 Task: Find connections with filter location Gariadhar with filter topic #LetsWork with filter profile language Spanish with filter current company Finshots with filter school Goa Engineering College - Government of Goa with filter industry Insurance Carriers with filter service category Interaction Design with filter keywords title Lead
Action: Mouse moved to (656, 117)
Screenshot: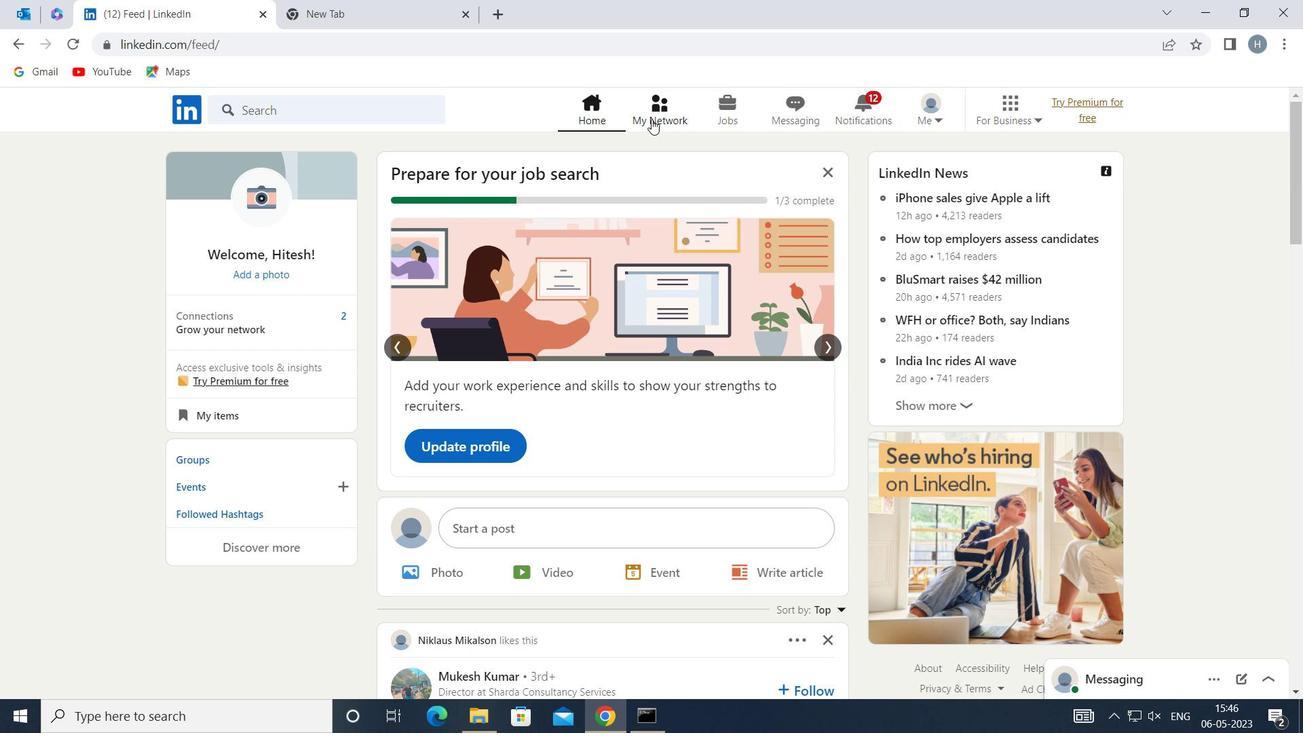 
Action: Mouse pressed left at (656, 117)
Screenshot: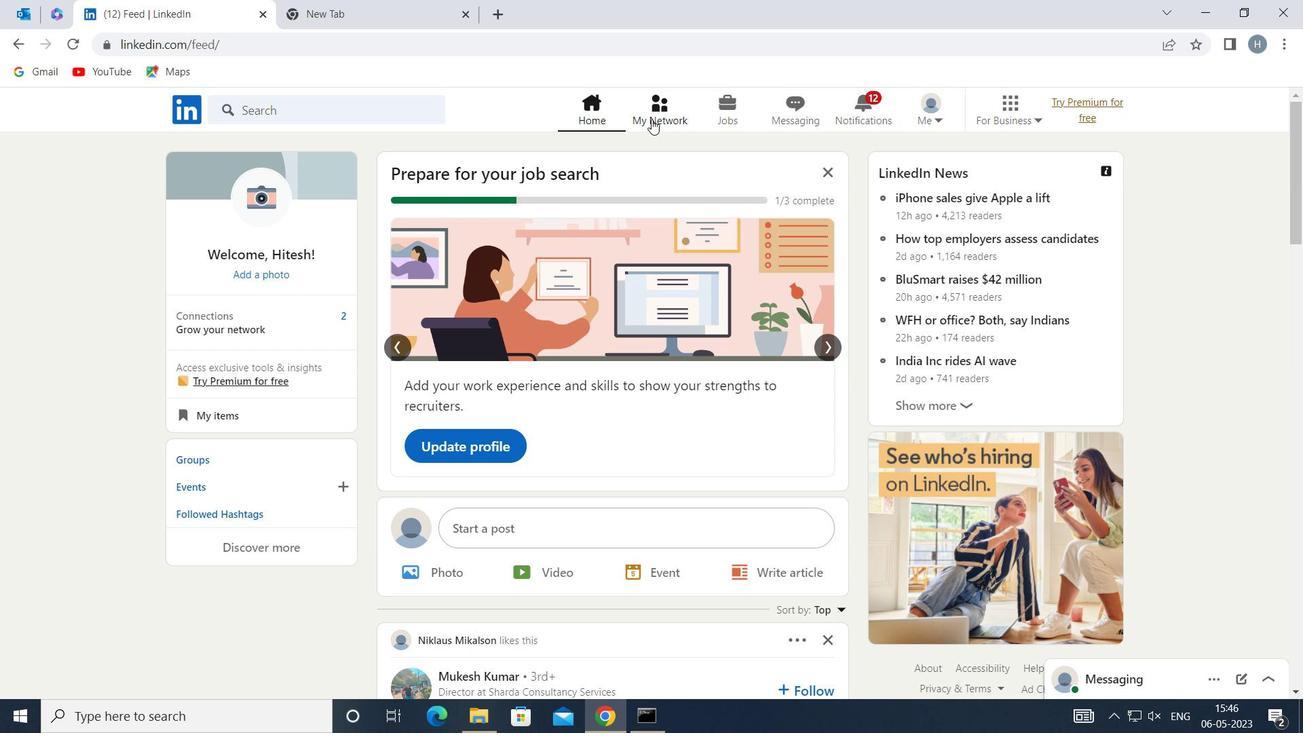 
Action: Mouse moved to (348, 201)
Screenshot: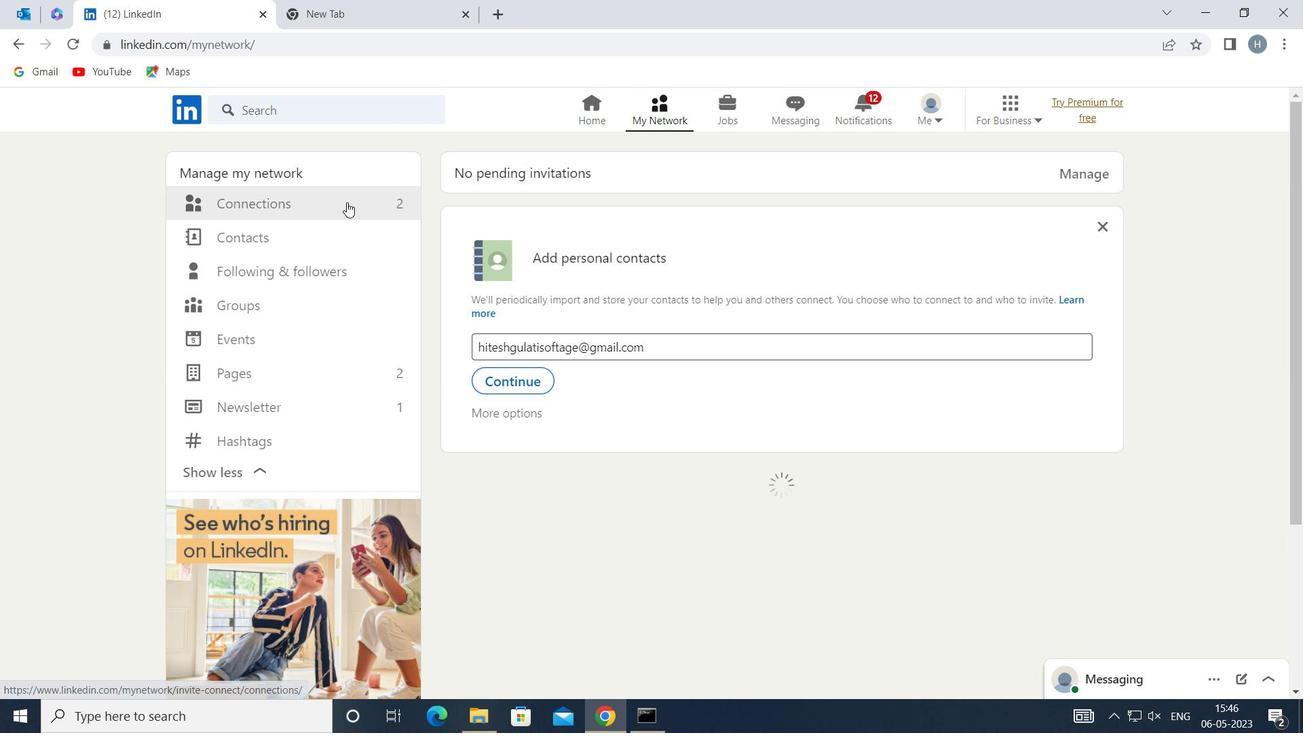
Action: Mouse pressed left at (348, 201)
Screenshot: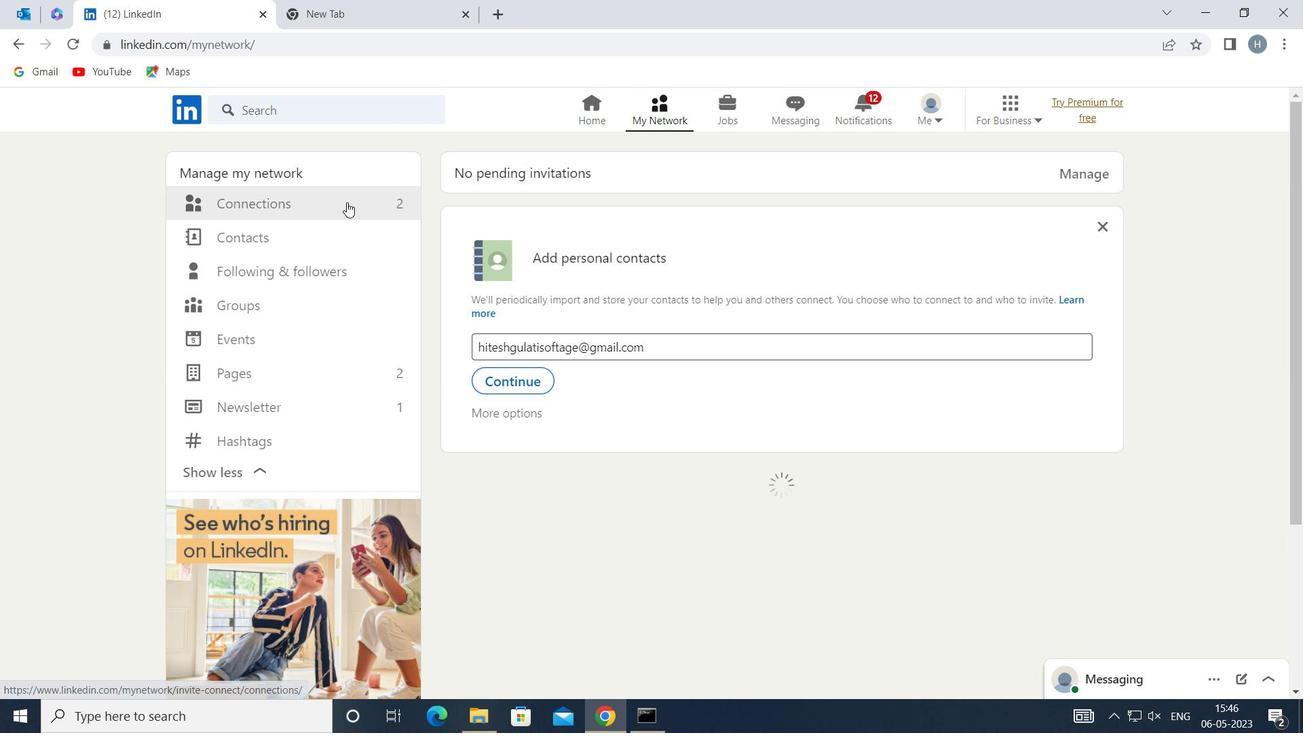 
Action: Mouse moved to (781, 198)
Screenshot: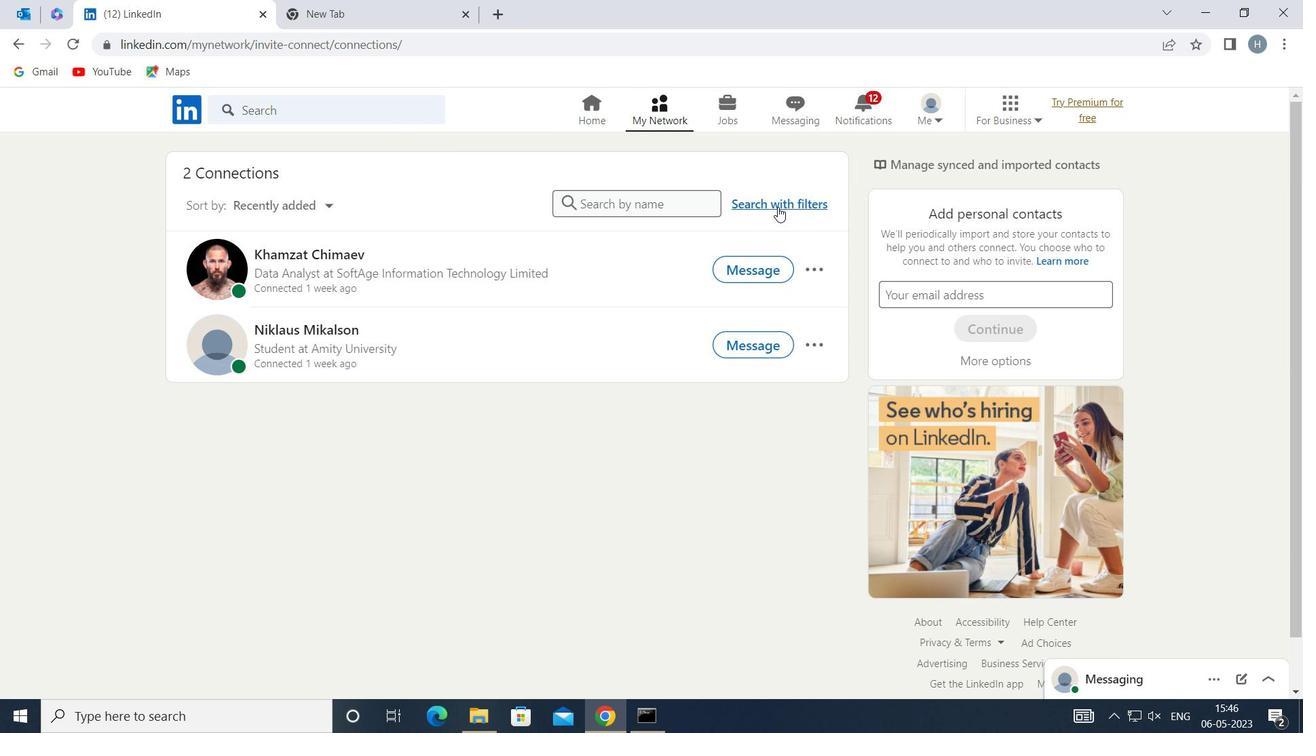 
Action: Mouse pressed left at (781, 198)
Screenshot: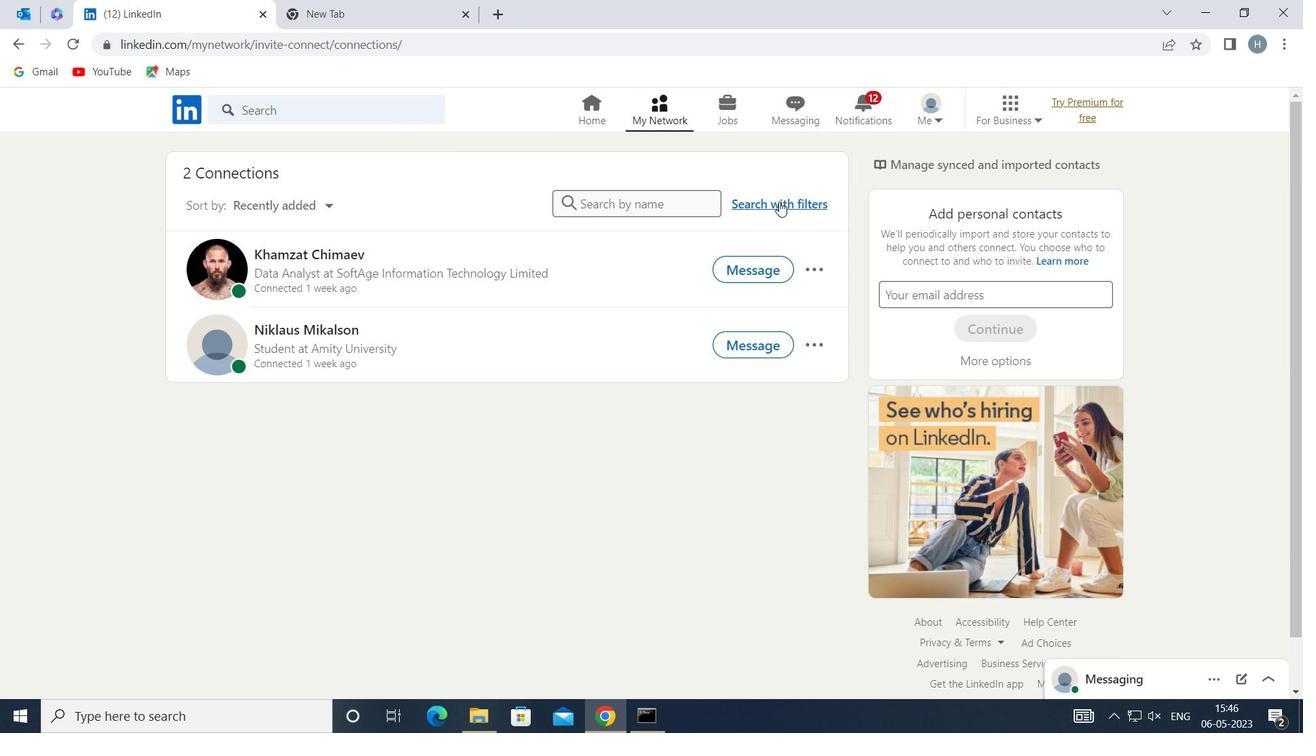 
Action: Mouse moved to (720, 153)
Screenshot: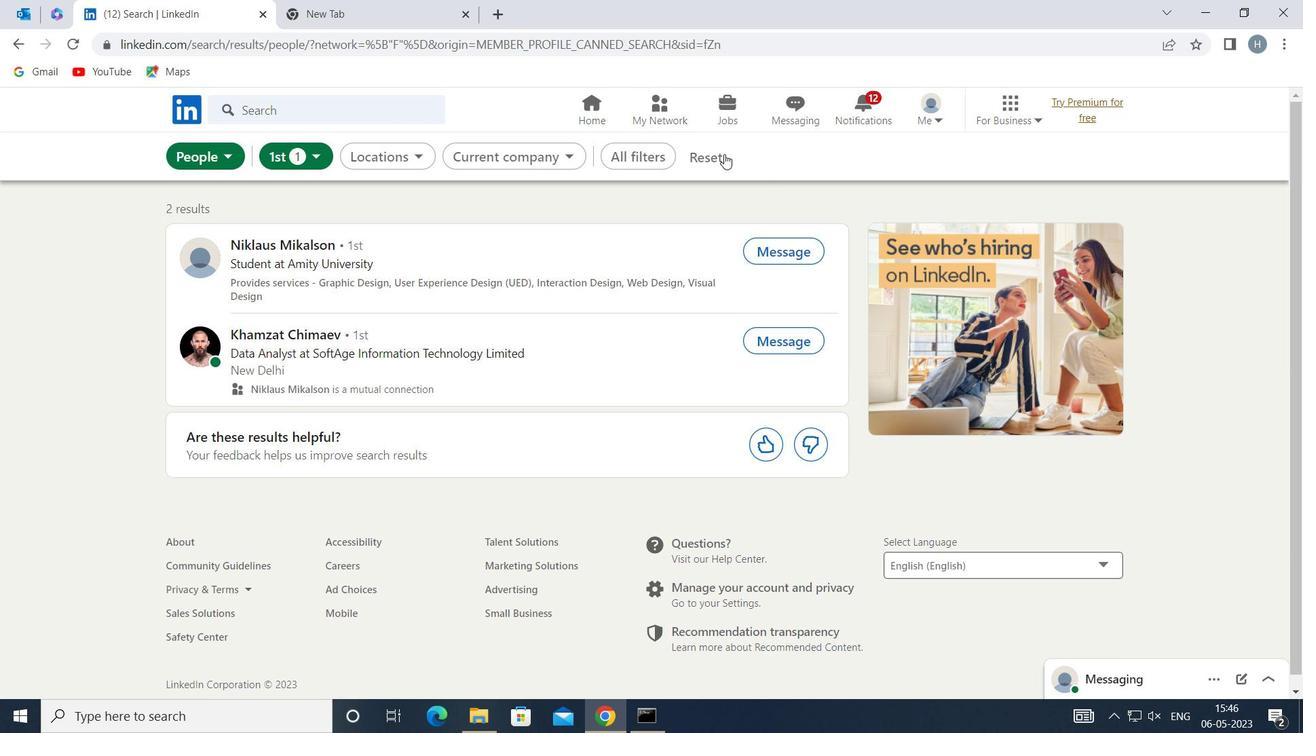 
Action: Mouse pressed left at (720, 153)
Screenshot: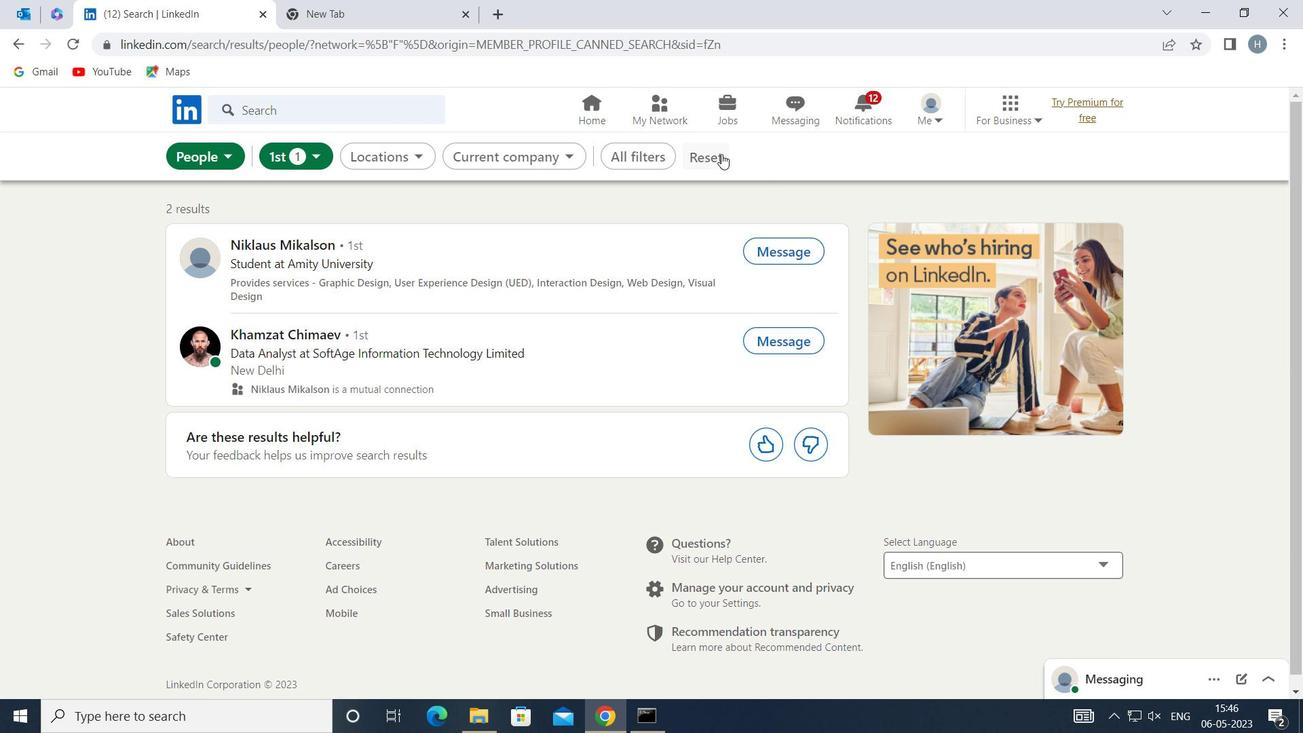 
Action: Mouse moved to (704, 154)
Screenshot: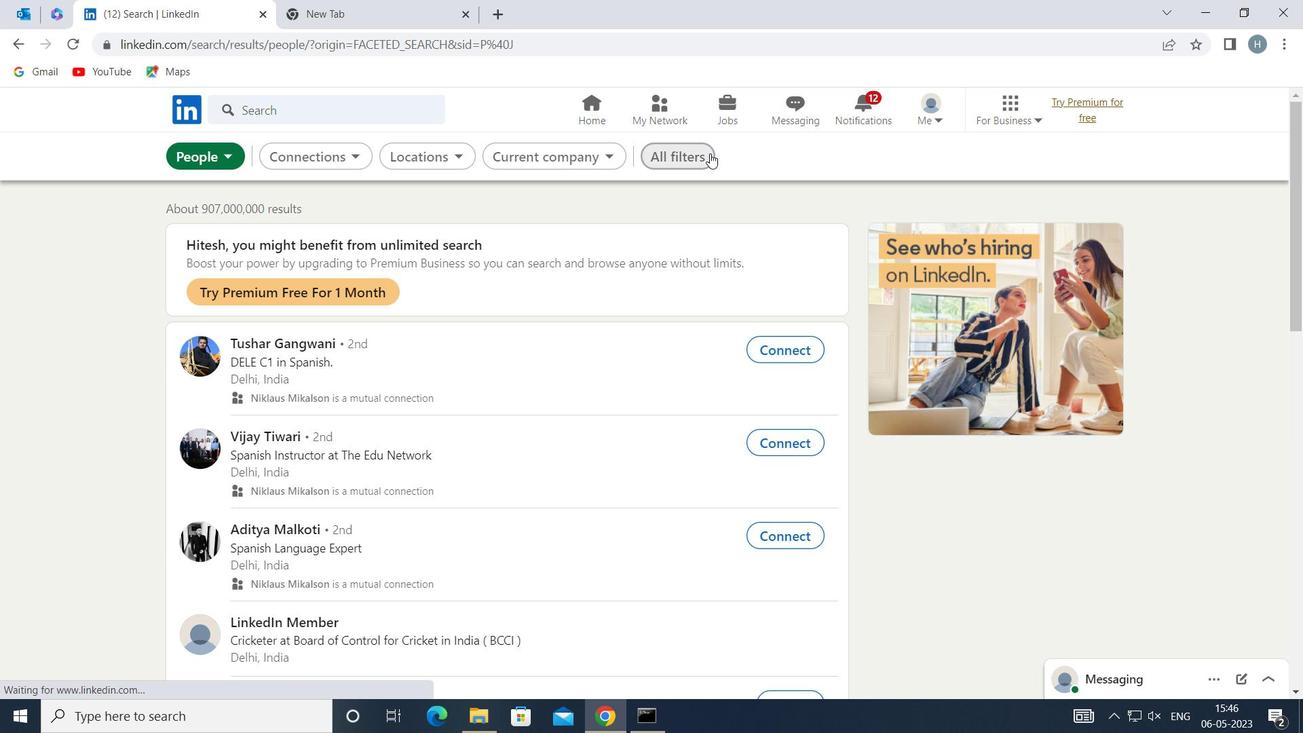
Action: Mouse pressed left at (704, 154)
Screenshot: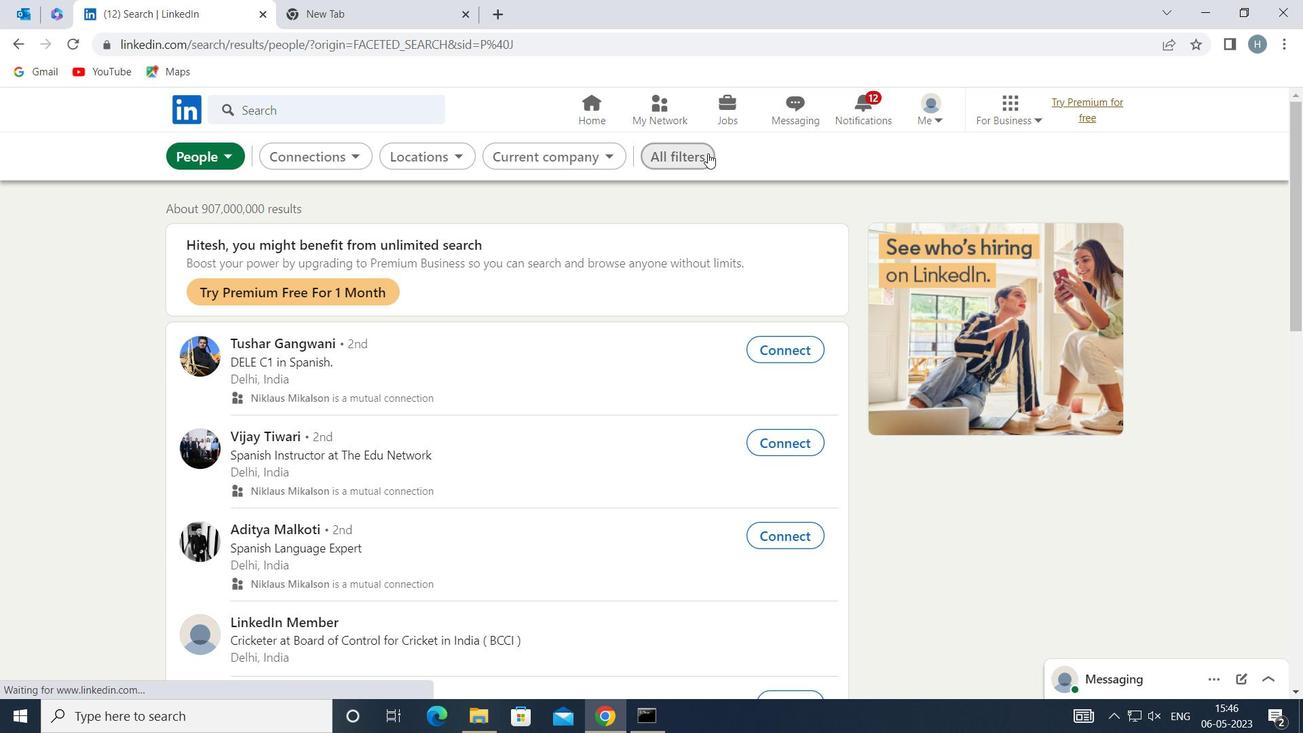 
Action: Mouse moved to (1003, 294)
Screenshot: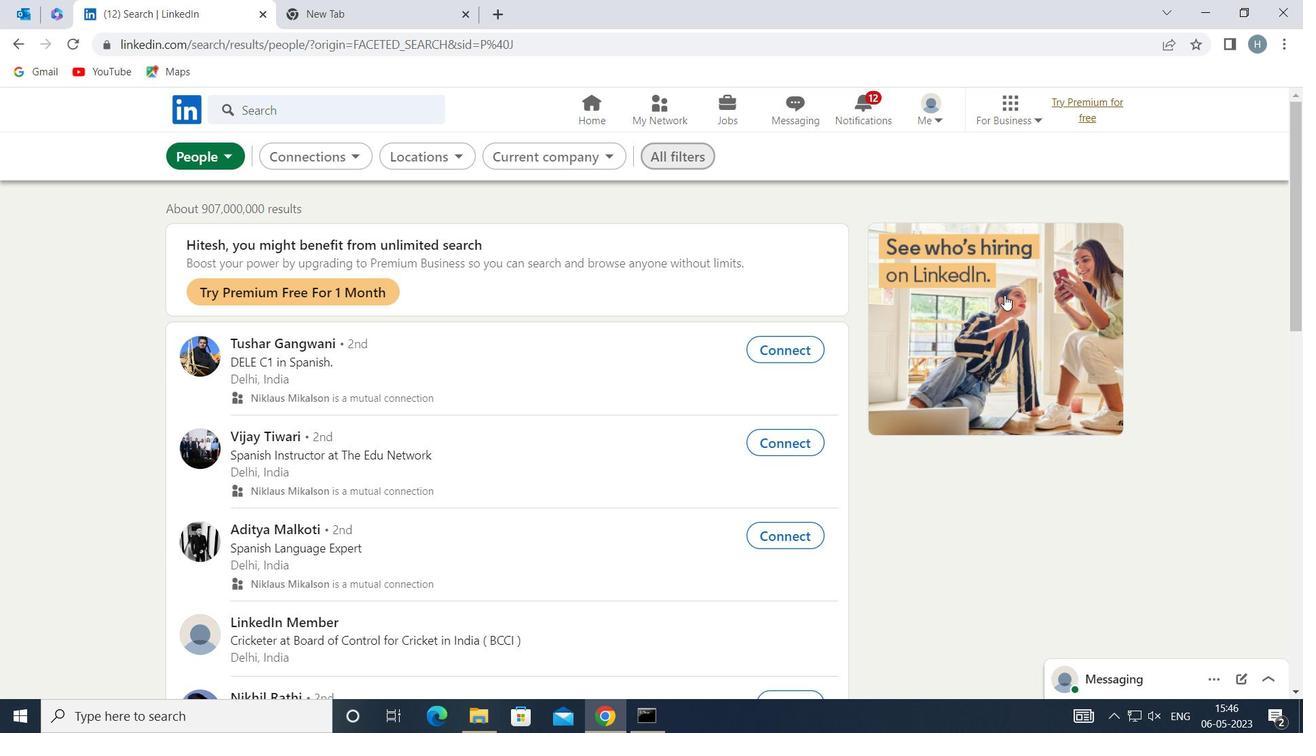 
Action: Mouse scrolled (1003, 293) with delta (0, 0)
Screenshot: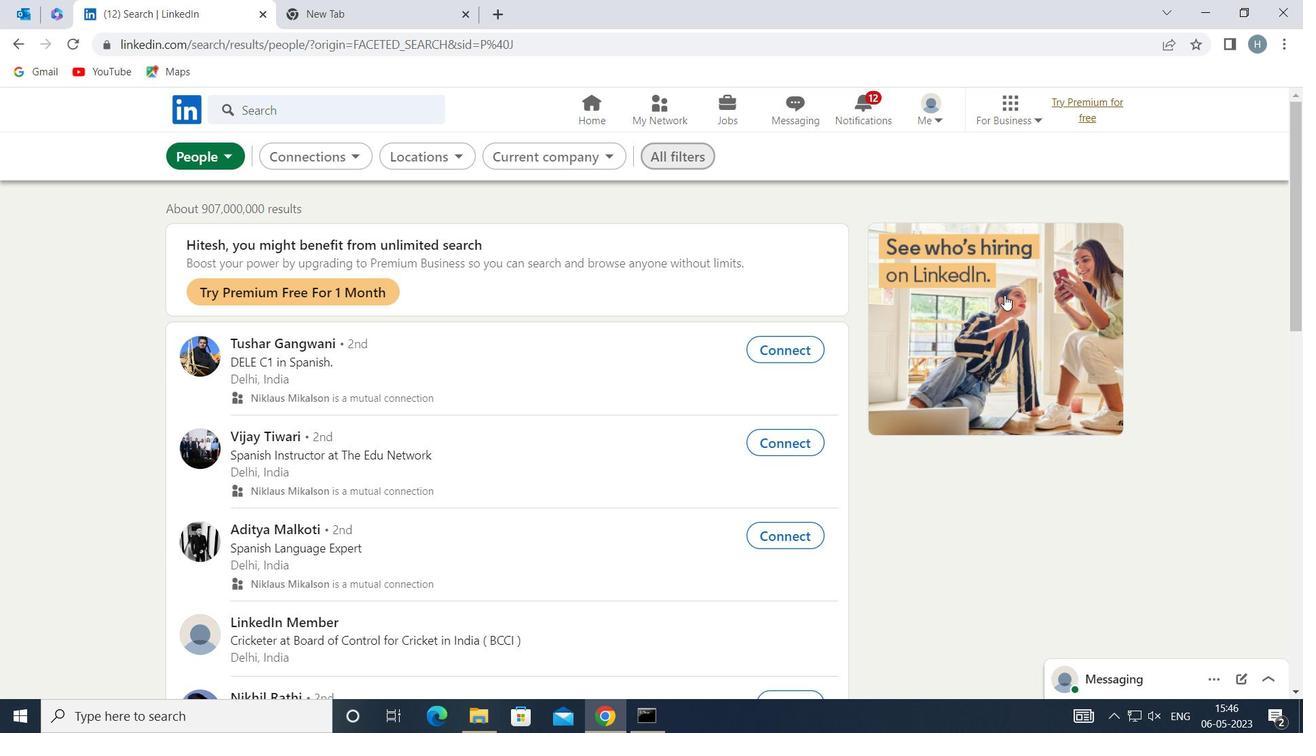 
Action: Mouse scrolled (1003, 293) with delta (0, 0)
Screenshot: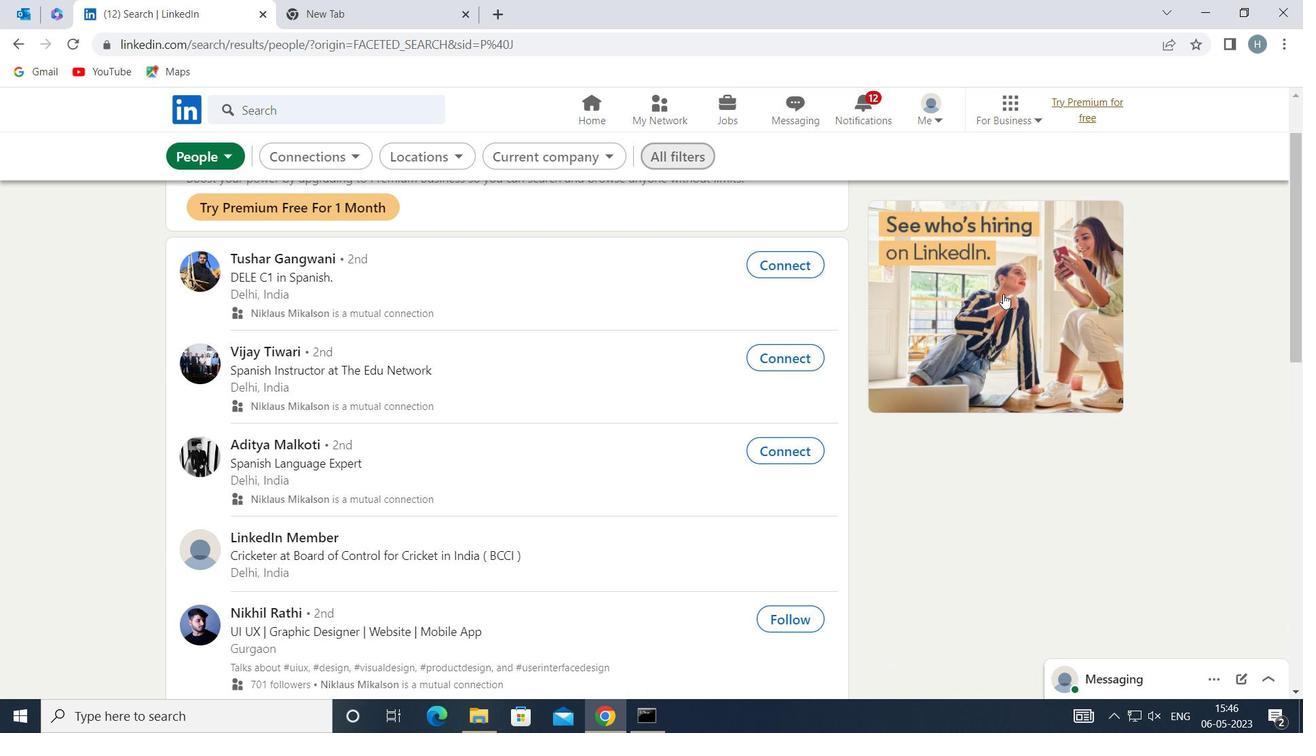 
Action: Mouse moved to (979, 276)
Screenshot: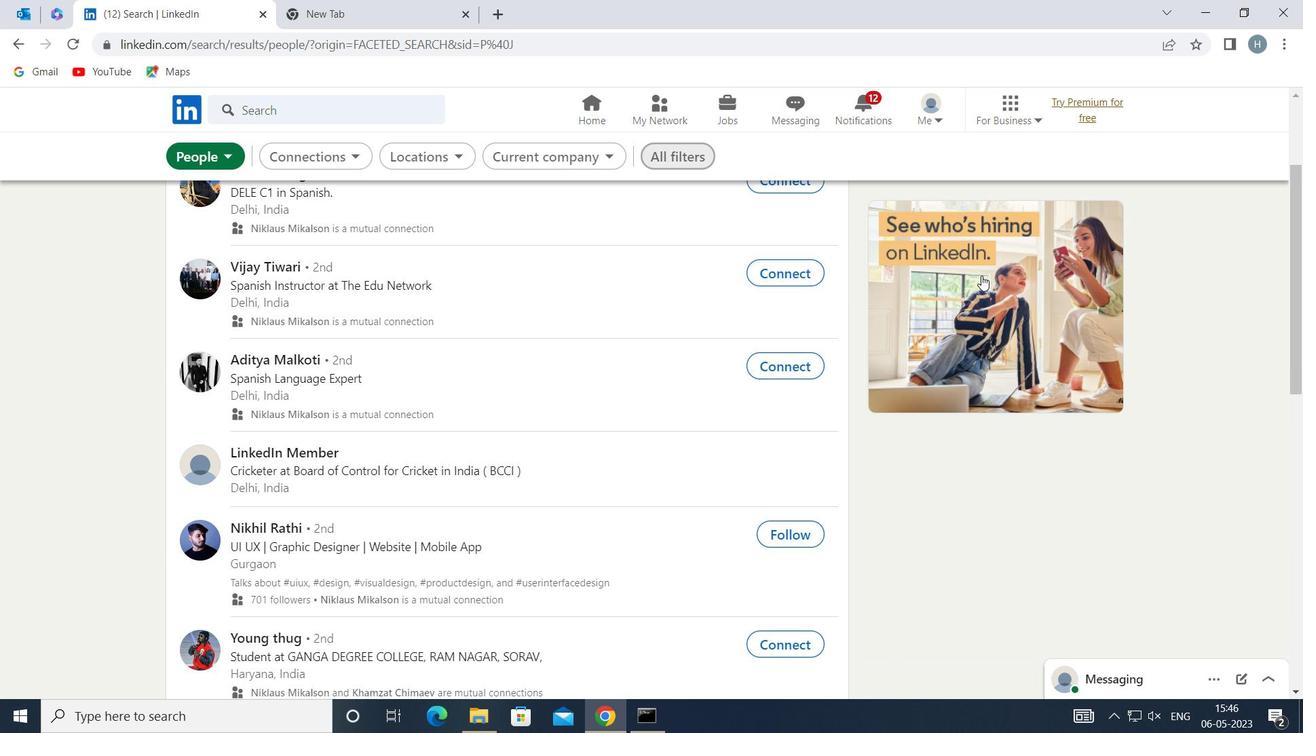 
Action: Mouse scrolled (979, 276) with delta (0, 0)
Screenshot: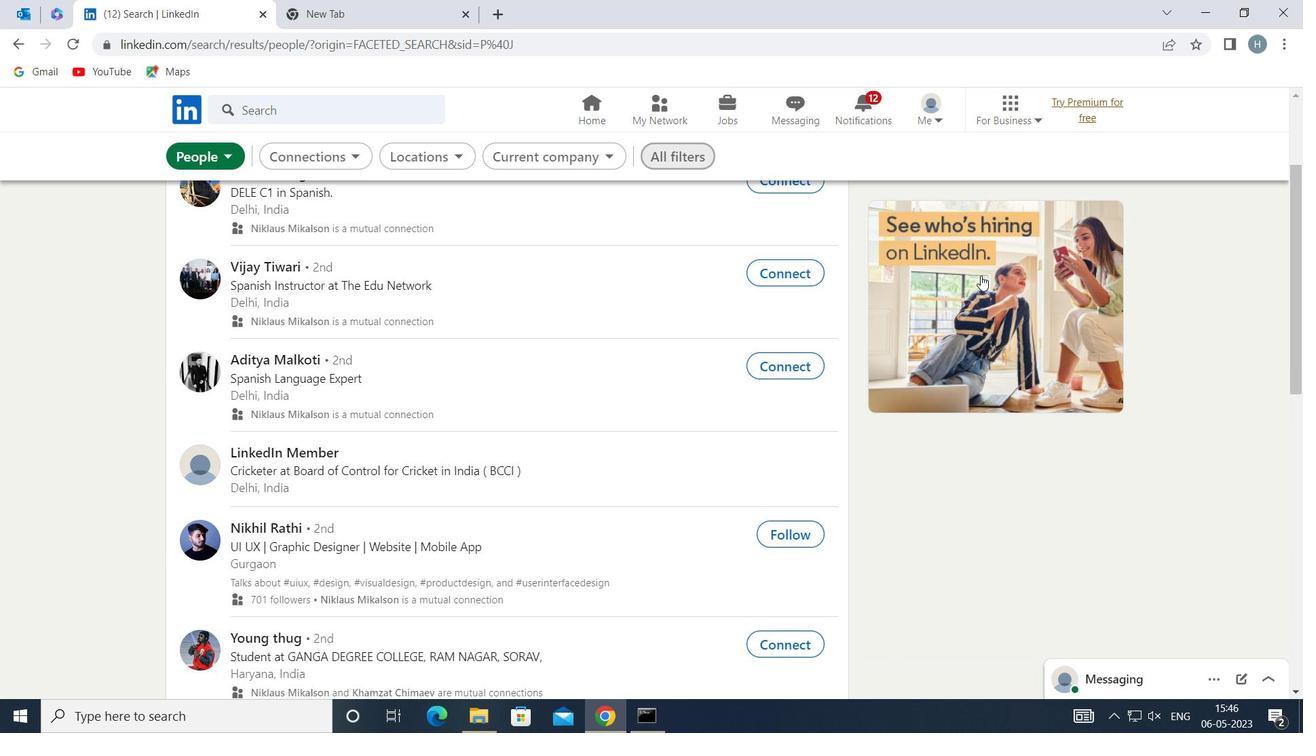 
Action: Mouse scrolled (979, 276) with delta (0, 0)
Screenshot: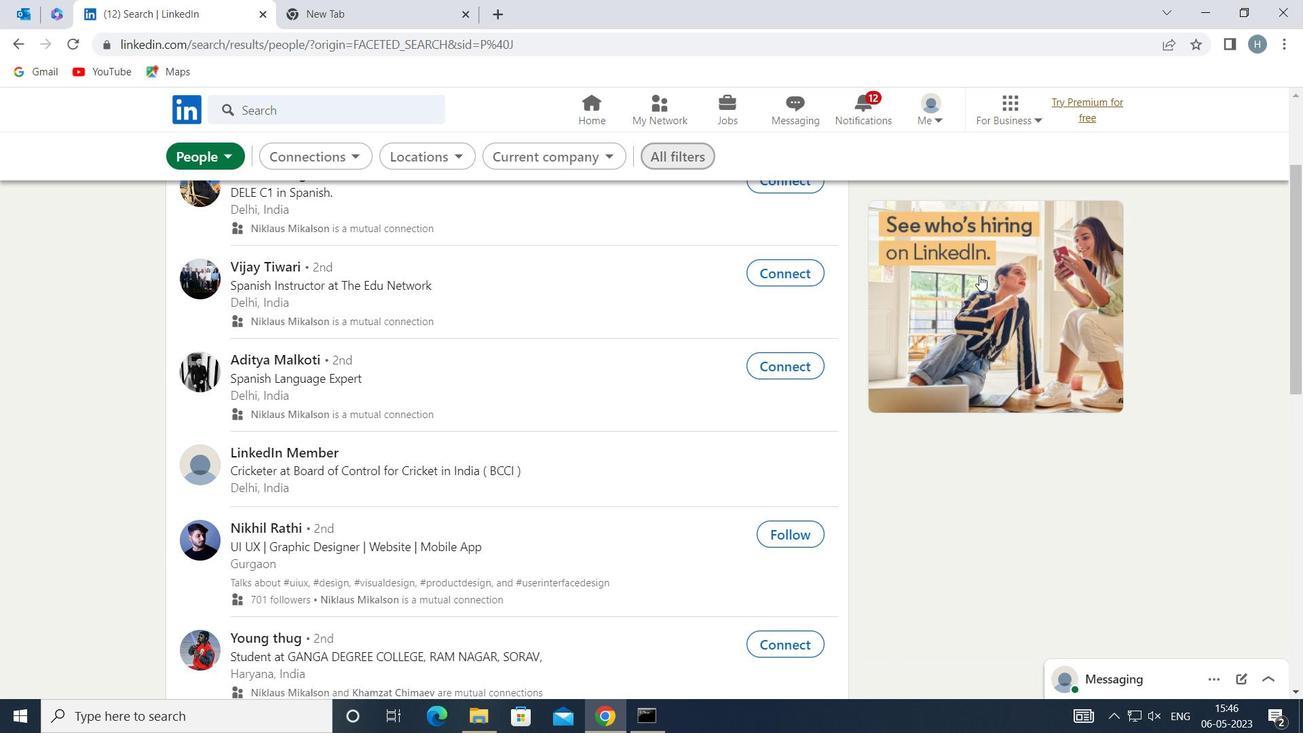
Action: Mouse moved to (976, 302)
Screenshot: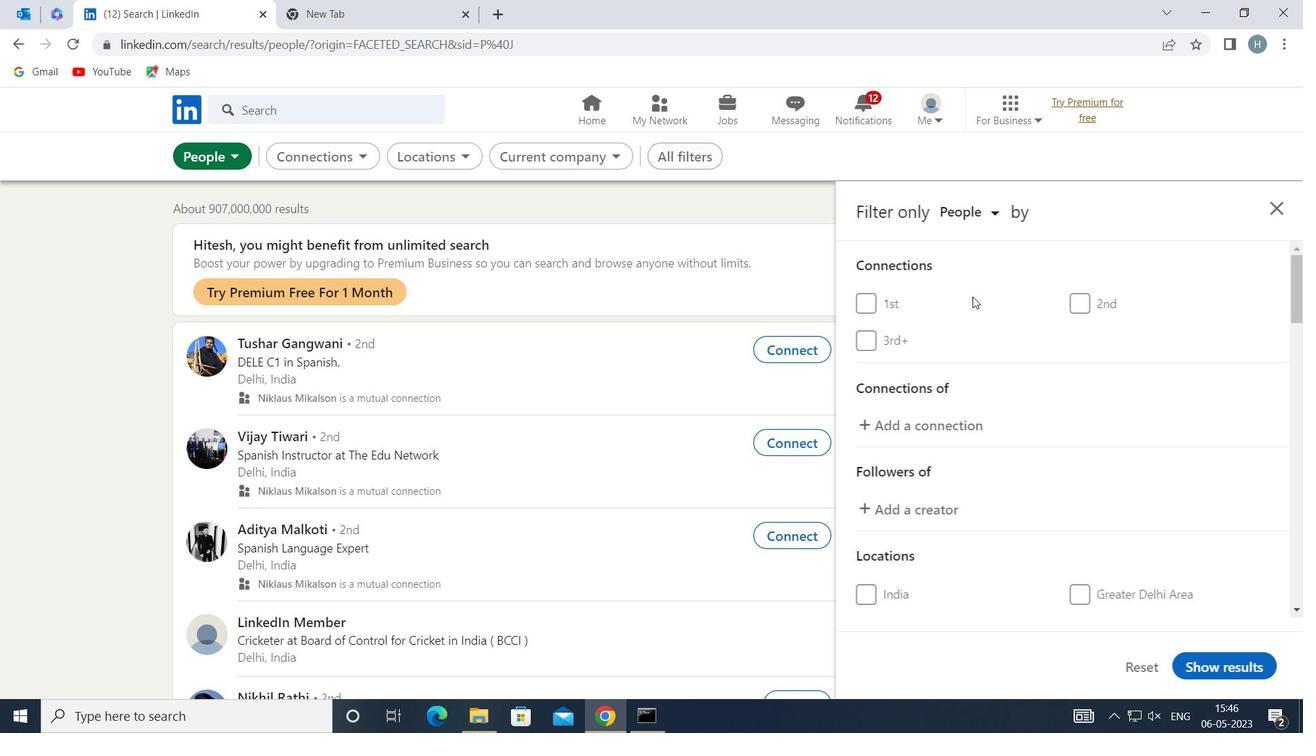 
Action: Mouse scrolled (976, 302) with delta (0, 0)
Screenshot: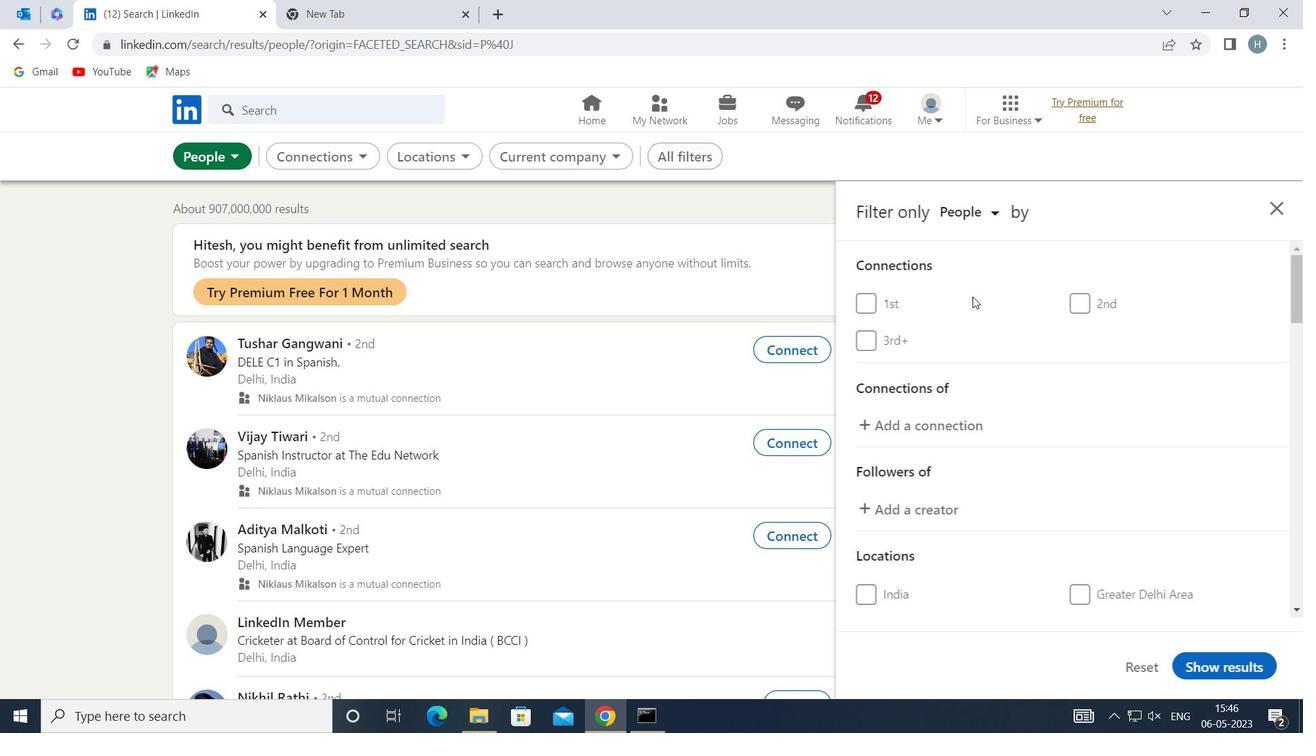 
Action: Mouse moved to (978, 304)
Screenshot: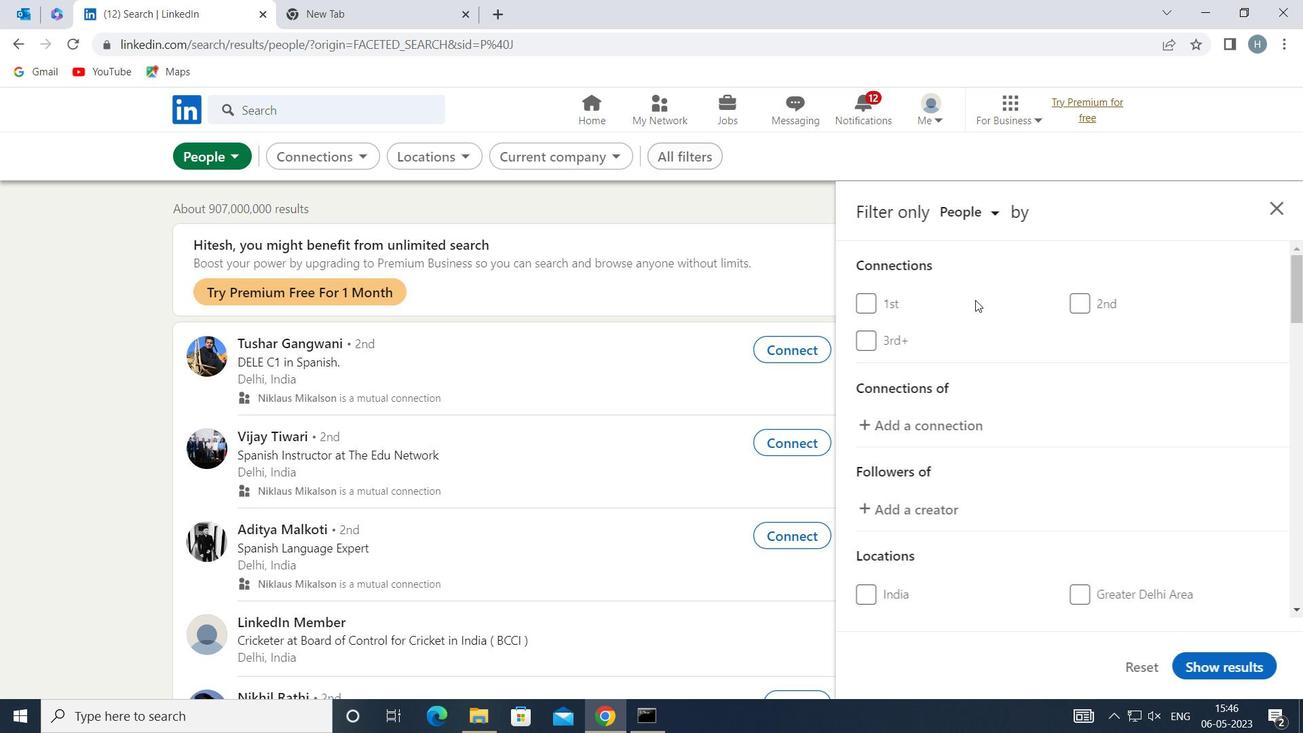 
Action: Mouse scrolled (978, 304) with delta (0, 0)
Screenshot: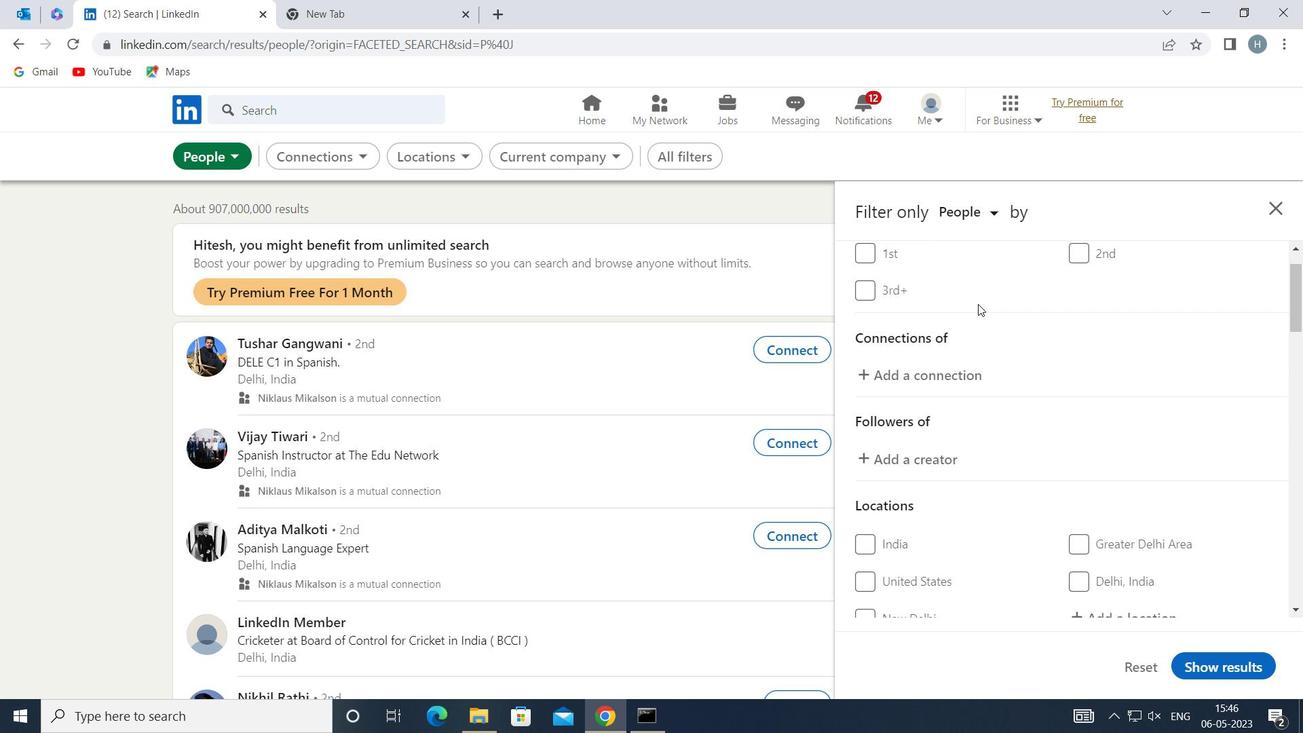 
Action: Mouse moved to (1126, 490)
Screenshot: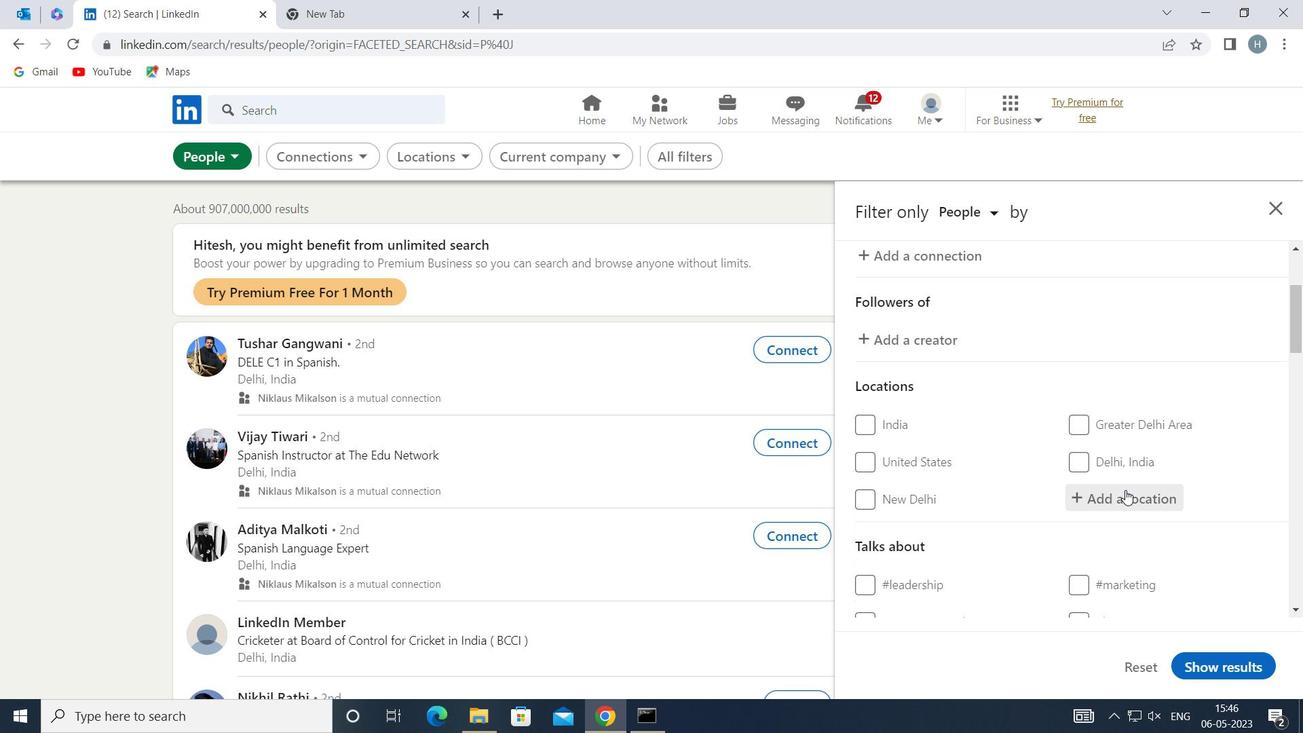 
Action: Mouse pressed left at (1126, 490)
Screenshot: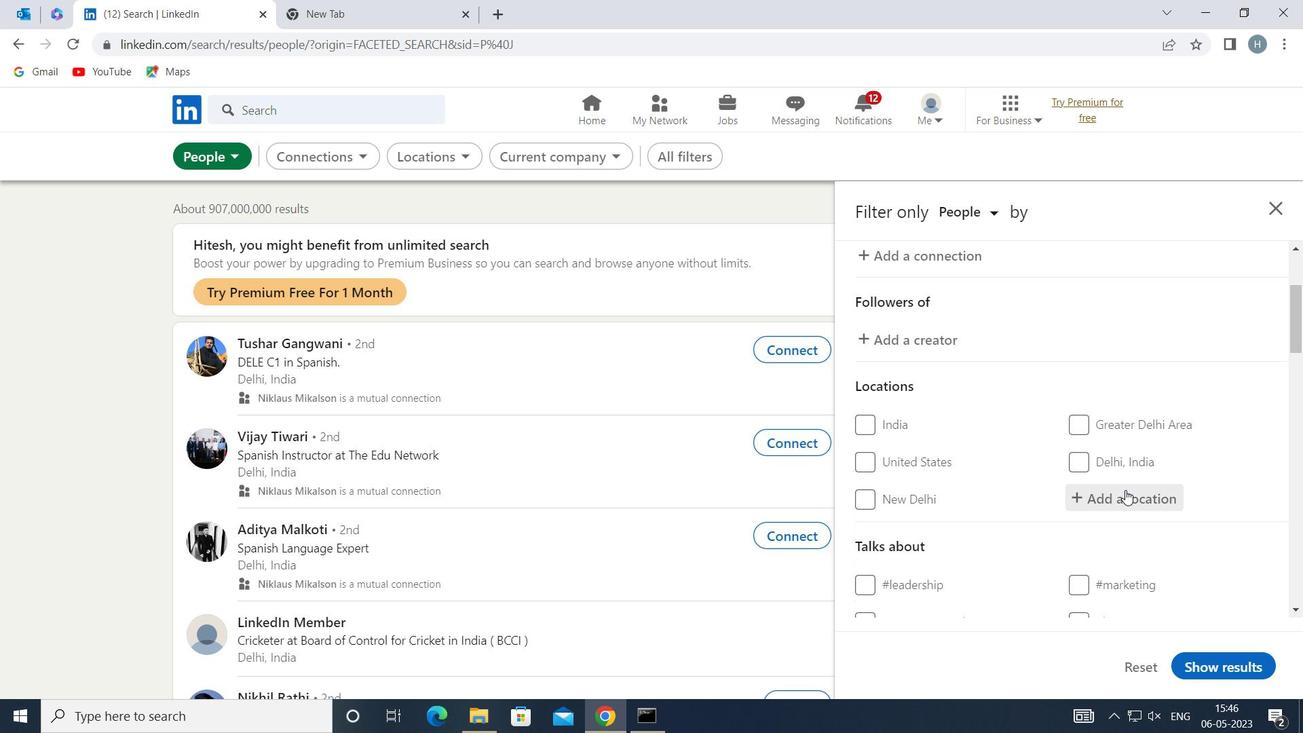 
Action: Key pressed <Key.shift>GARIADHAR
Screenshot: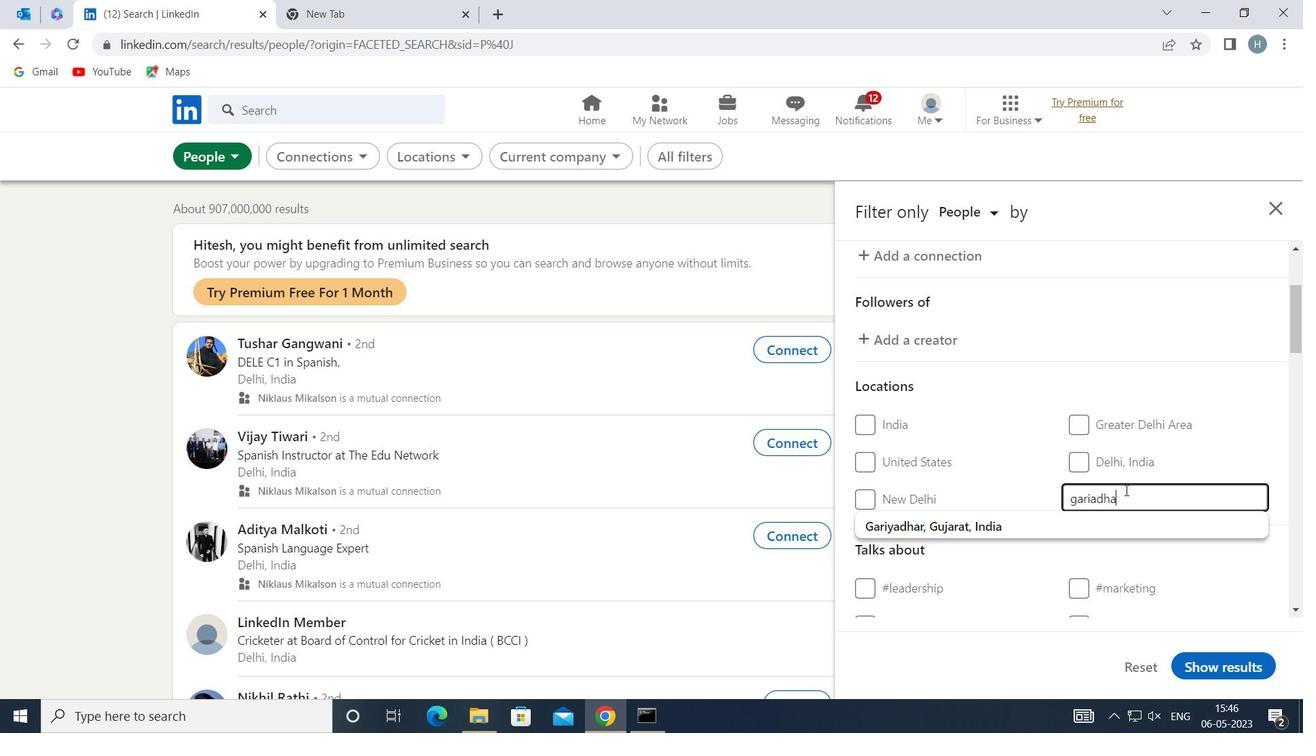 
Action: Mouse moved to (1066, 524)
Screenshot: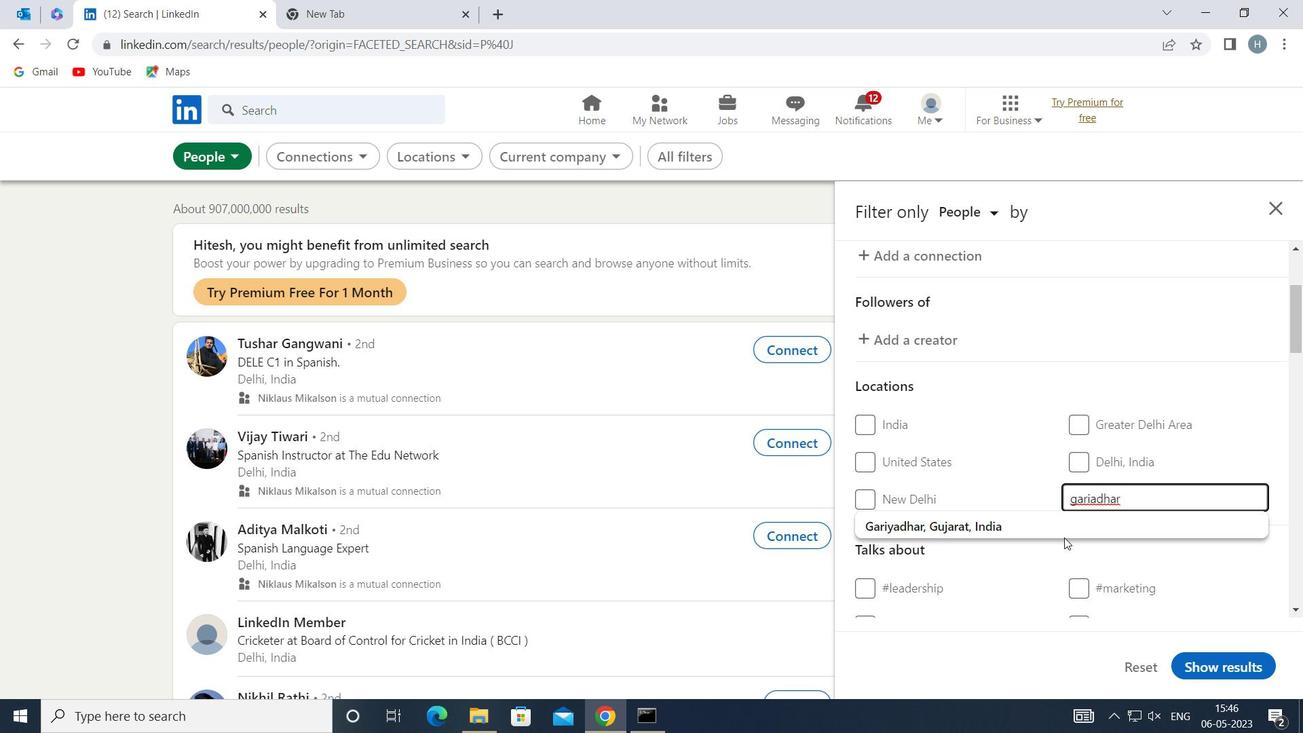 
Action: Mouse pressed left at (1066, 524)
Screenshot: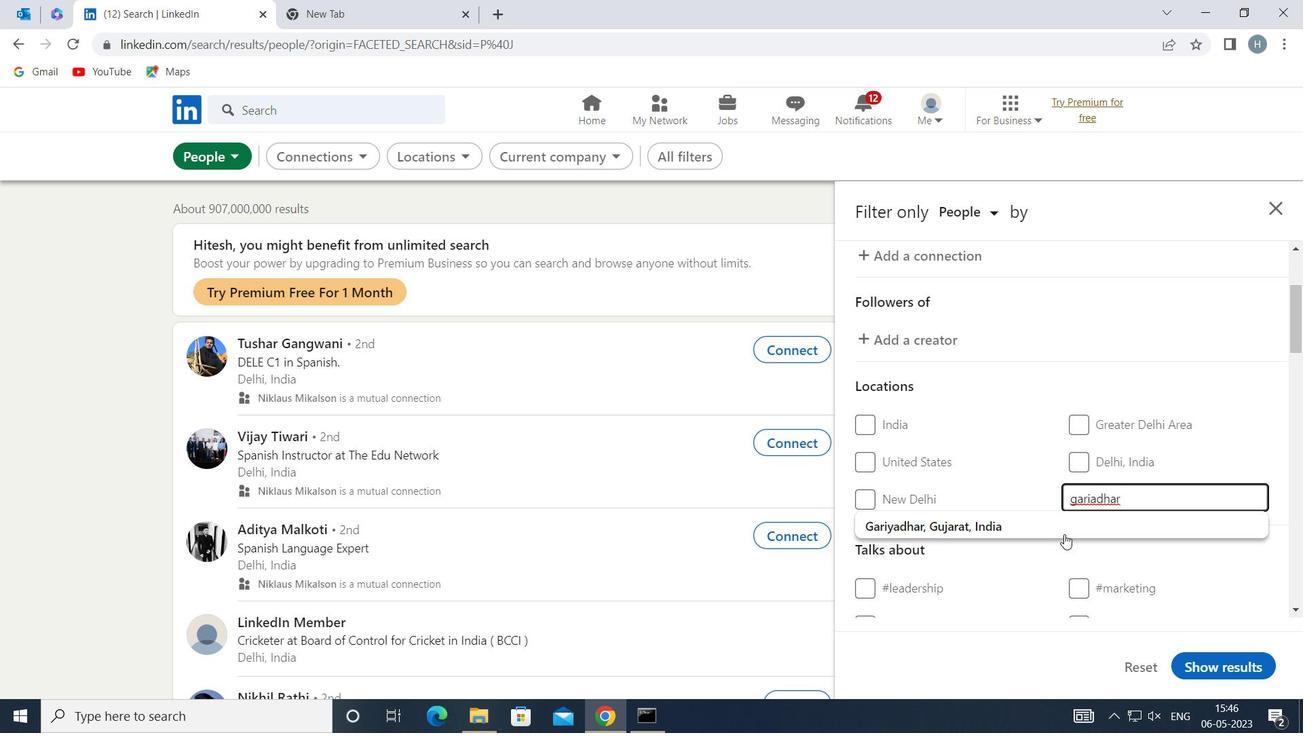 
Action: Mouse moved to (1045, 456)
Screenshot: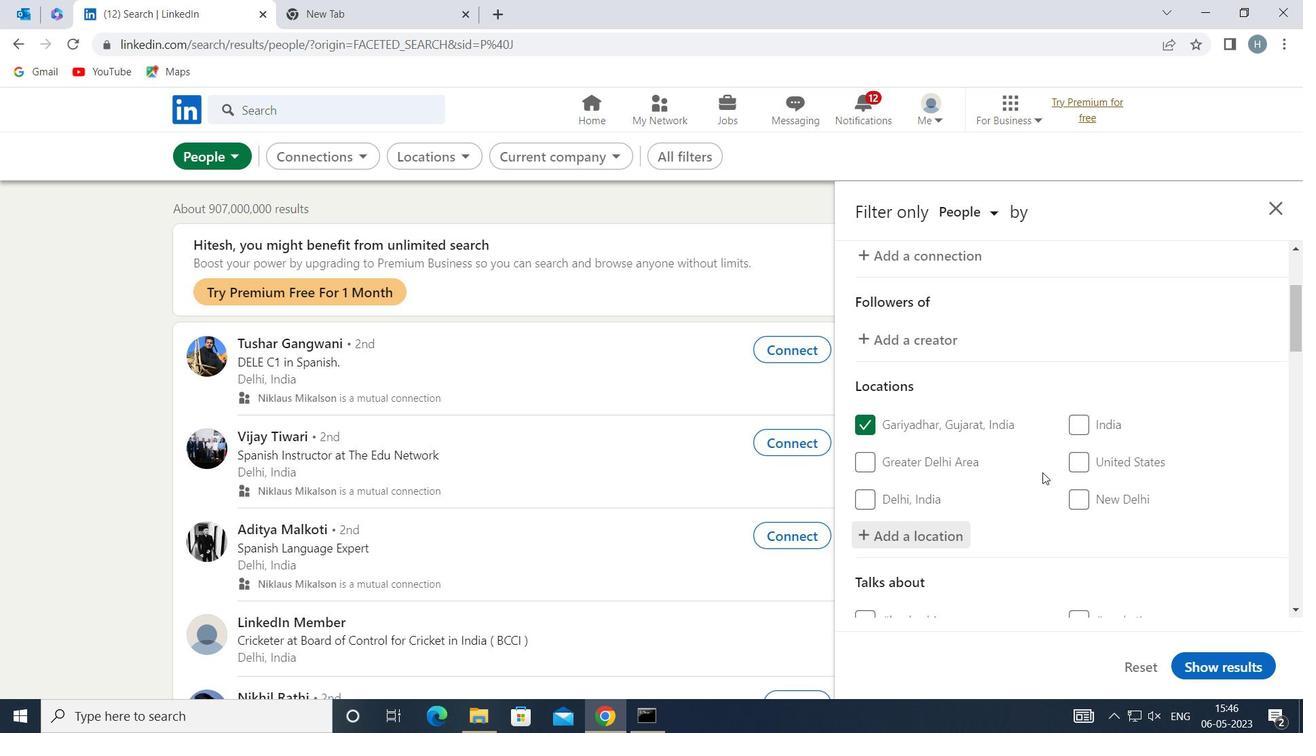 
Action: Mouse scrolled (1045, 455) with delta (0, 0)
Screenshot: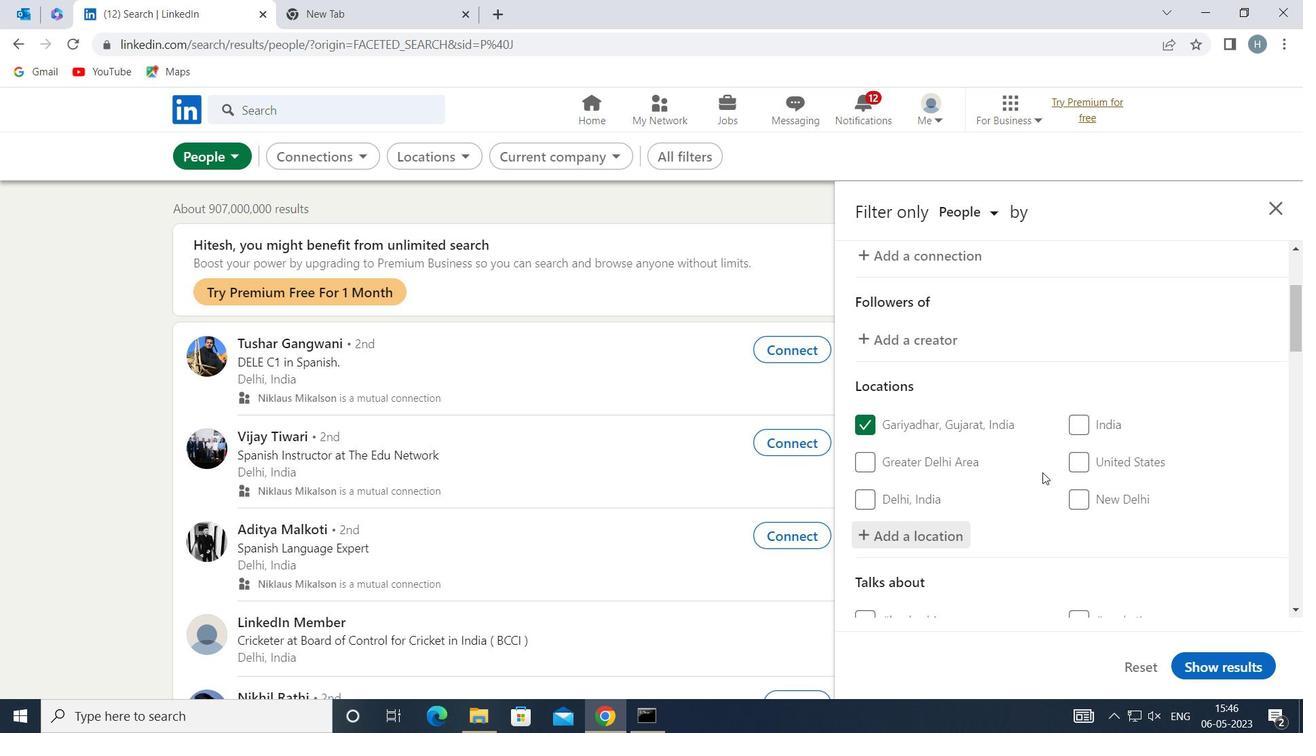 
Action: Mouse moved to (1051, 443)
Screenshot: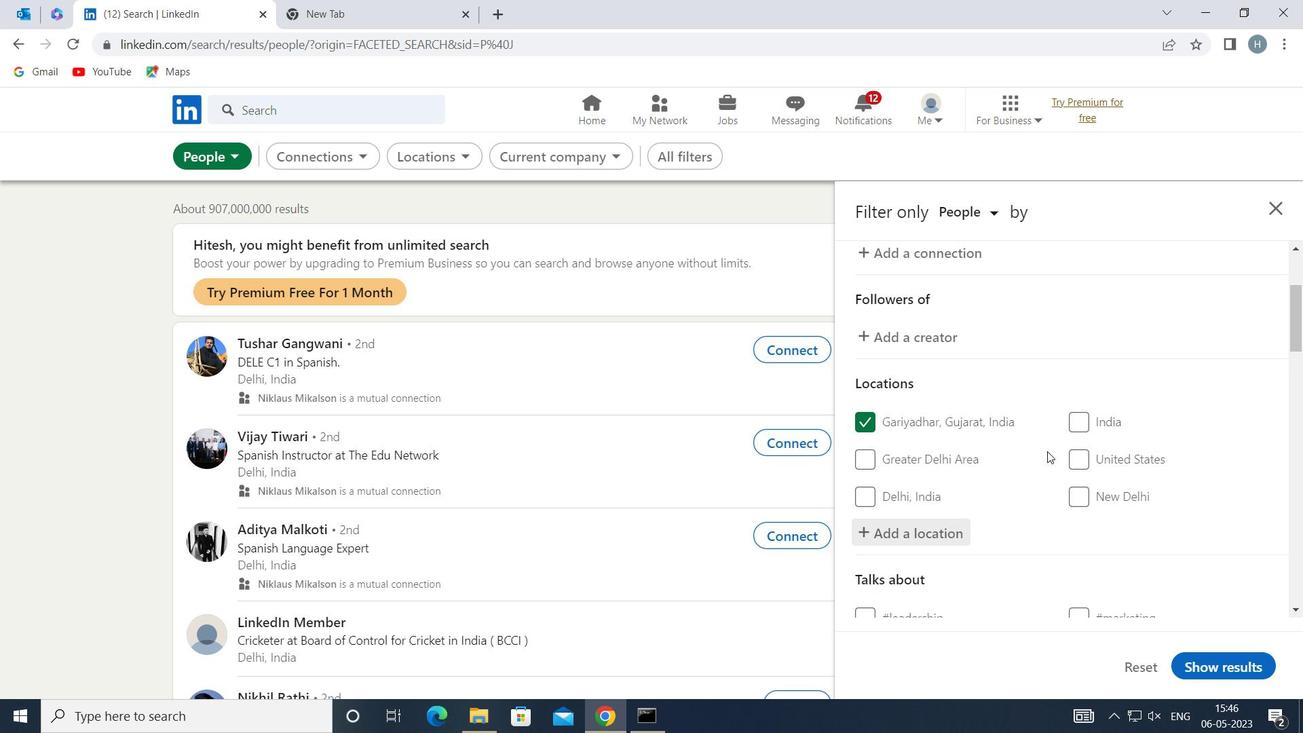 
Action: Mouse scrolled (1051, 443) with delta (0, 0)
Screenshot: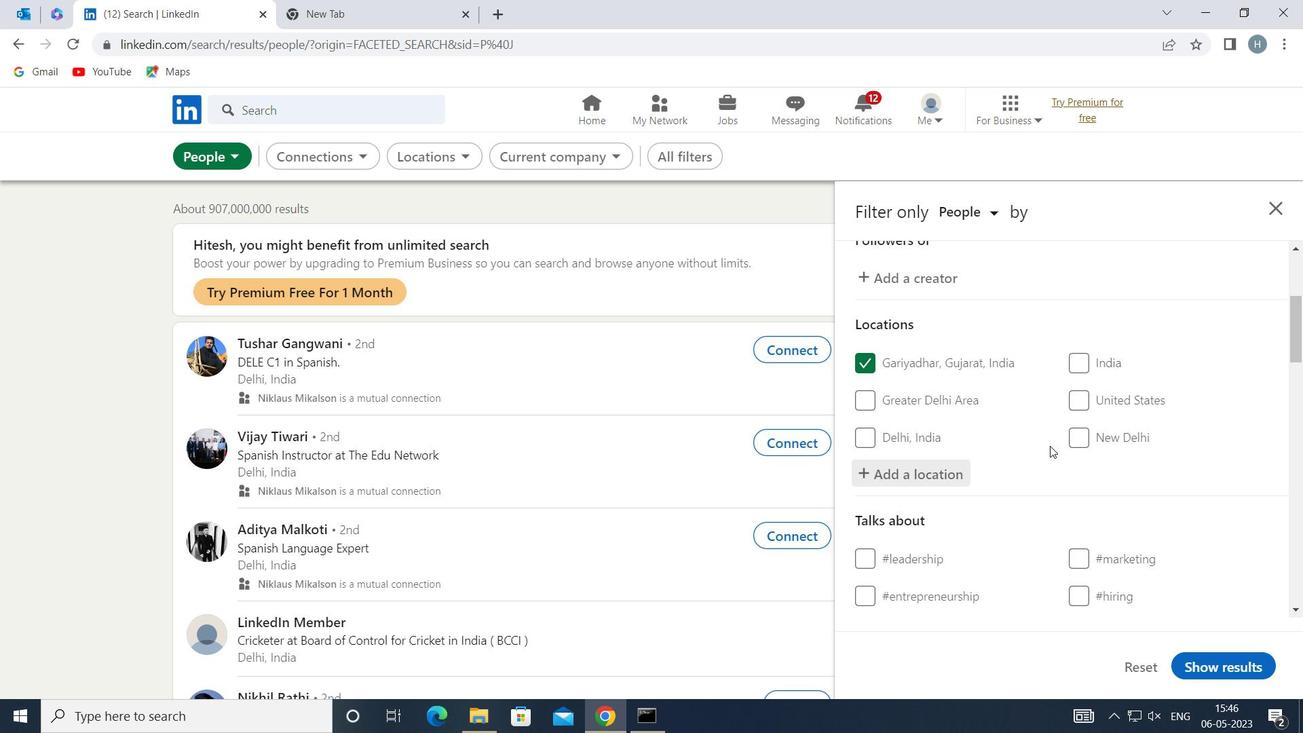 
Action: Mouse moved to (1053, 441)
Screenshot: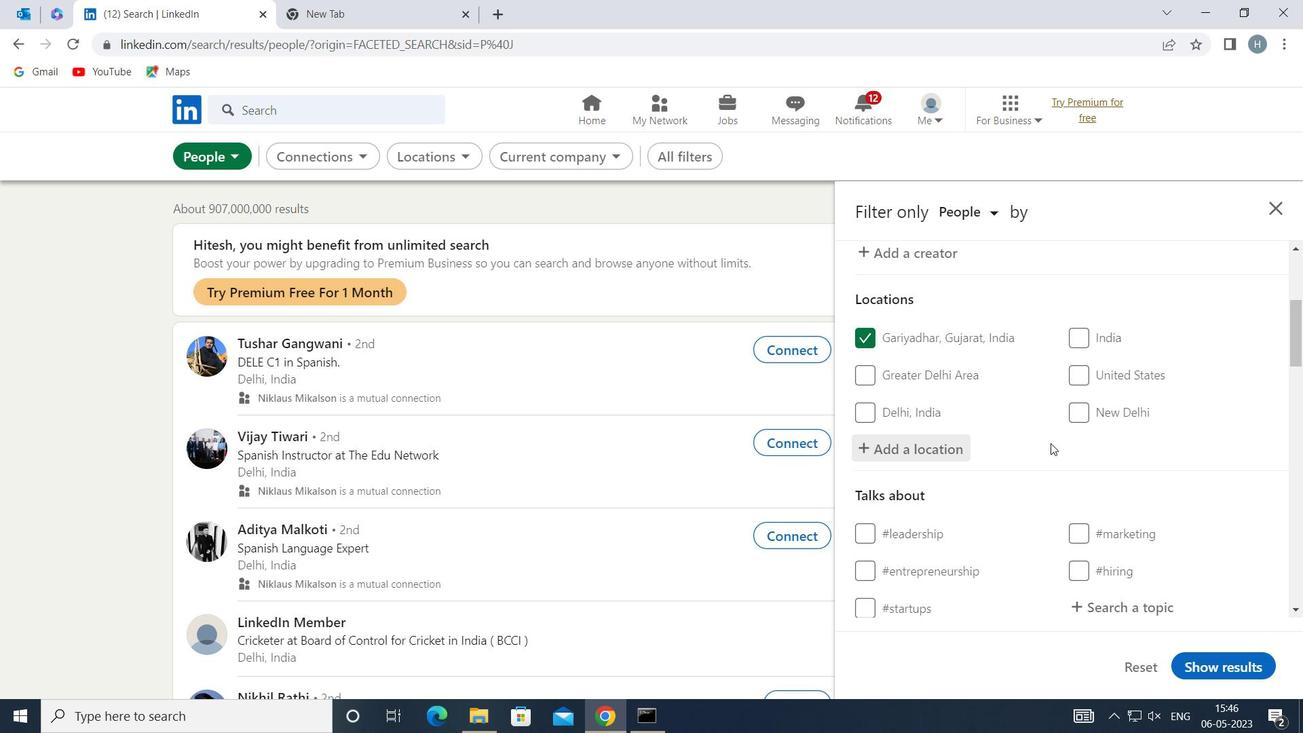 
Action: Mouse scrolled (1053, 441) with delta (0, 0)
Screenshot: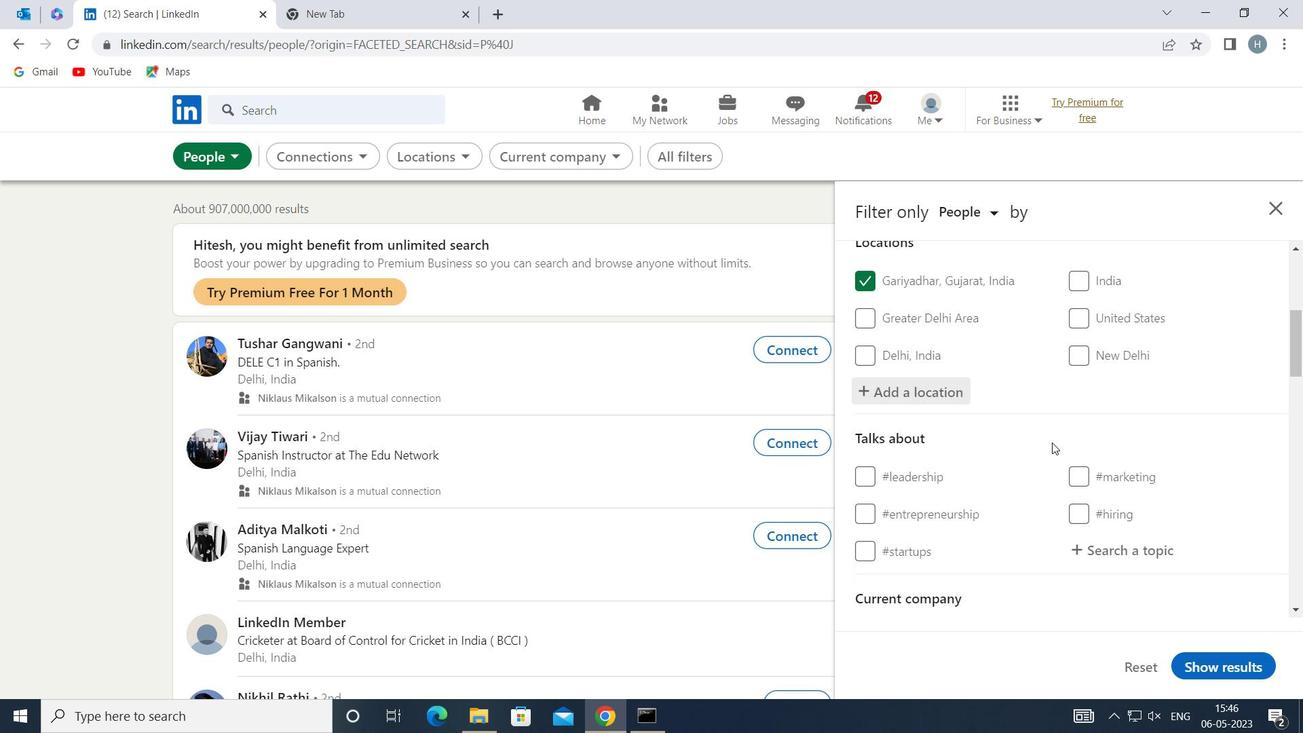 
Action: Mouse moved to (1121, 439)
Screenshot: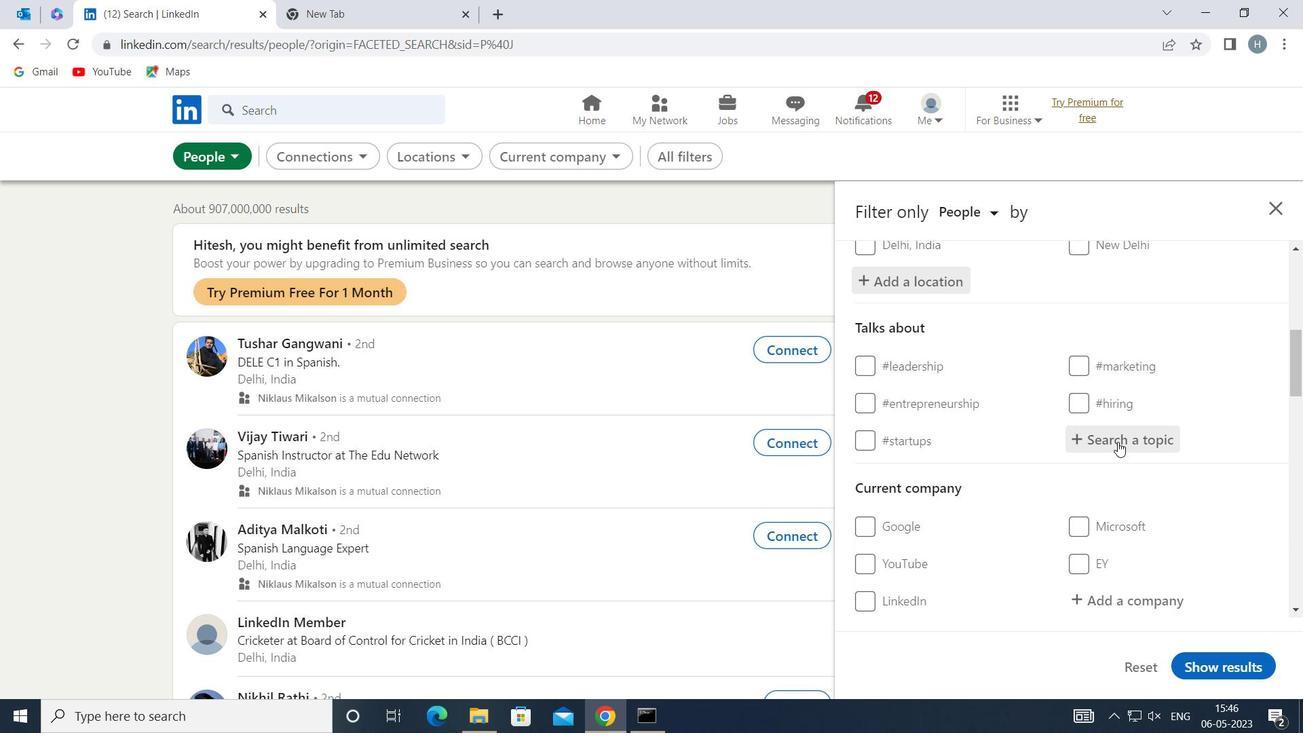 
Action: Mouse pressed left at (1121, 439)
Screenshot: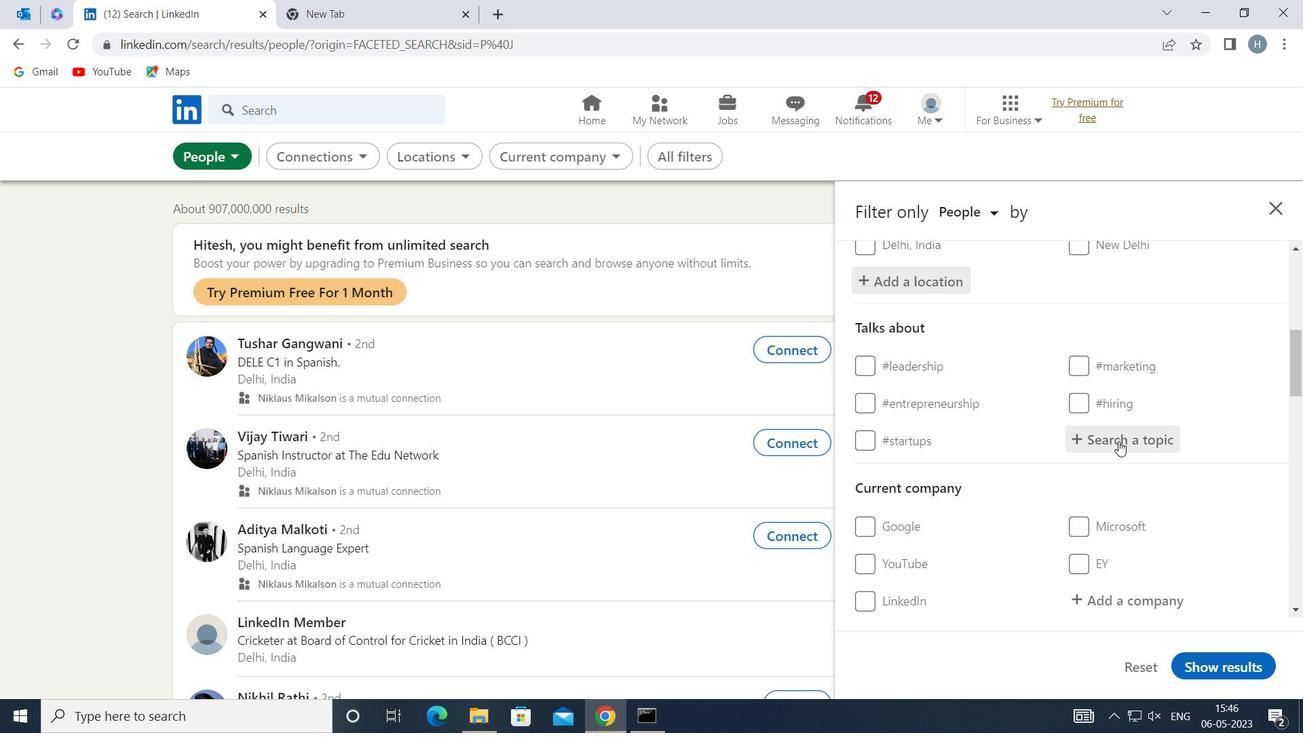 
Action: Mouse moved to (1123, 438)
Screenshot: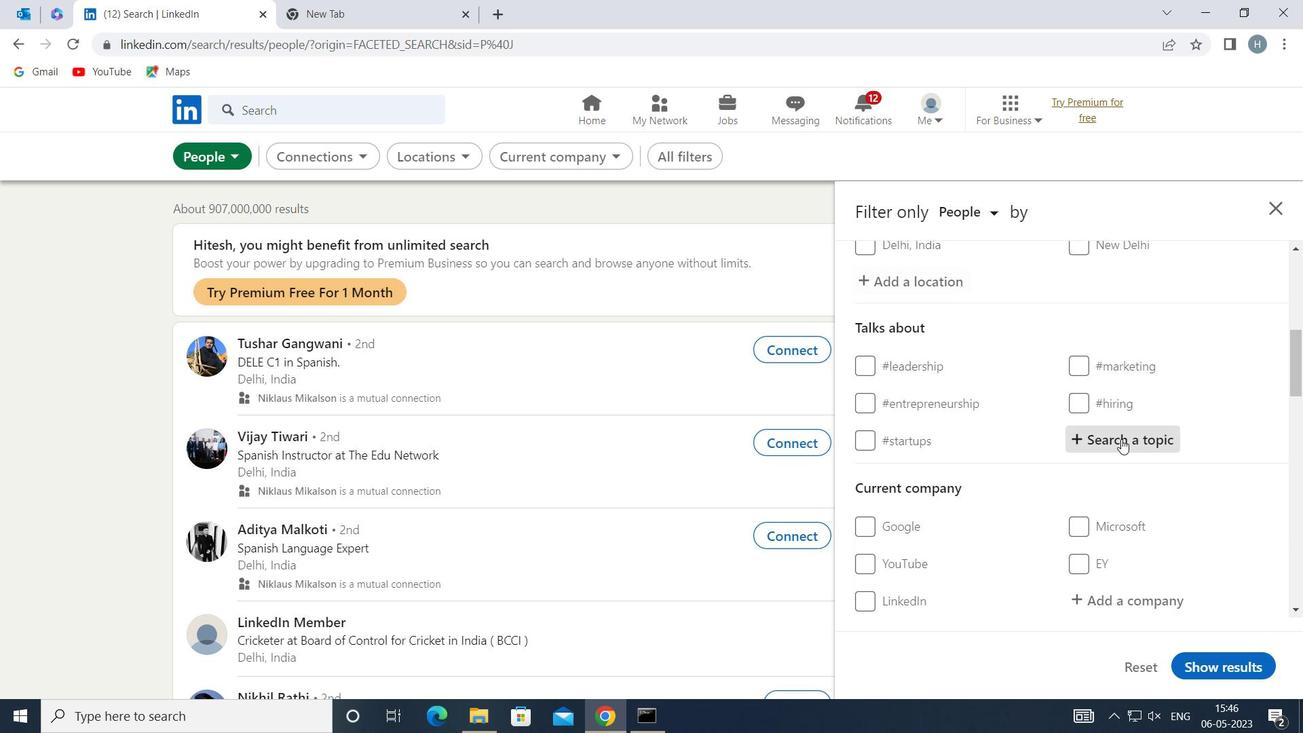 
Action: Key pressed <Key.shift>LETS<Key.shift>WORK
Screenshot: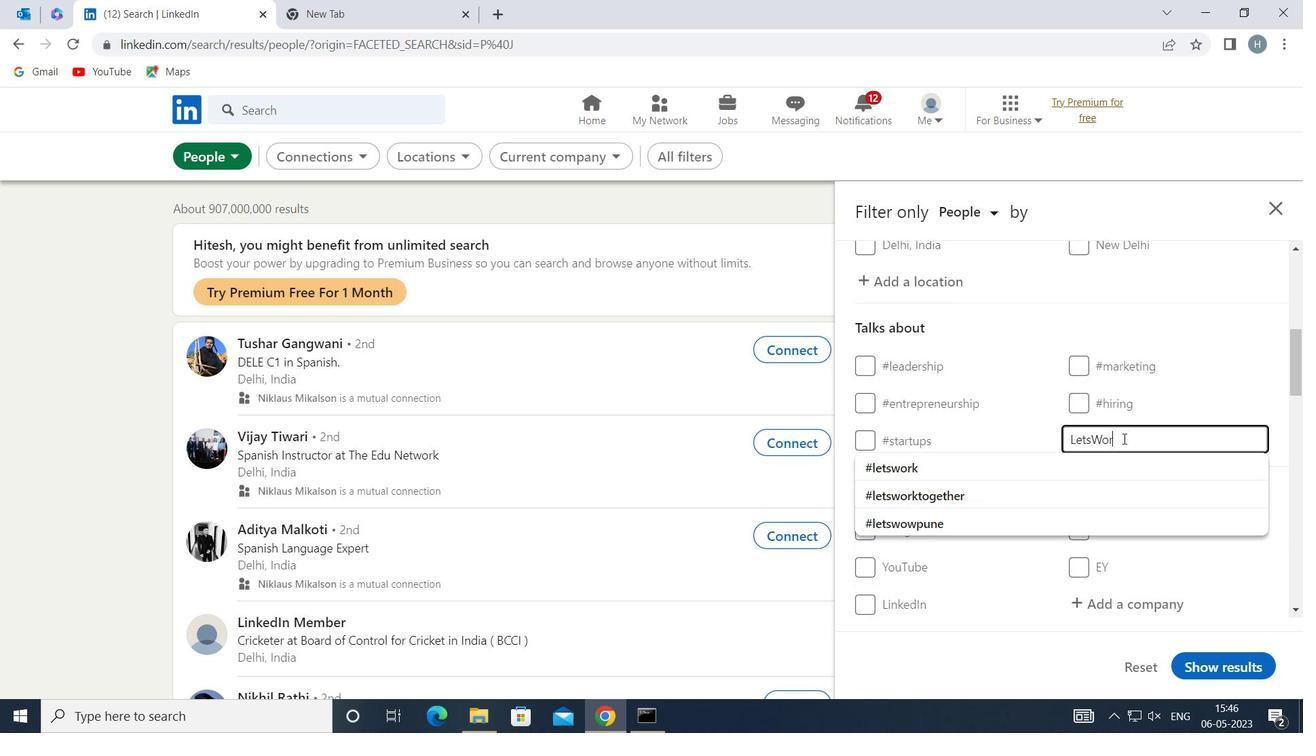 
Action: Mouse moved to (1049, 456)
Screenshot: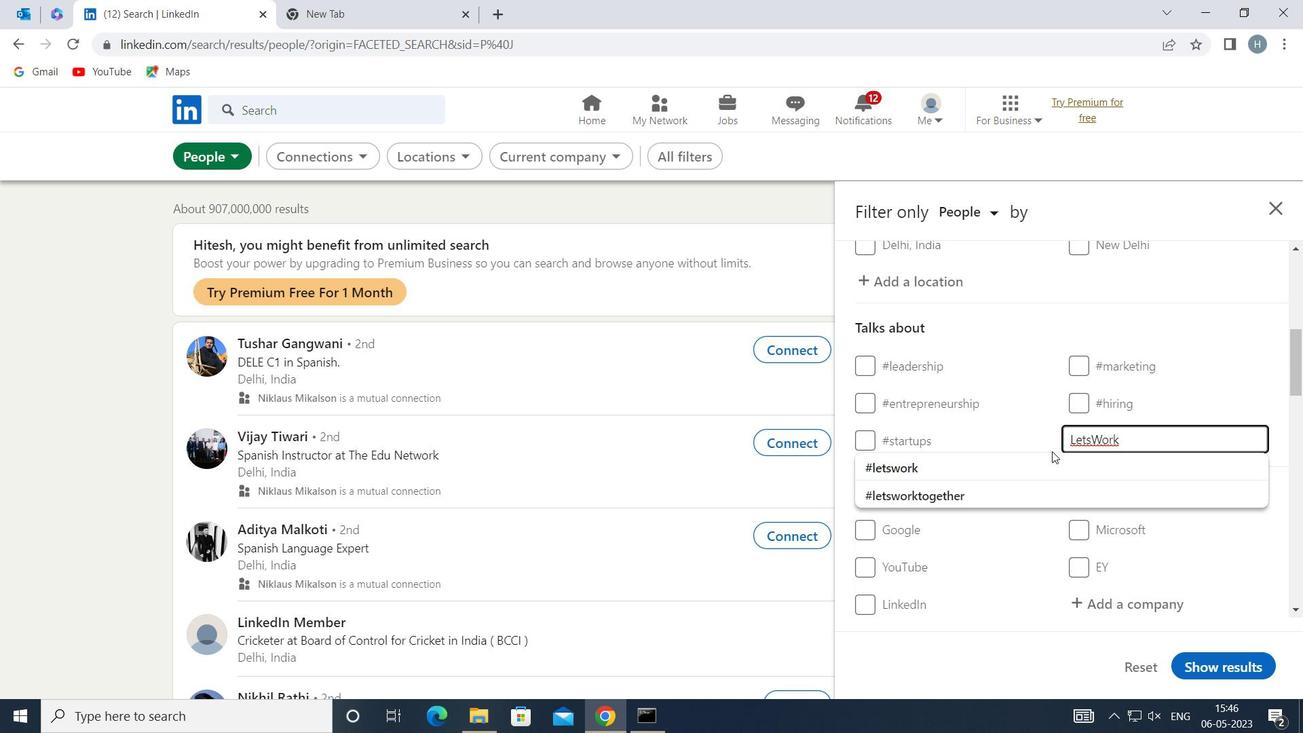
Action: Mouse pressed left at (1049, 456)
Screenshot: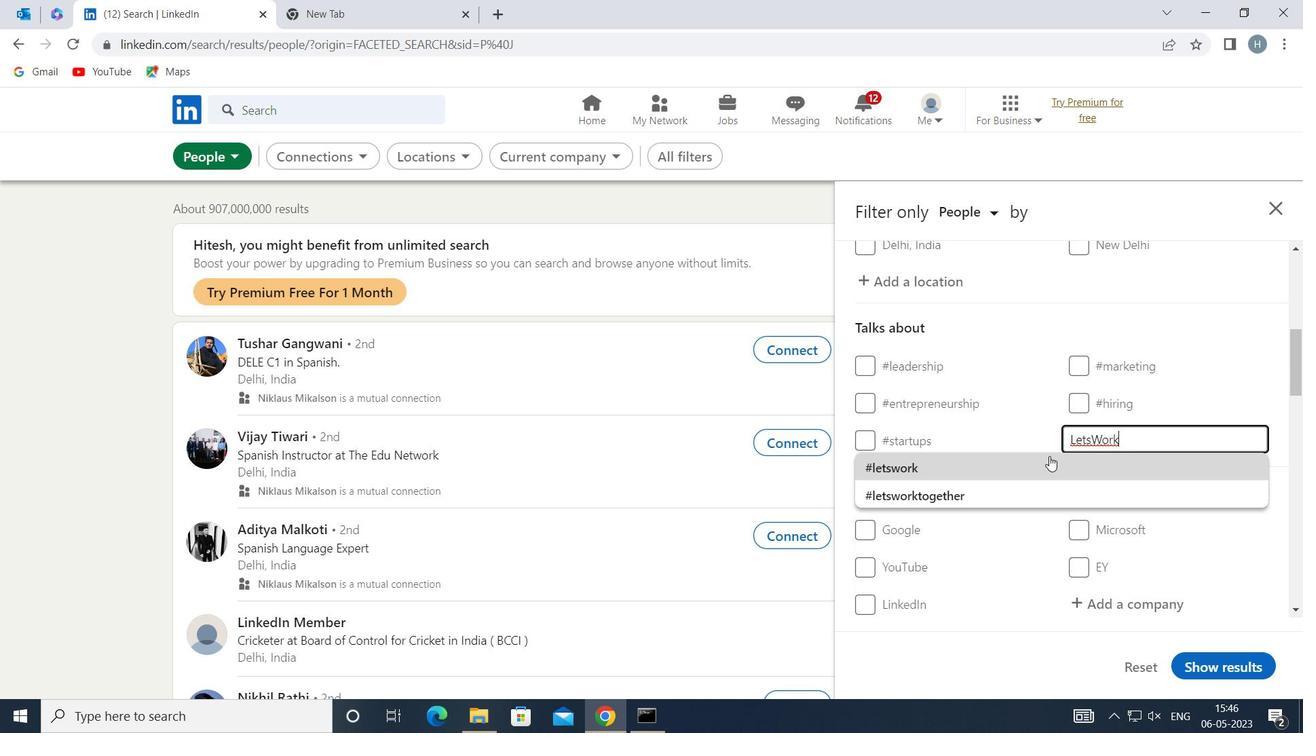 
Action: Mouse moved to (1033, 454)
Screenshot: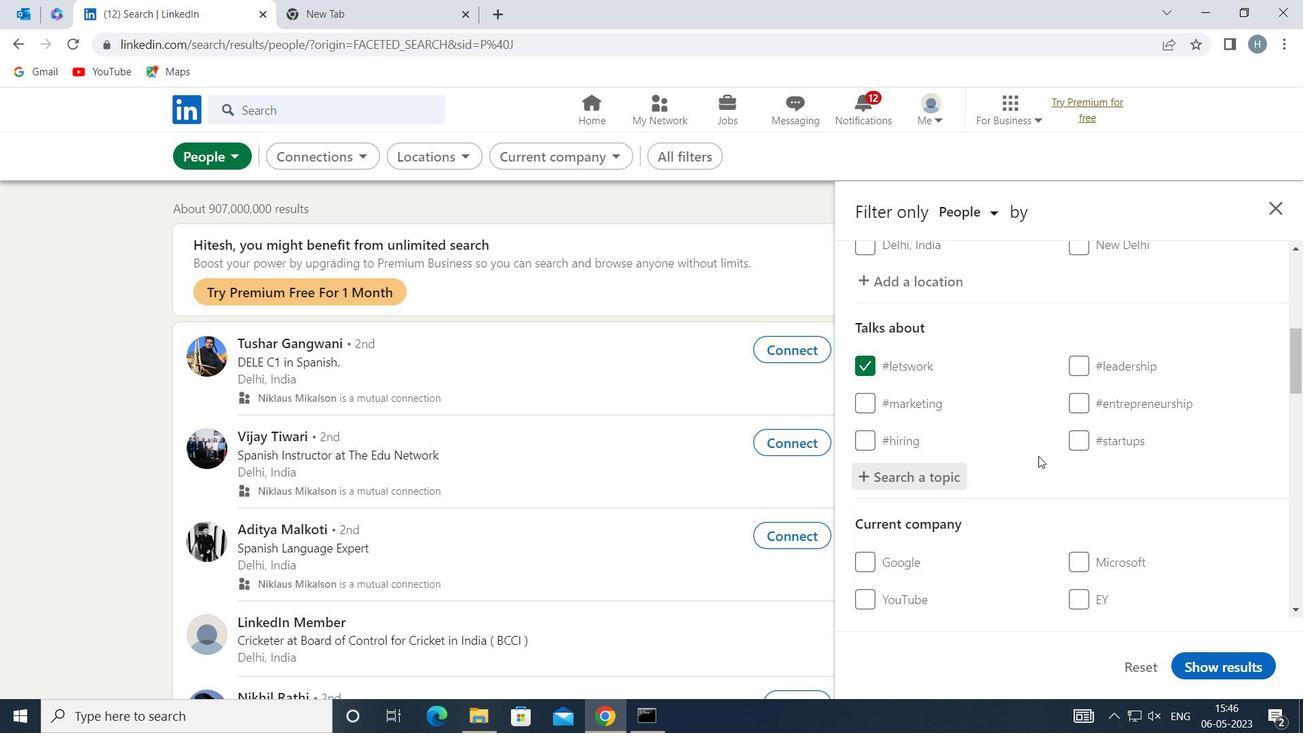 
Action: Mouse scrolled (1033, 454) with delta (0, 0)
Screenshot: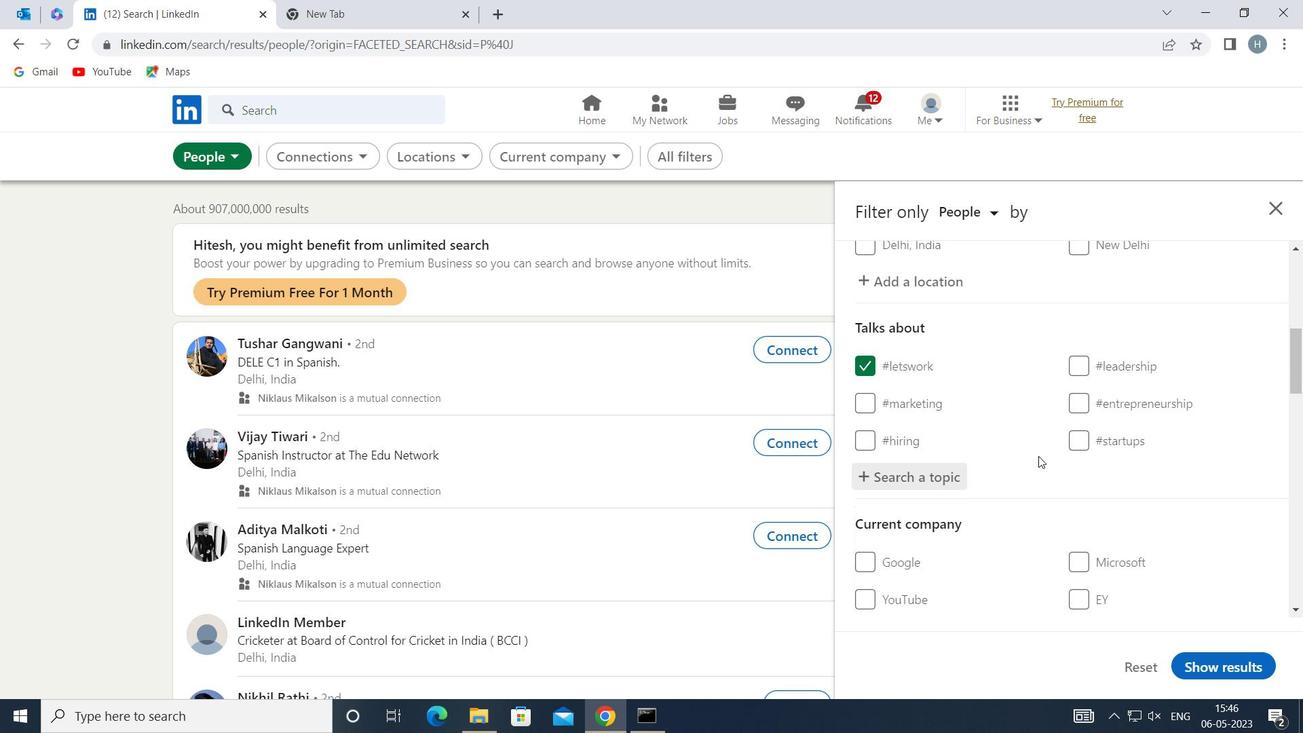 
Action: Mouse moved to (1032, 454)
Screenshot: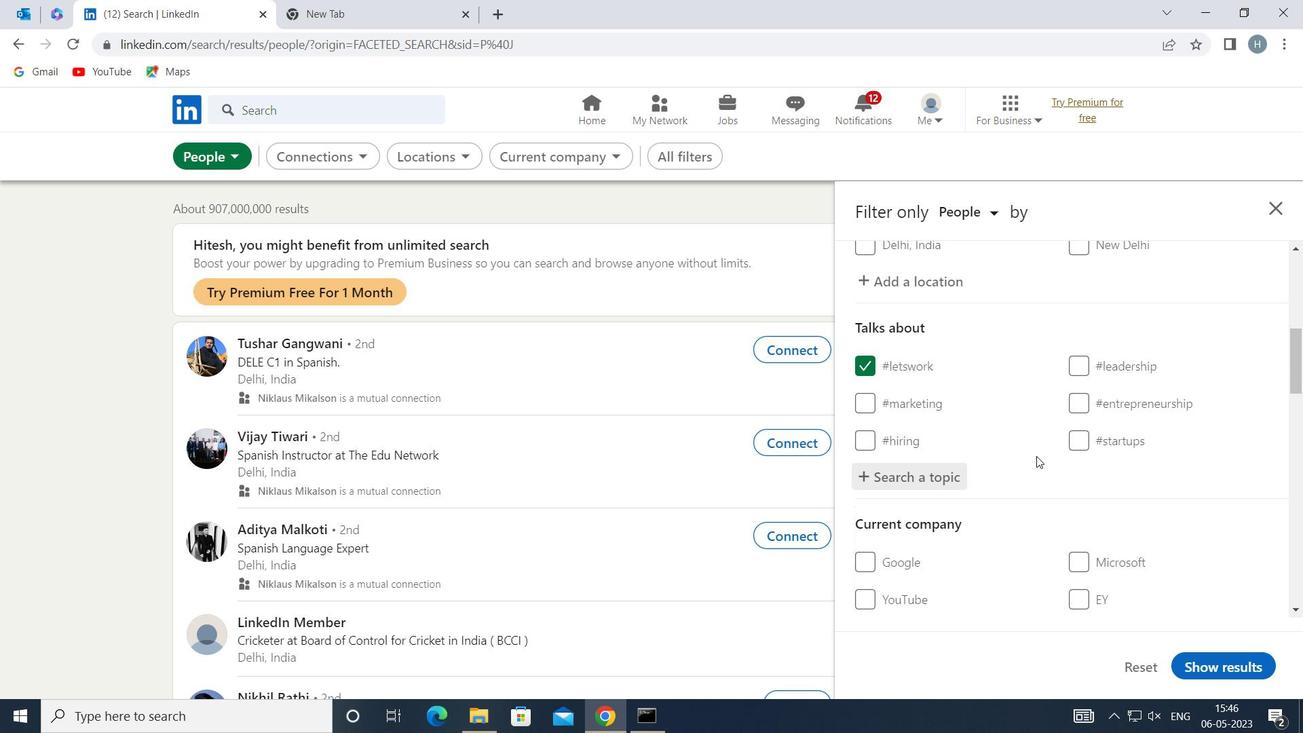 
Action: Mouse scrolled (1032, 454) with delta (0, 0)
Screenshot: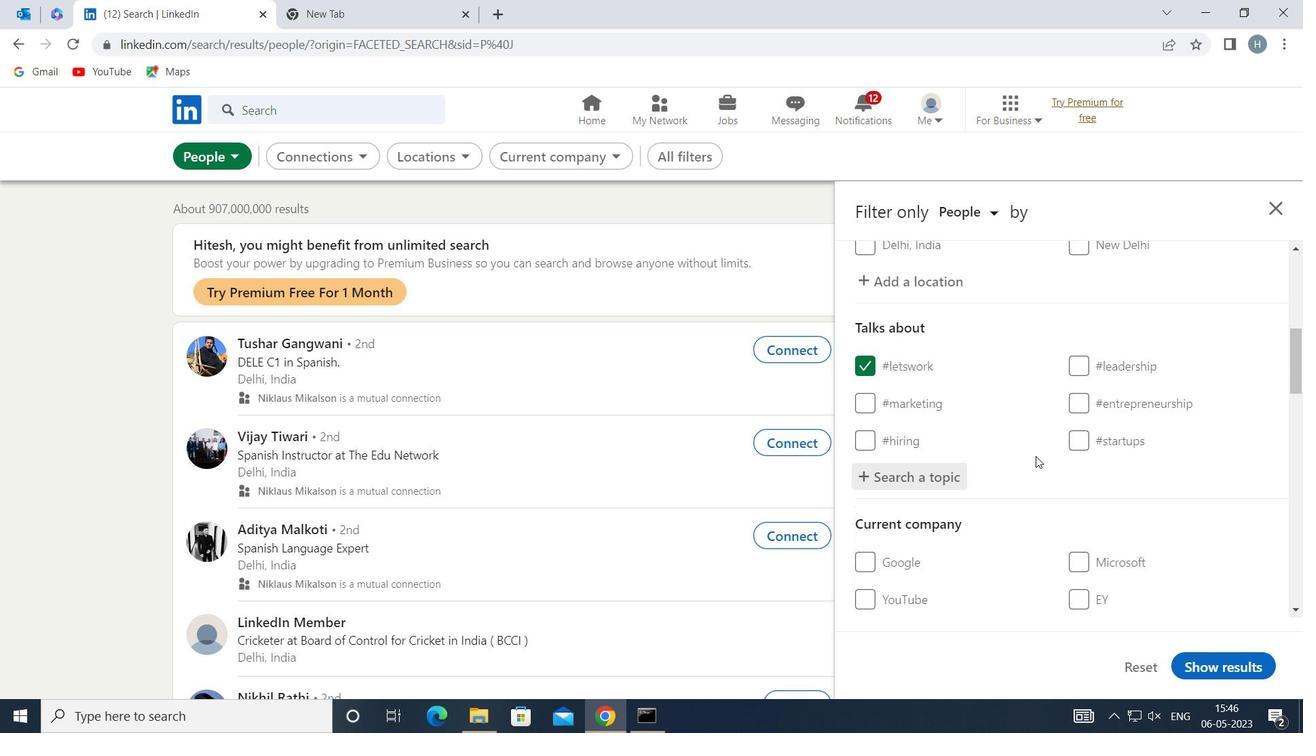 
Action: Mouse moved to (1033, 448)
Screenshot: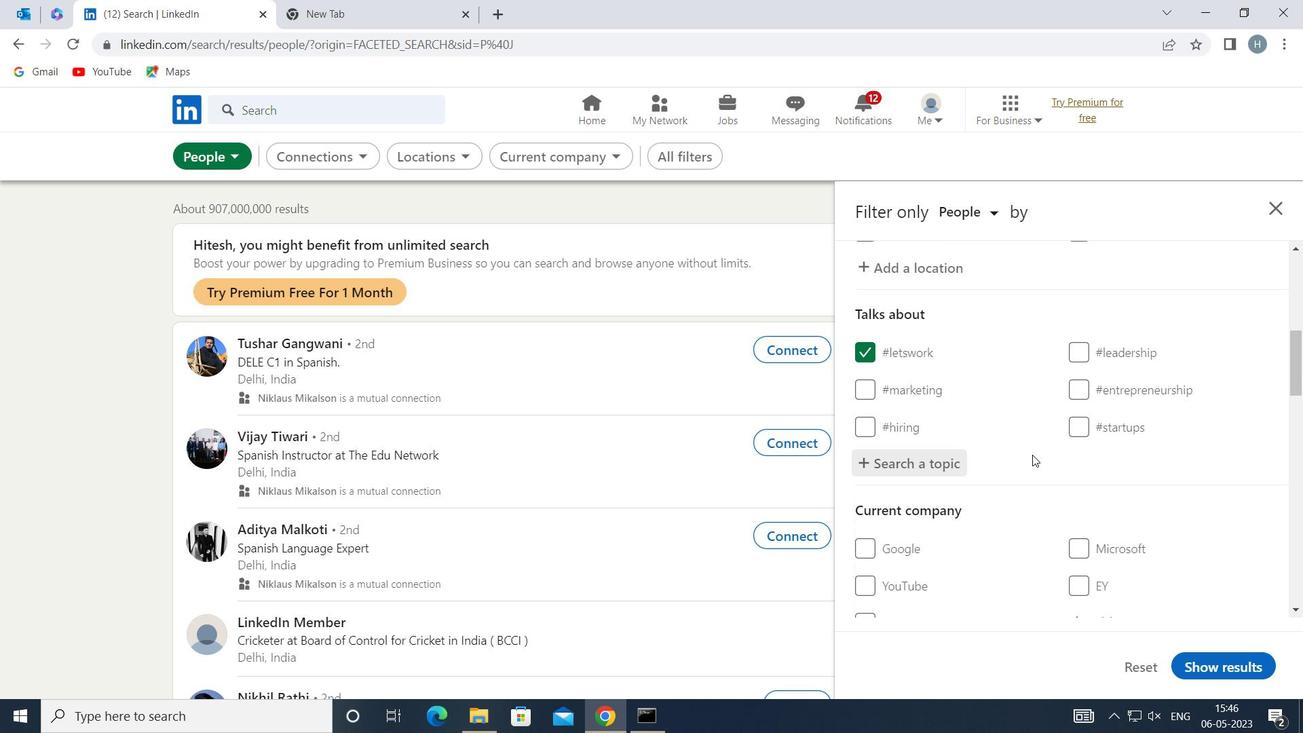 
Action: Mouse scrolled (1033, 447) with delta (0, 0)
Screenshot: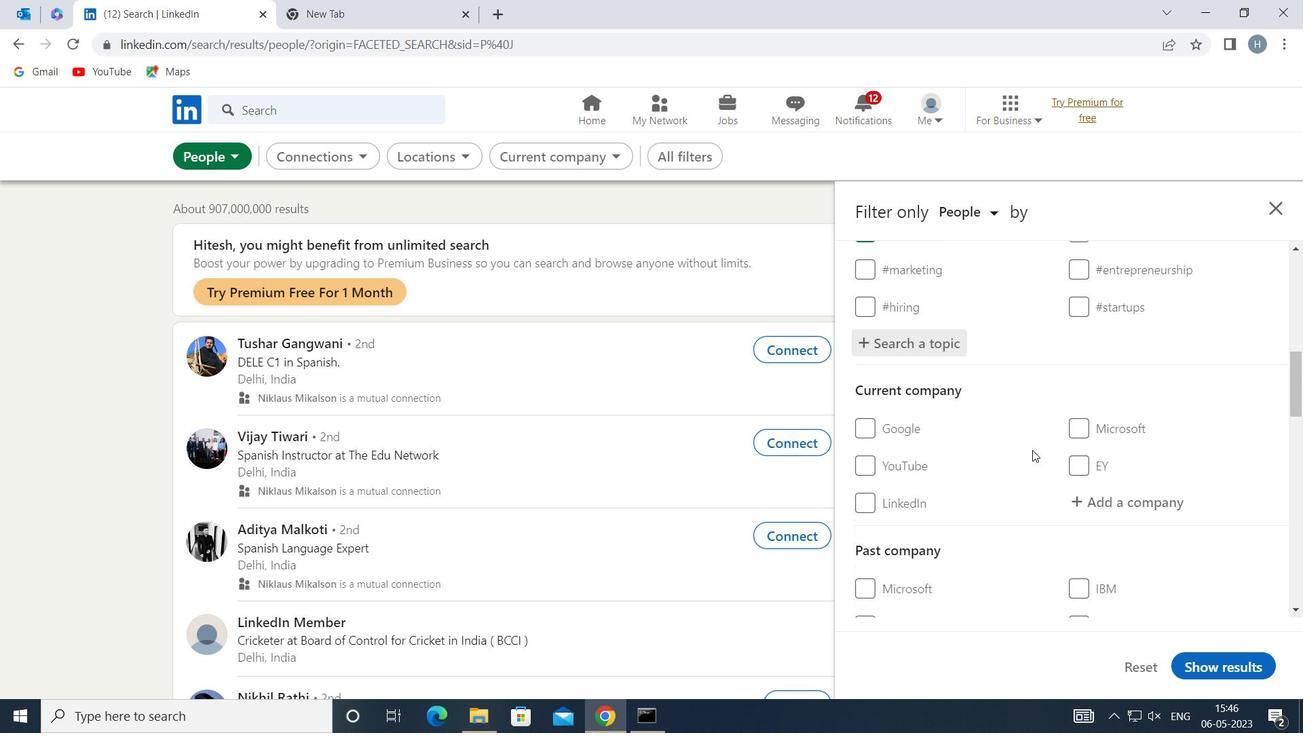 
Action: Mouse scrolled (1033, 447) with delta (0, 0)
Screenshot: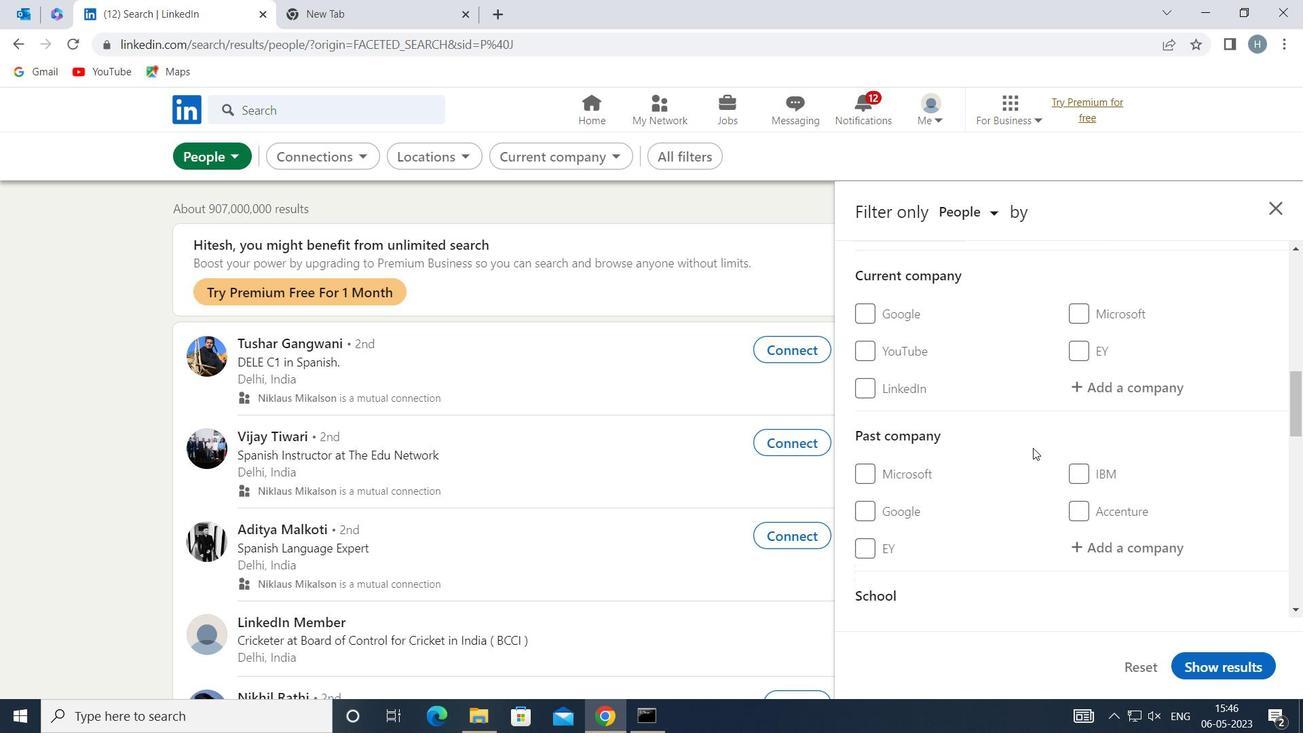 
Action: Mouse scrolled (1033, 447) with delta (0, 0)
Screenshot: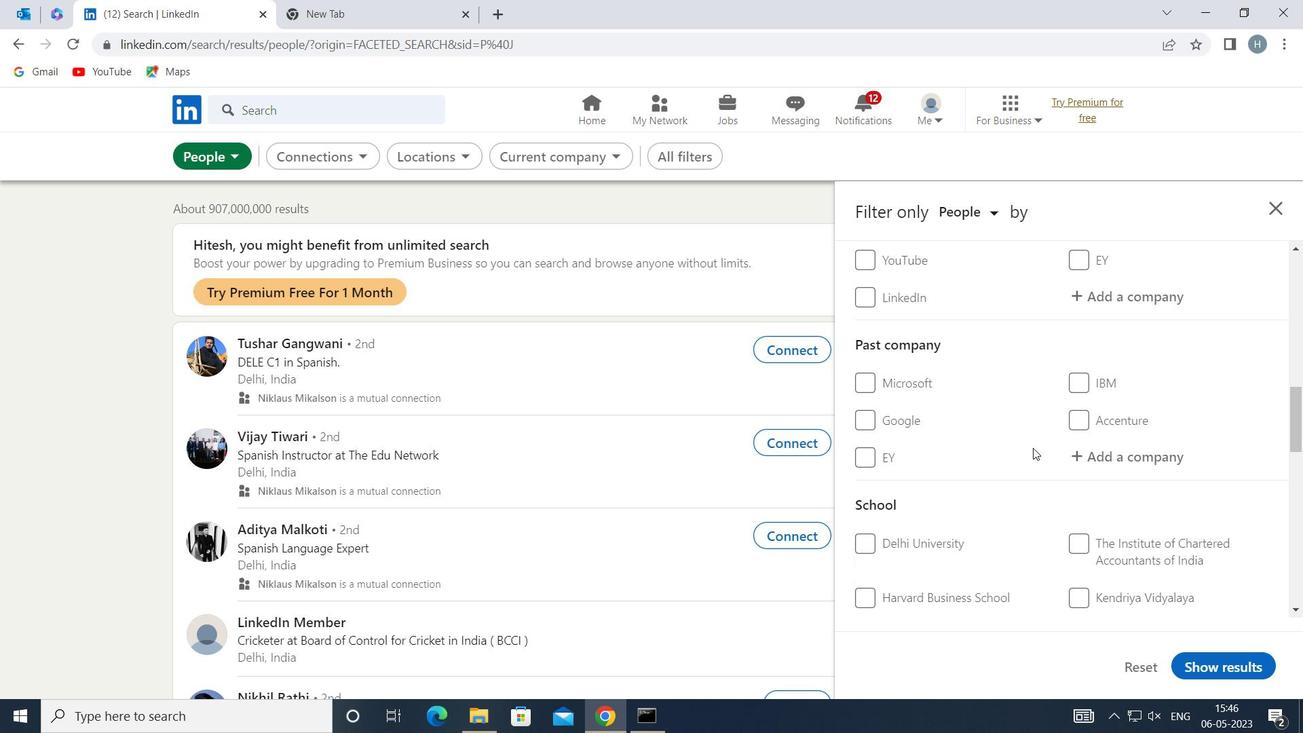
Action: Mouse scrolled (1033, 447) with delta (0, 0)
Screenshot: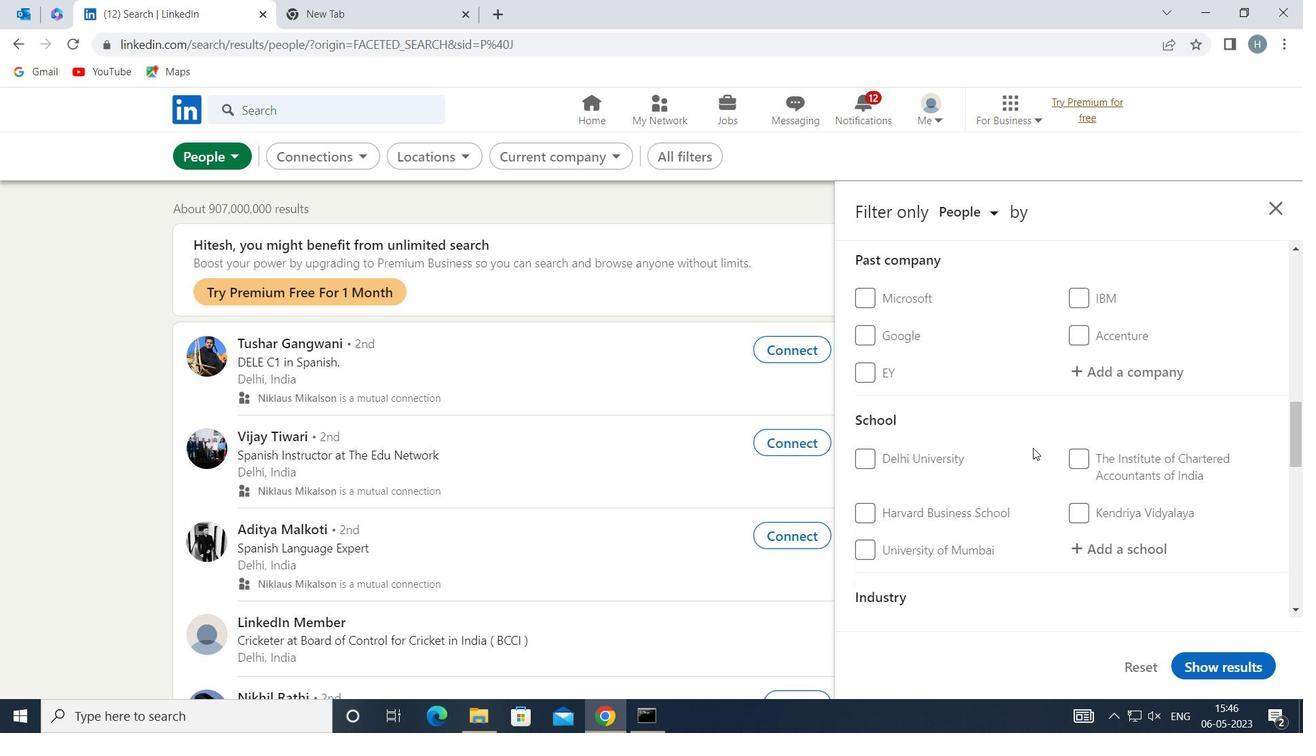 
Action: Mouse moved to (1033, 445)
Screenshot: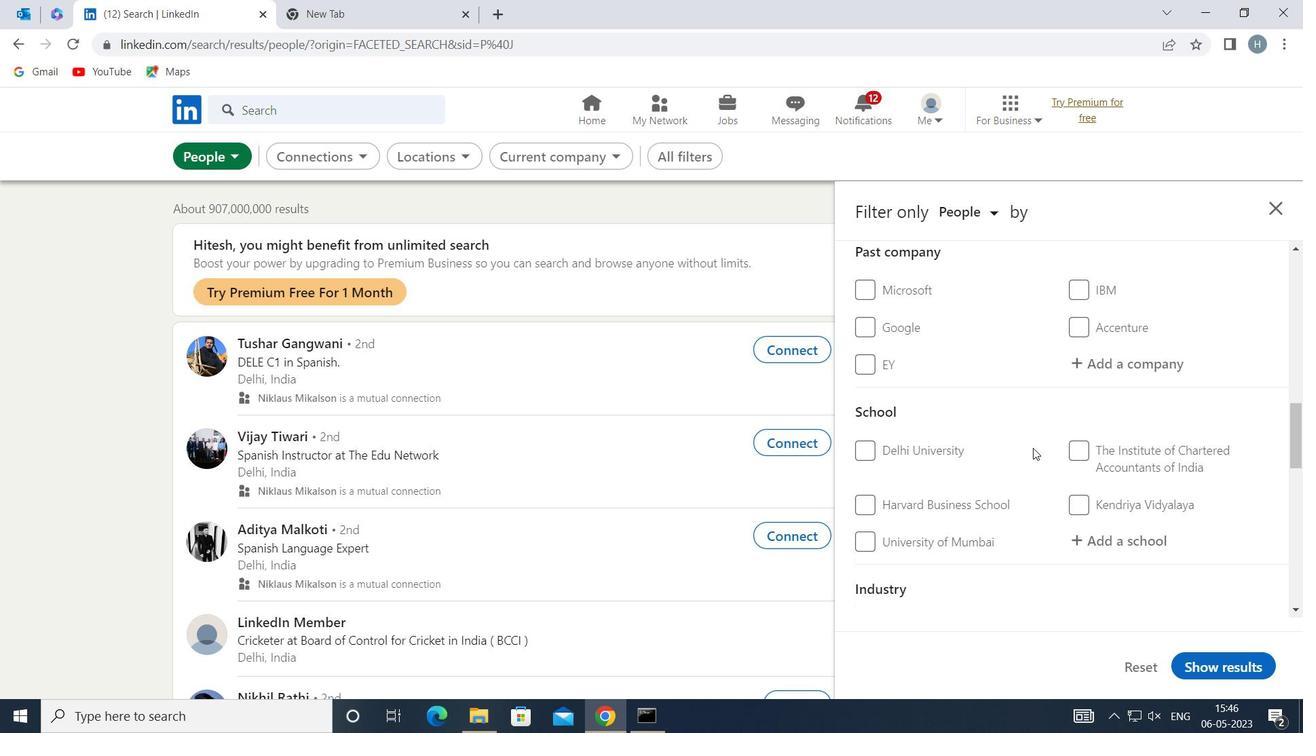 
Action: Mouse scrolled (1033, 445) with delta (0, 0)
Screenshot: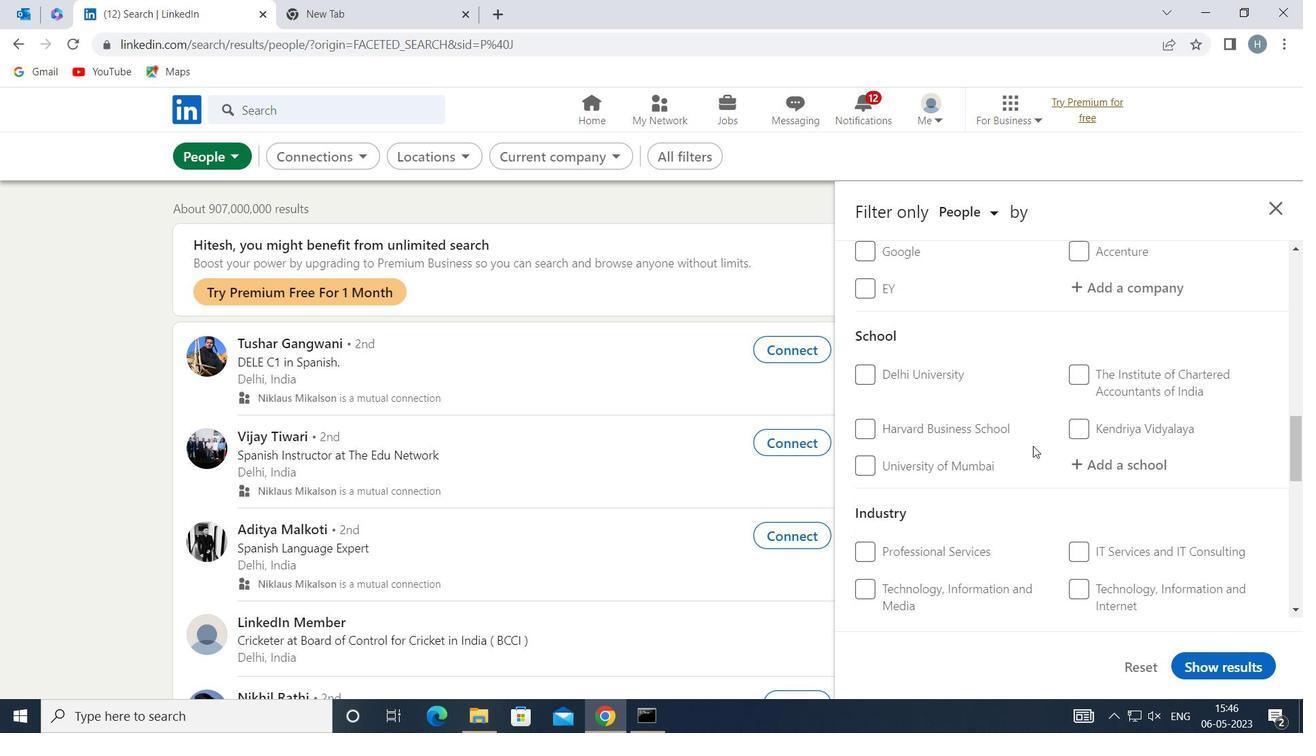 
Action: Mouse moved to (1033, 444)
Screenshot: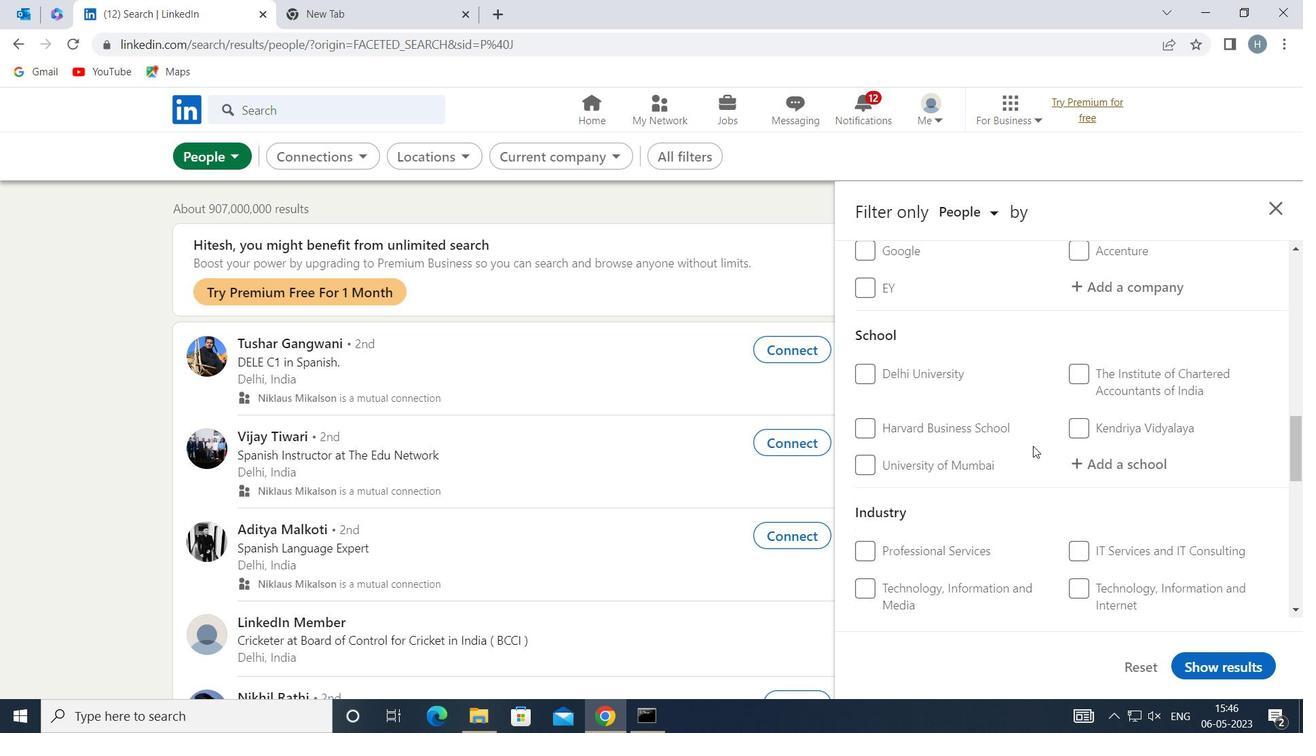 
Action: Mouse scrolled (1033, 443) with delta (0, 0)
Screenshot: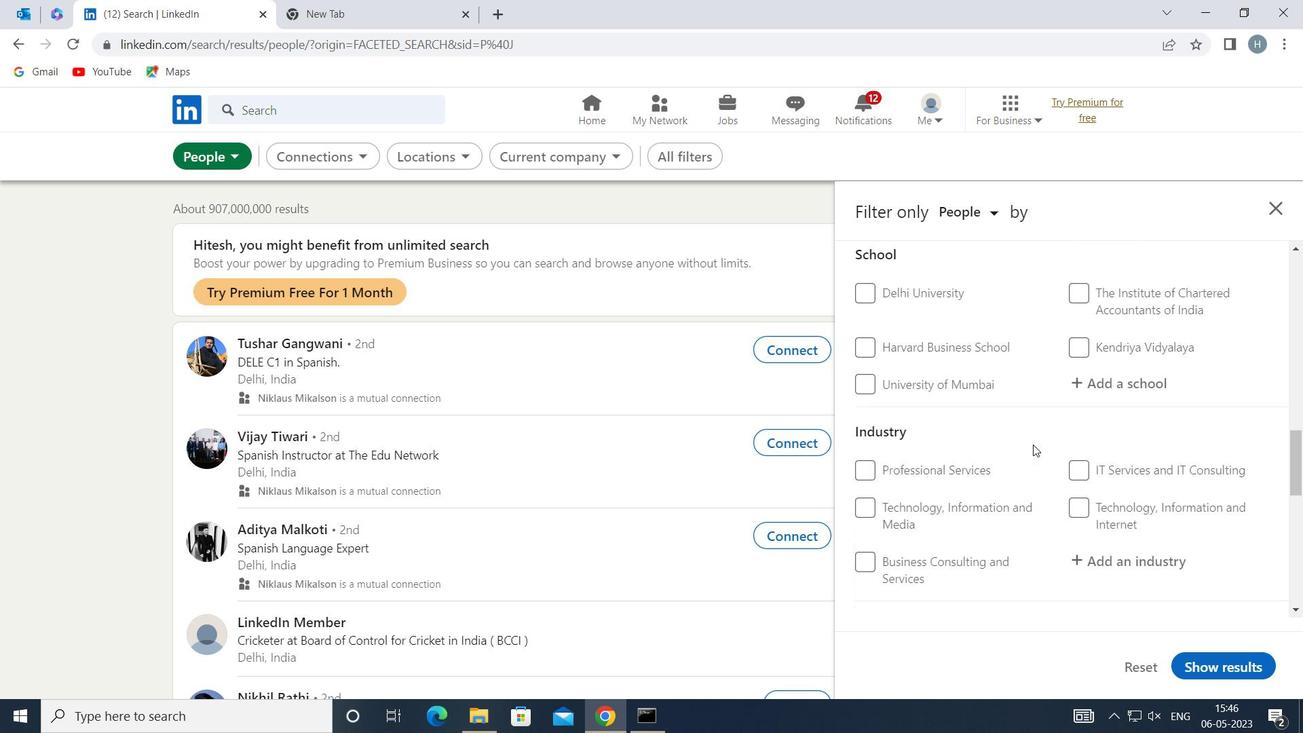 
Action: Mouse scrolled (1033, 443) with delta (0, 0)
Screenshot: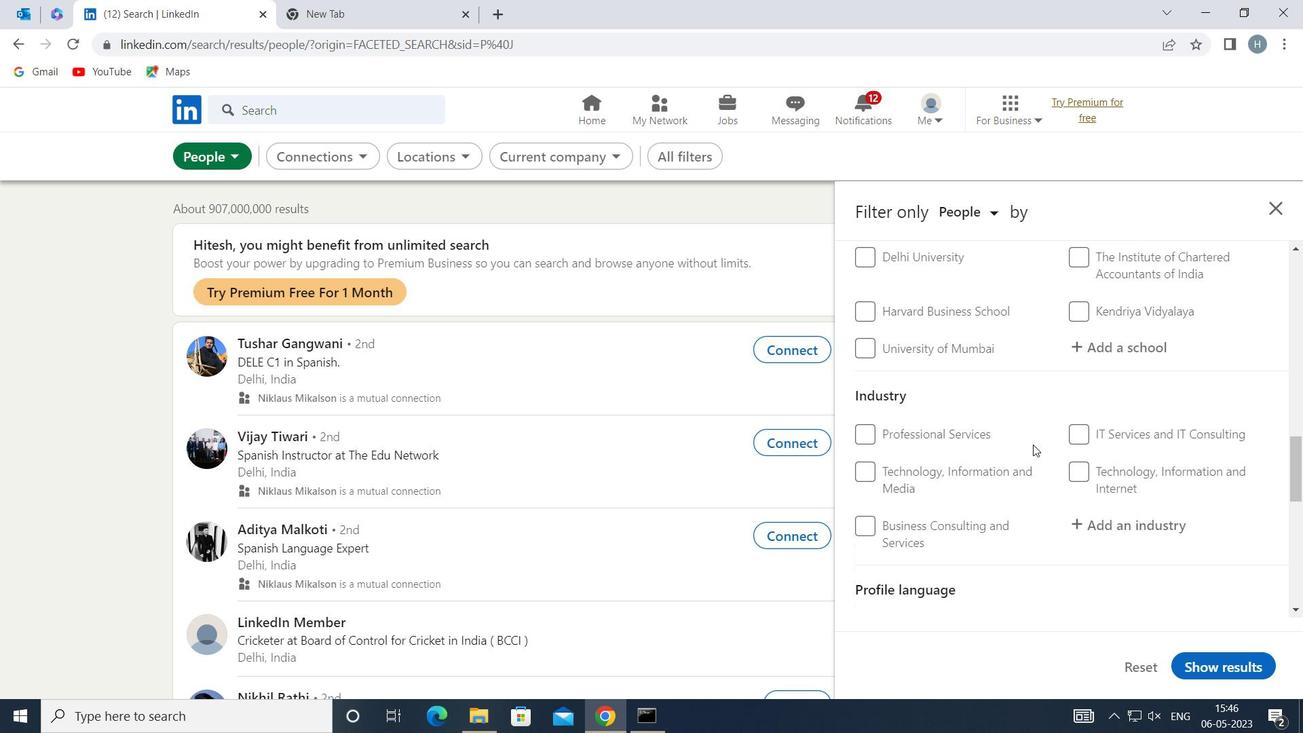 
Action: Mouse moved to (901, 533)
Screenshot: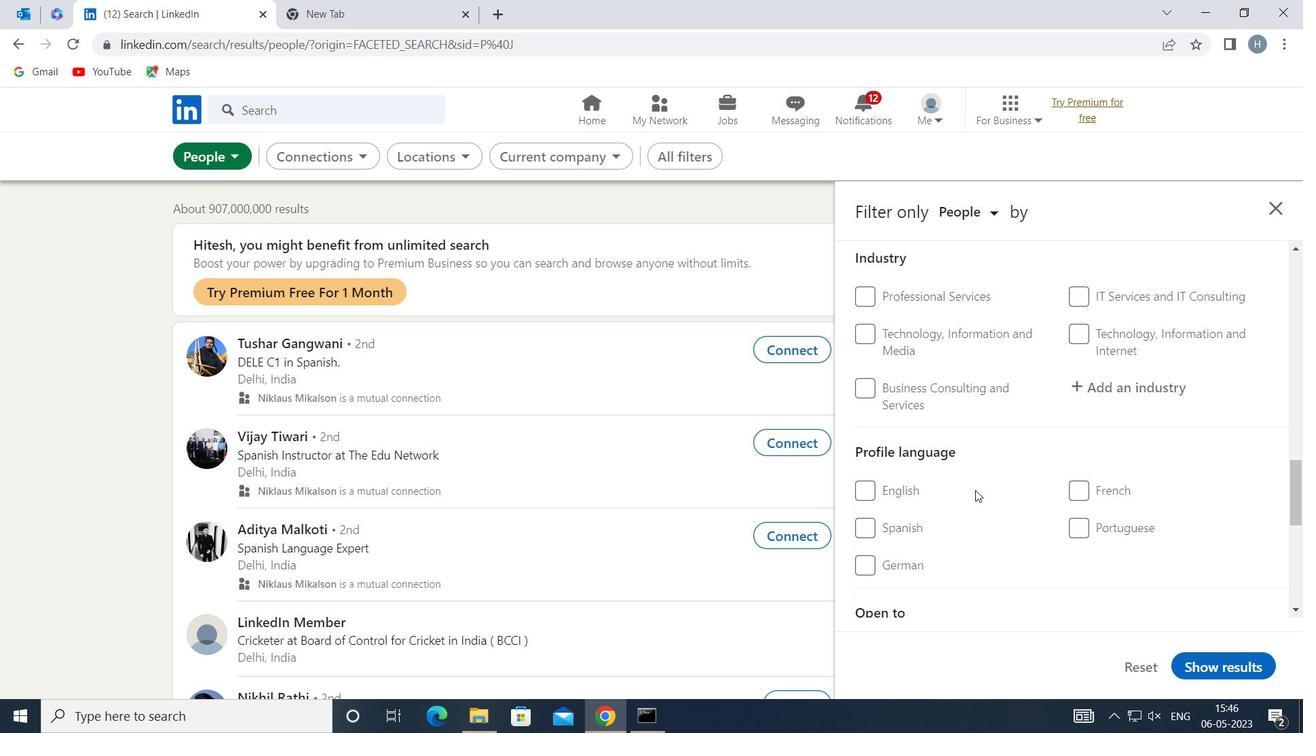 
Action: Mouse pressed left at (901, 533)
Screenshot: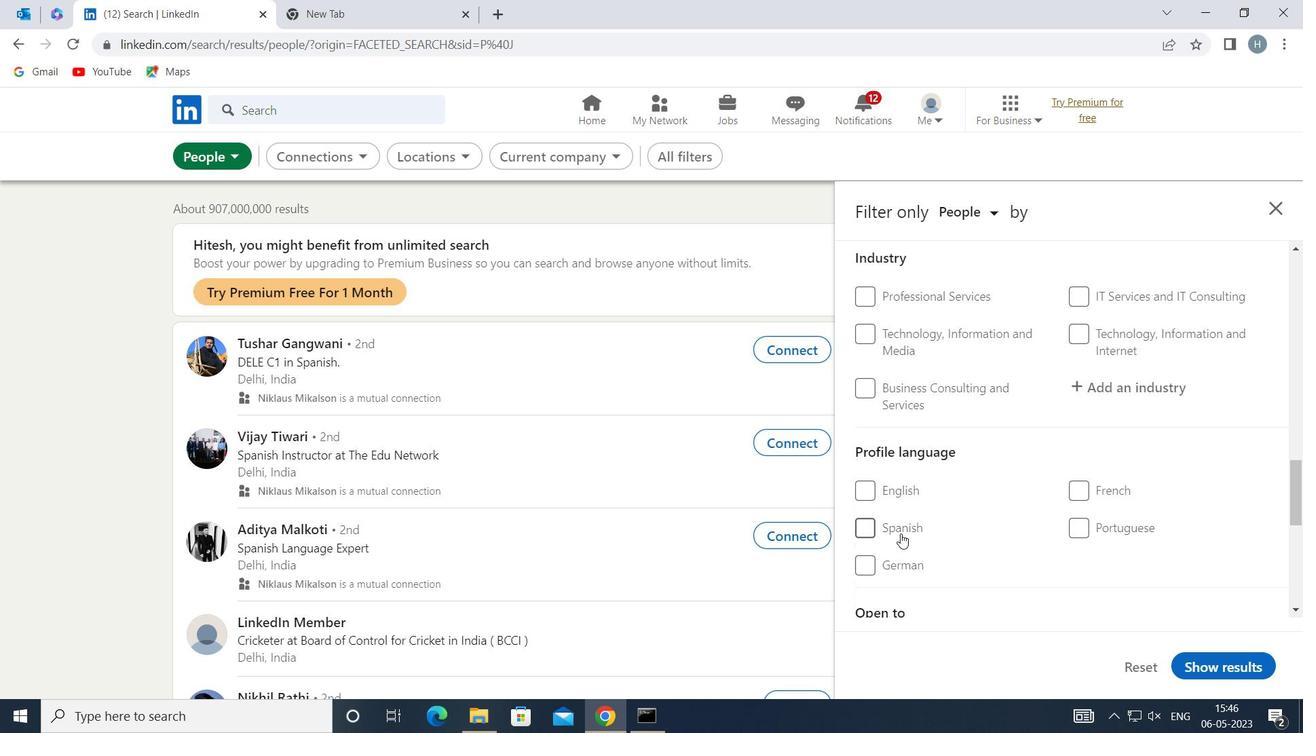 
Action: Mouse moved to (996, 513)
Screenshot: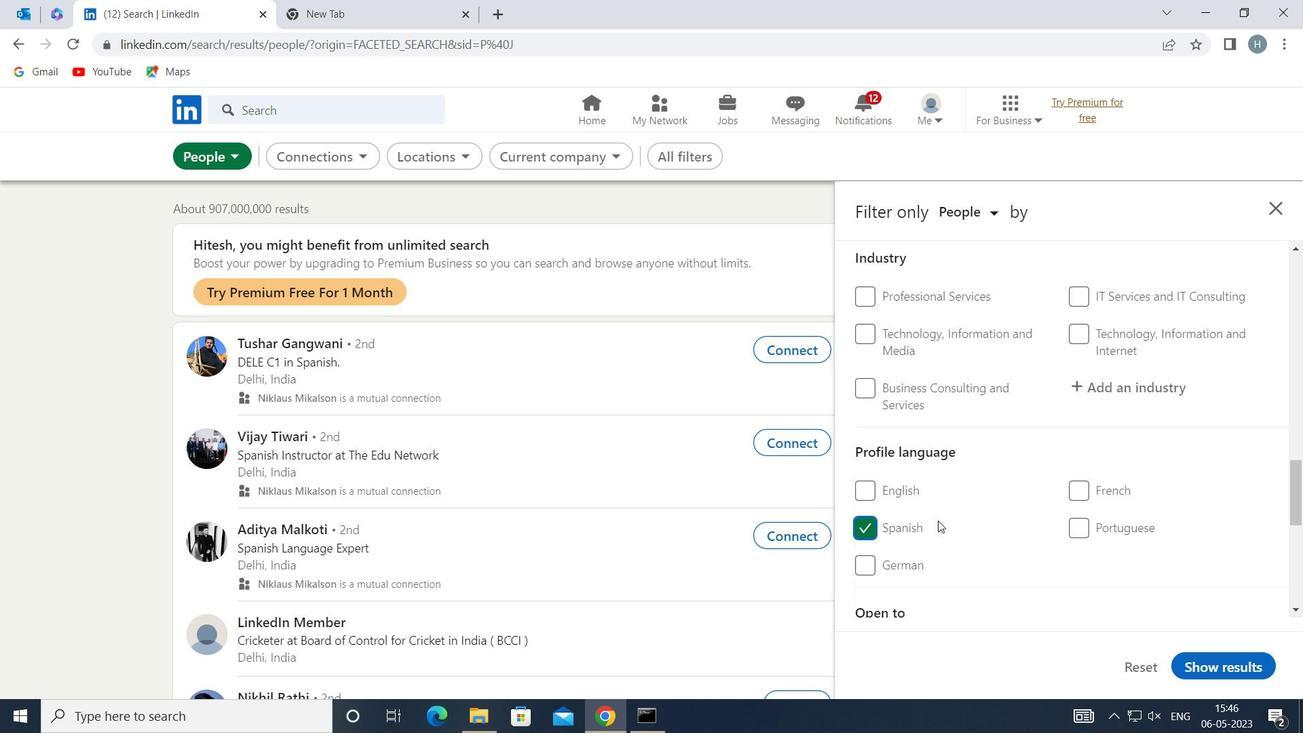 
Action: Mouse scrolled (996, 514) with delta (0, 0)
Screenshot: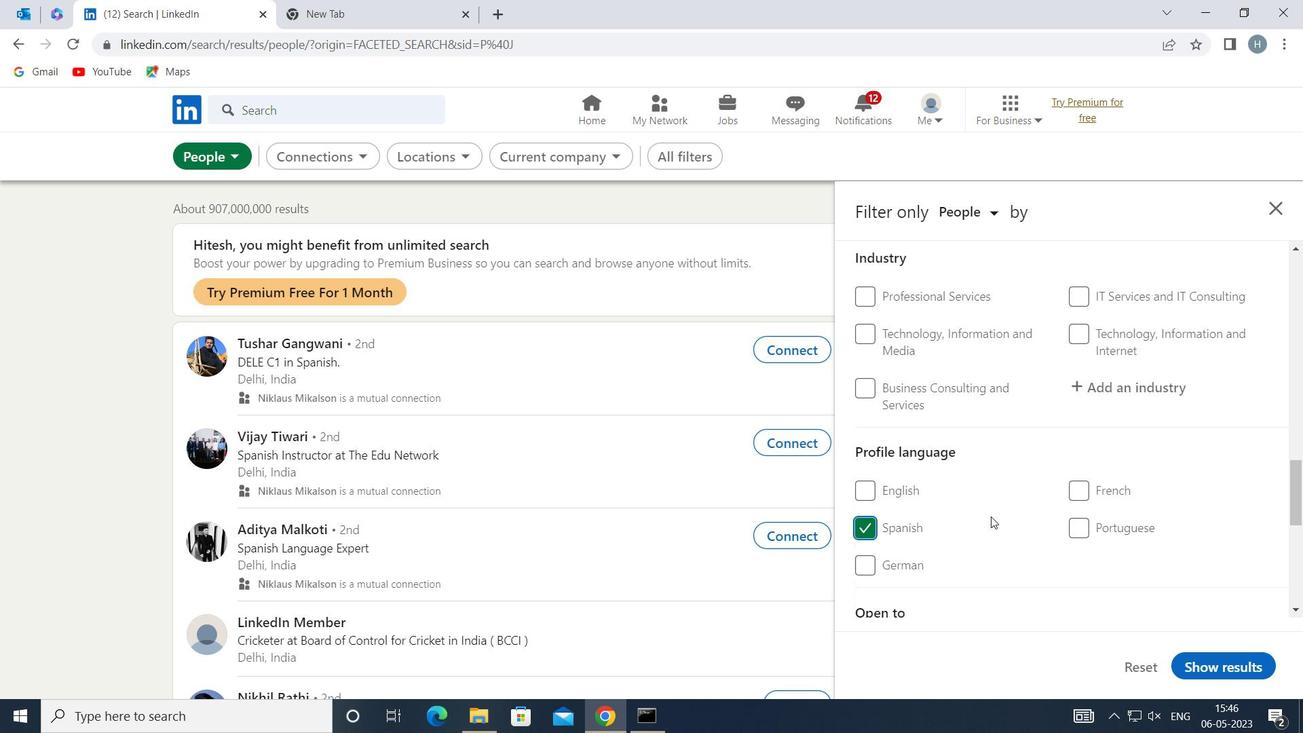 
Action: Mouse moved to (1008, 484)
Screenshot: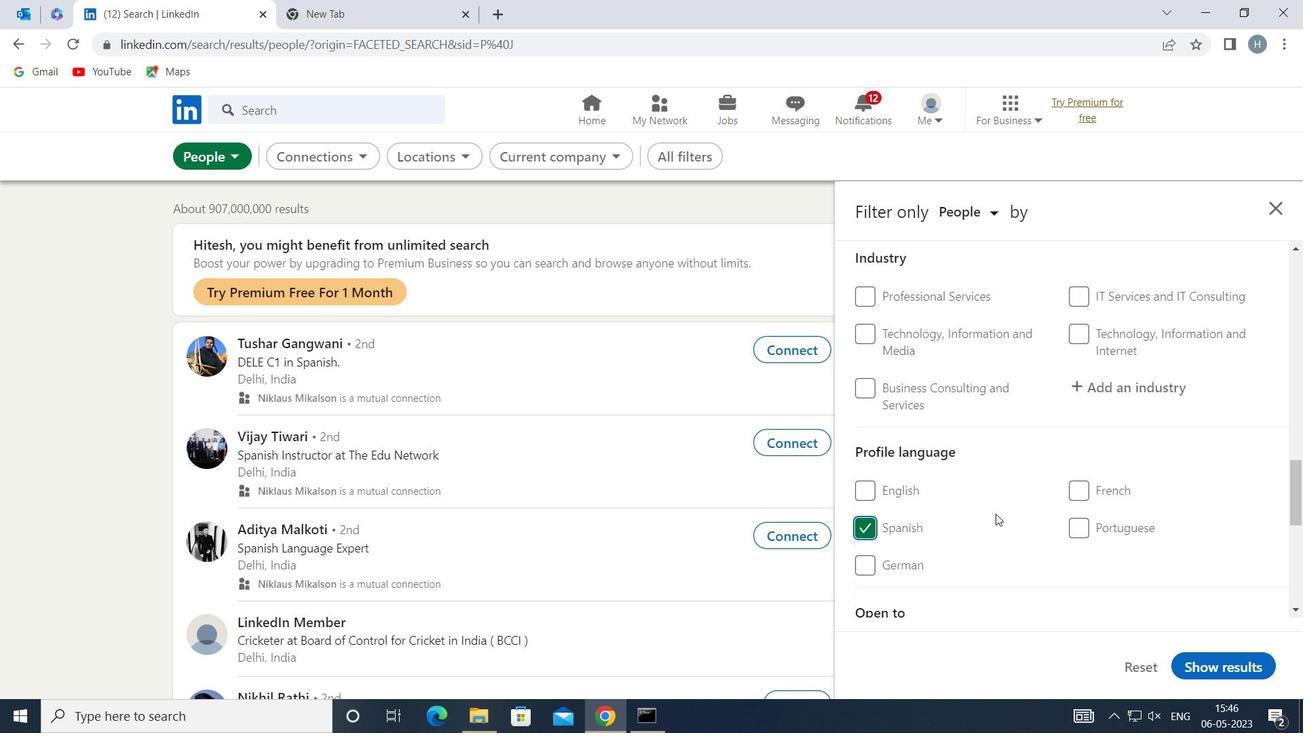 
Action: Mouse scrolled (1008, 485) with delta (0, 0)
Screenshot: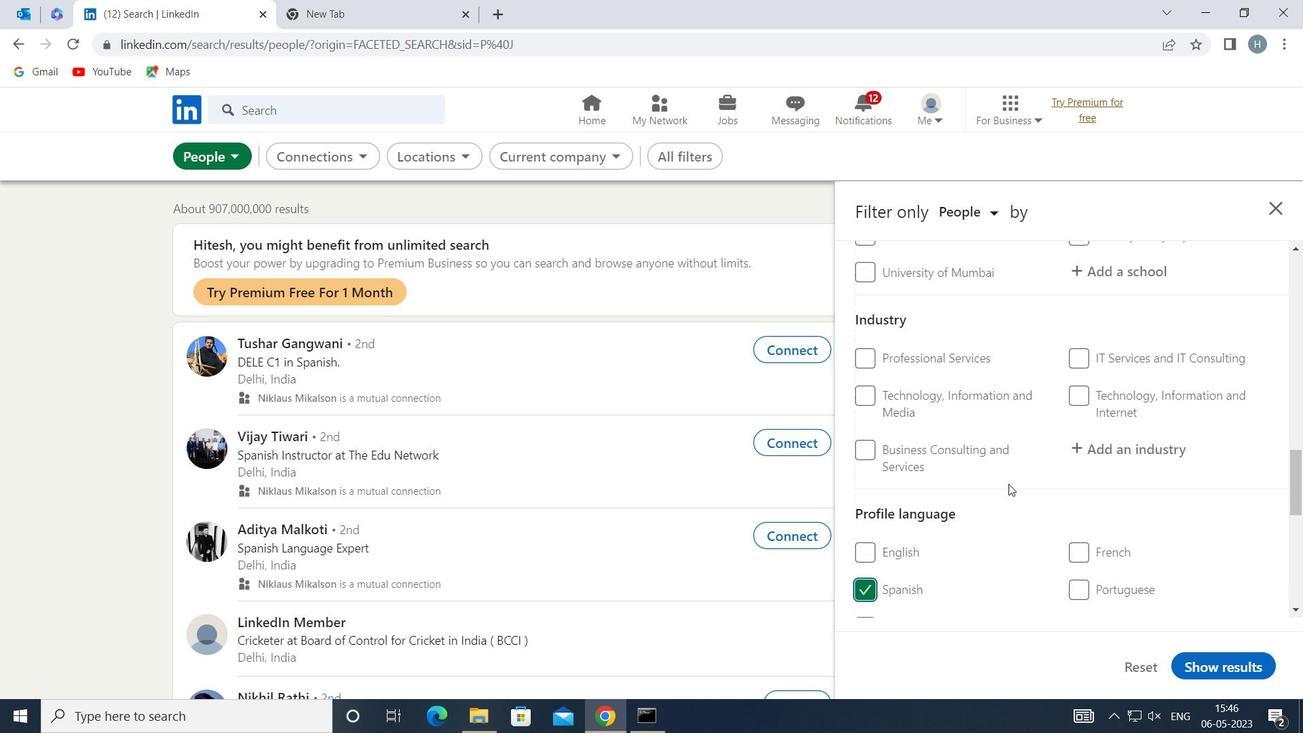 
Action: Mouse scrolled (1008, 485) with delta (0, 0)
Screenshot: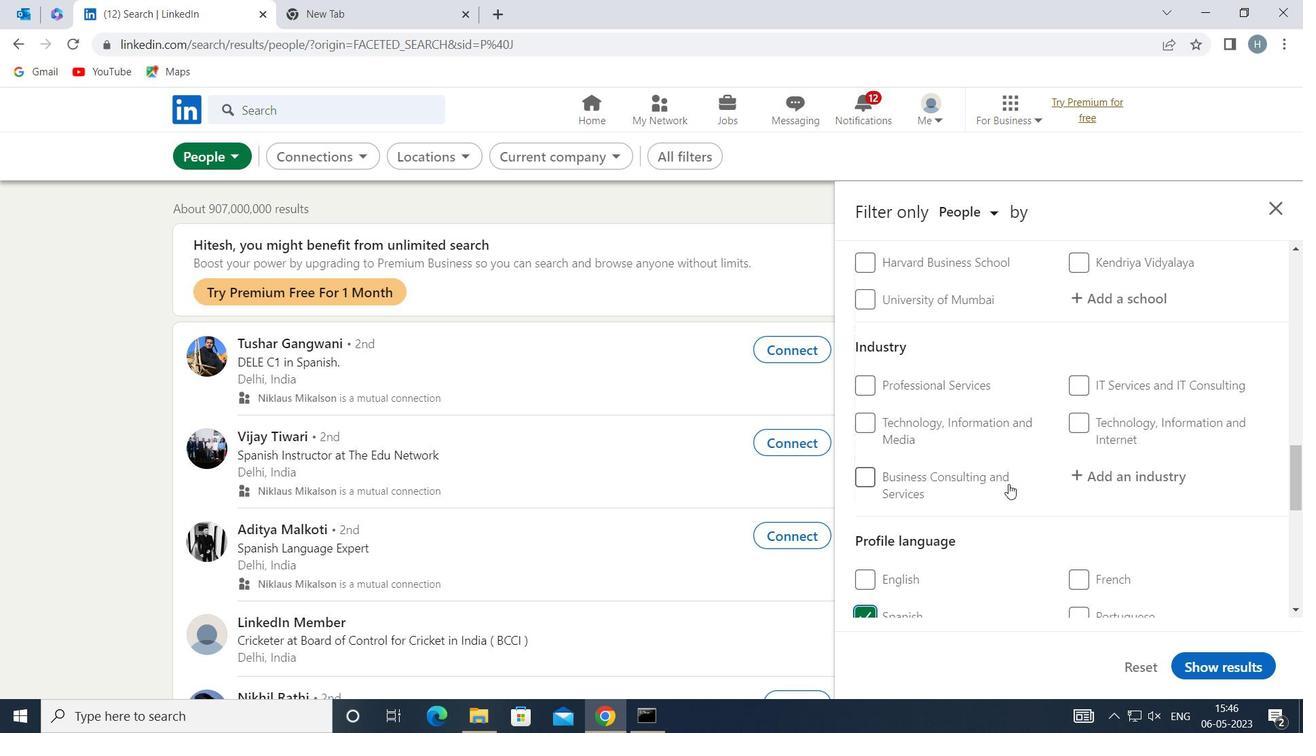 
Action: Mouse scrolled (1008, 485) with delta (0, 0)
Screenshot: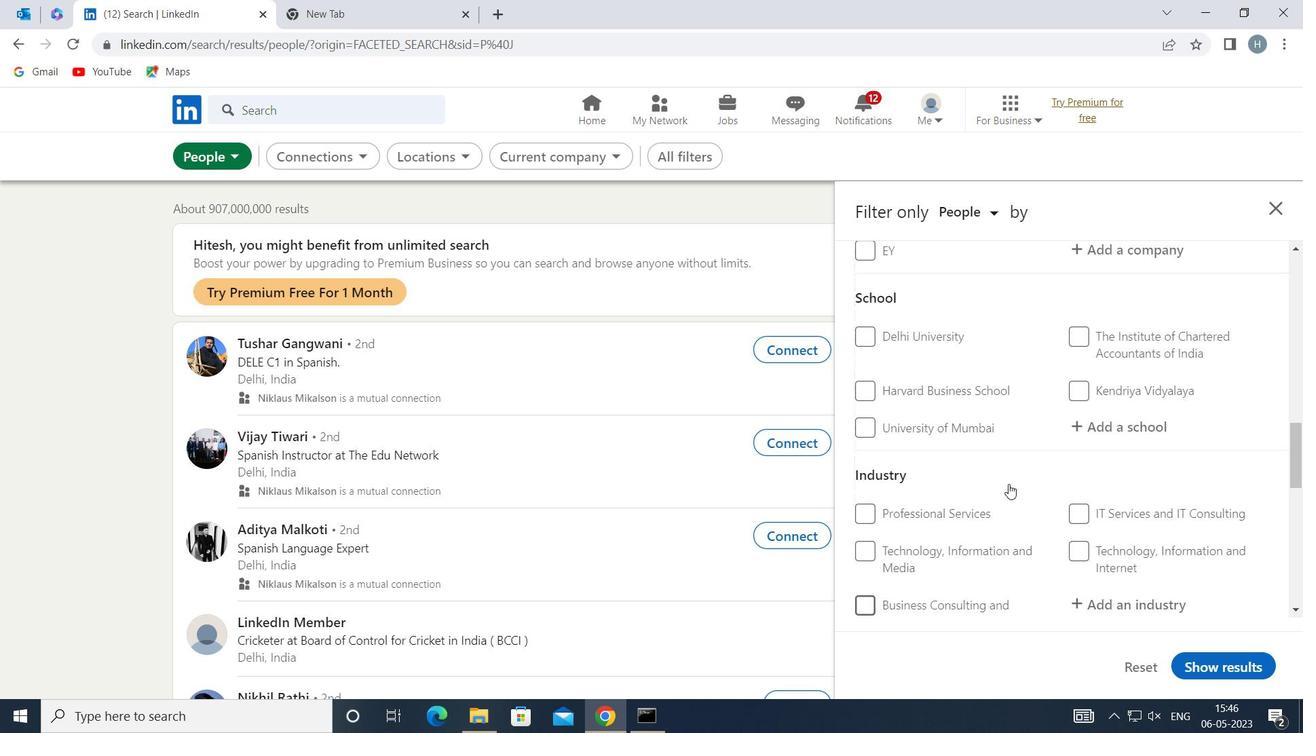 
Action: Mouse scrolled (1008, 485) with delta (0, 0)
Screenshot: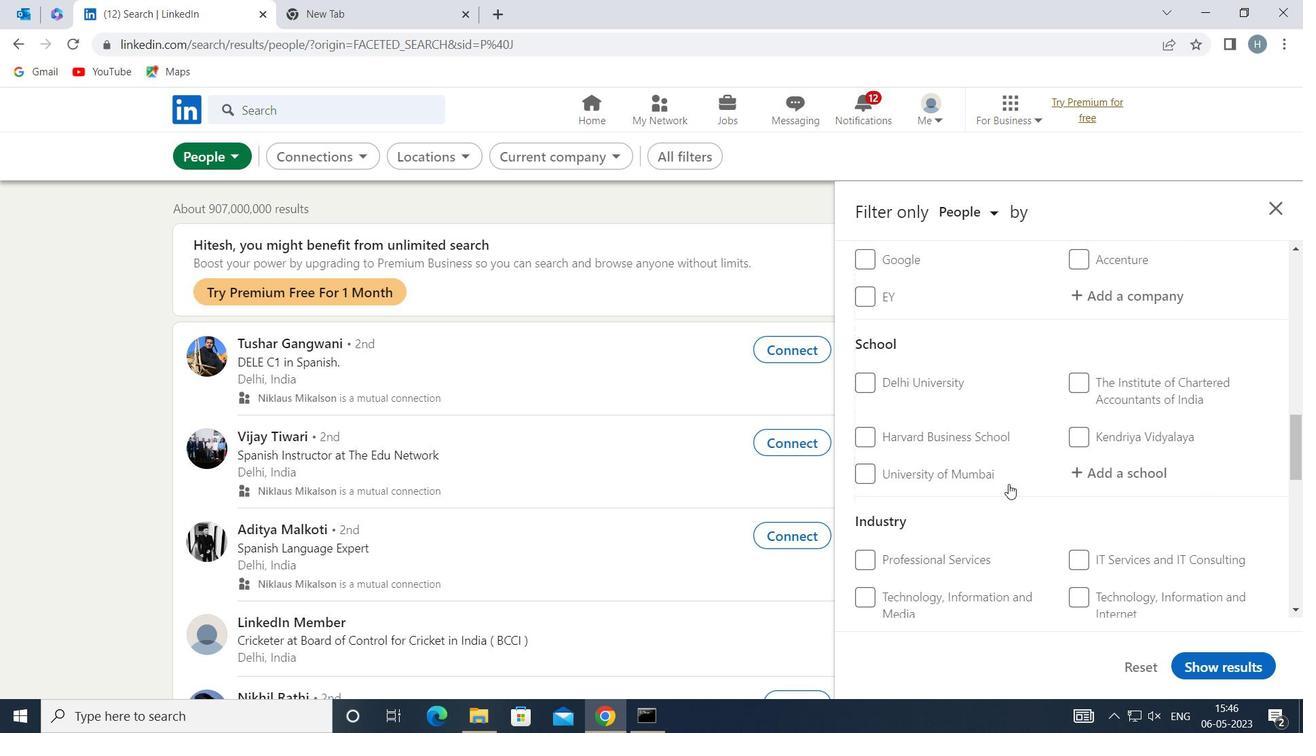 
Action: Mouse scrolled (1008, 485) with delta (0, 0)
Screenshot: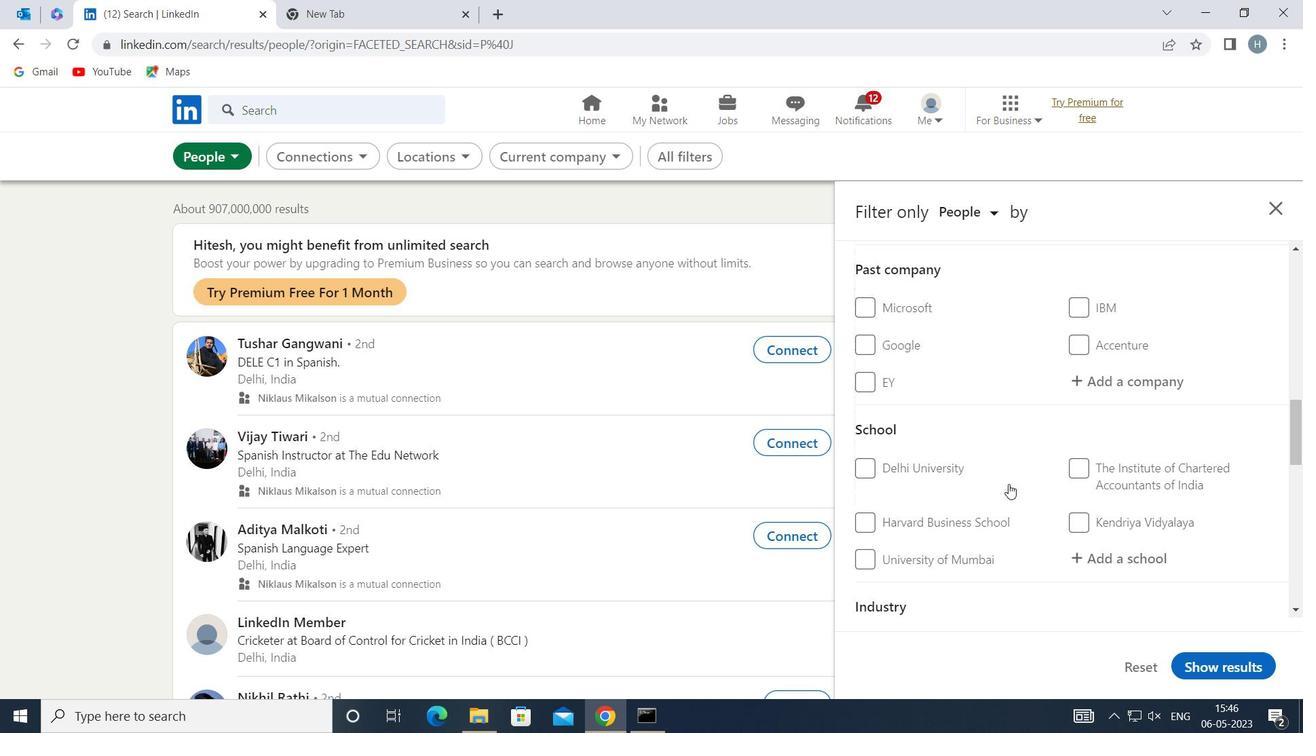 
Action: Mouse scrolled (1008, 485) with delta (0, 0)
Screenshot: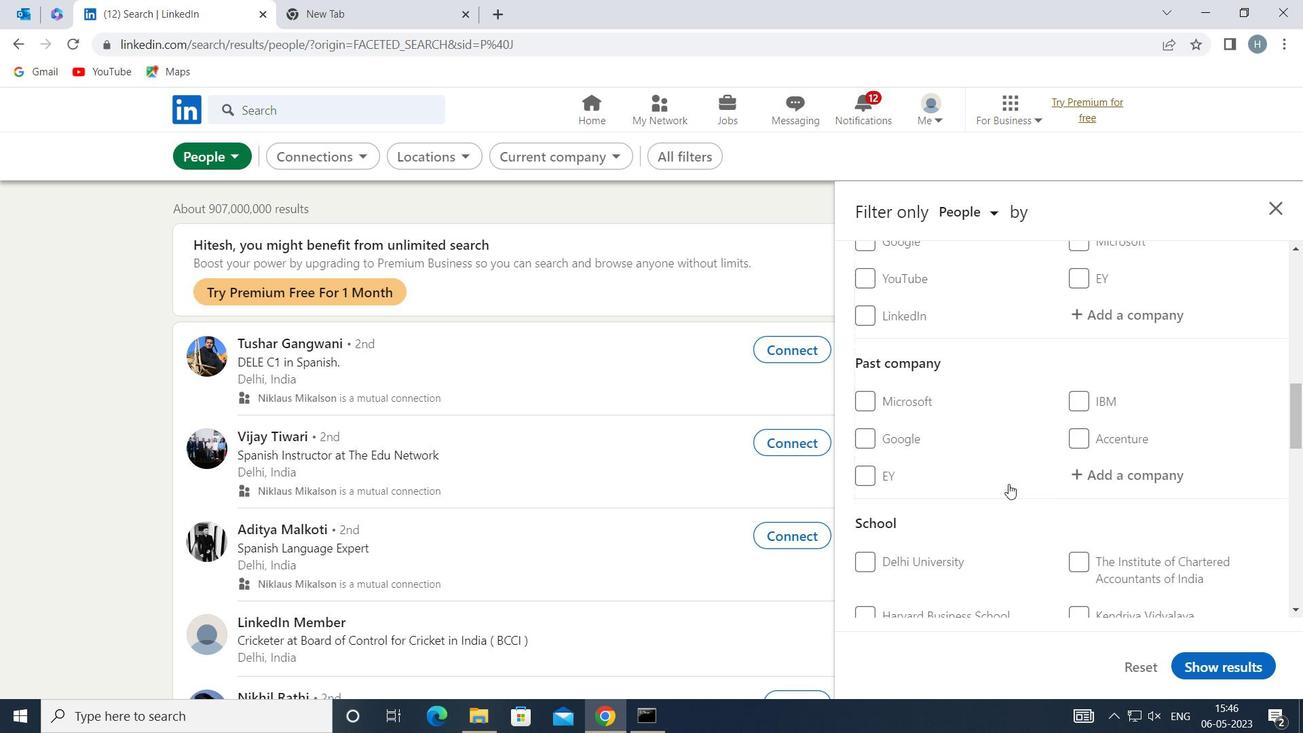 
Action: Mouse moved to (1092, 465)
Screenshot: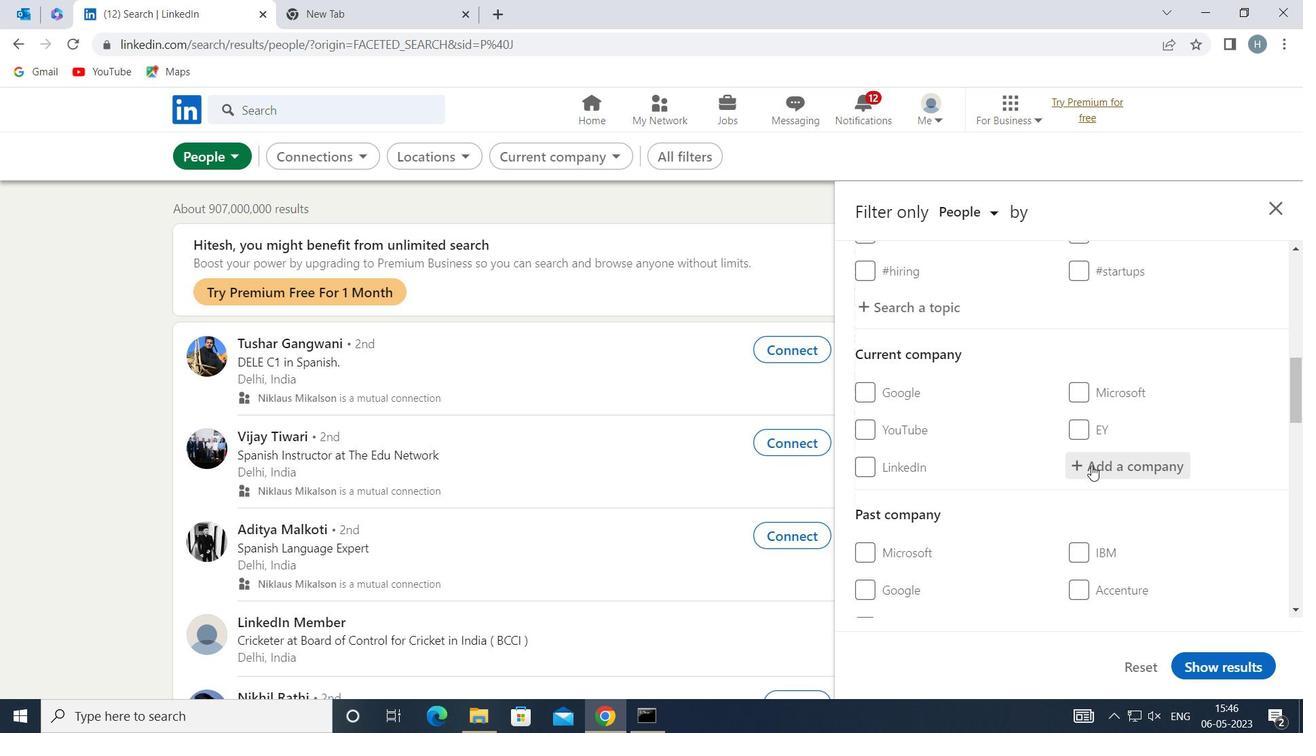 
Action: Mouse pressed left at (1092, 465)
Screenshot: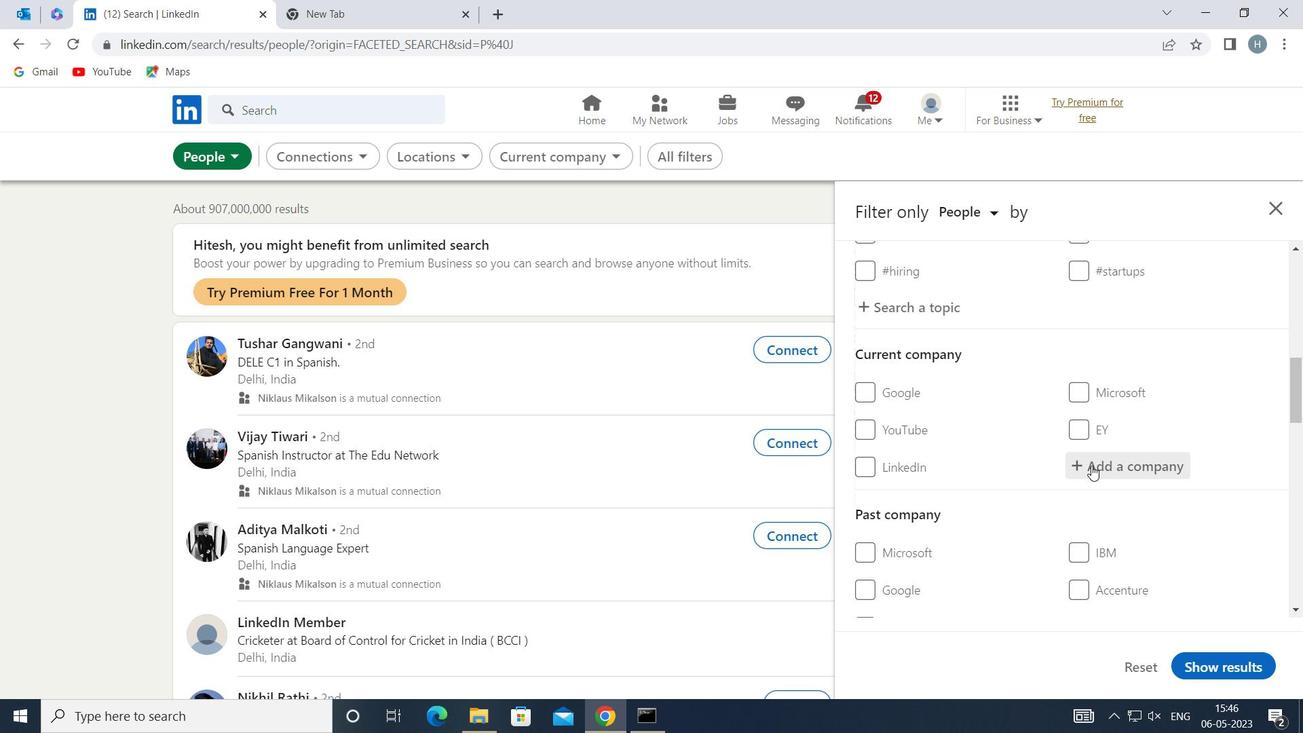 
Action: Mouse moved to (1090, 465)
Screenshot: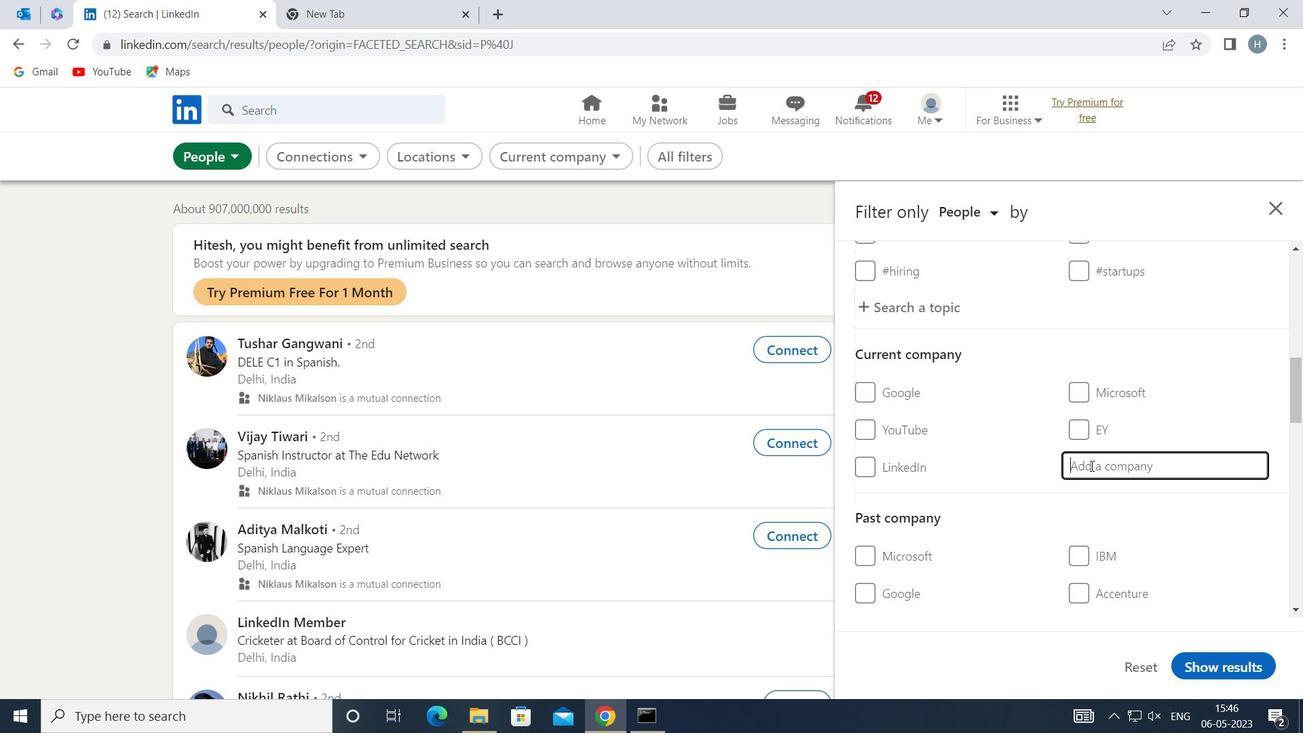 
Action: Key pressed <Key.shift><Key.shift><Key.shift><Key.shift><Key.shift><Key.shift><Key.shift>FINSHOTS
Screenshot: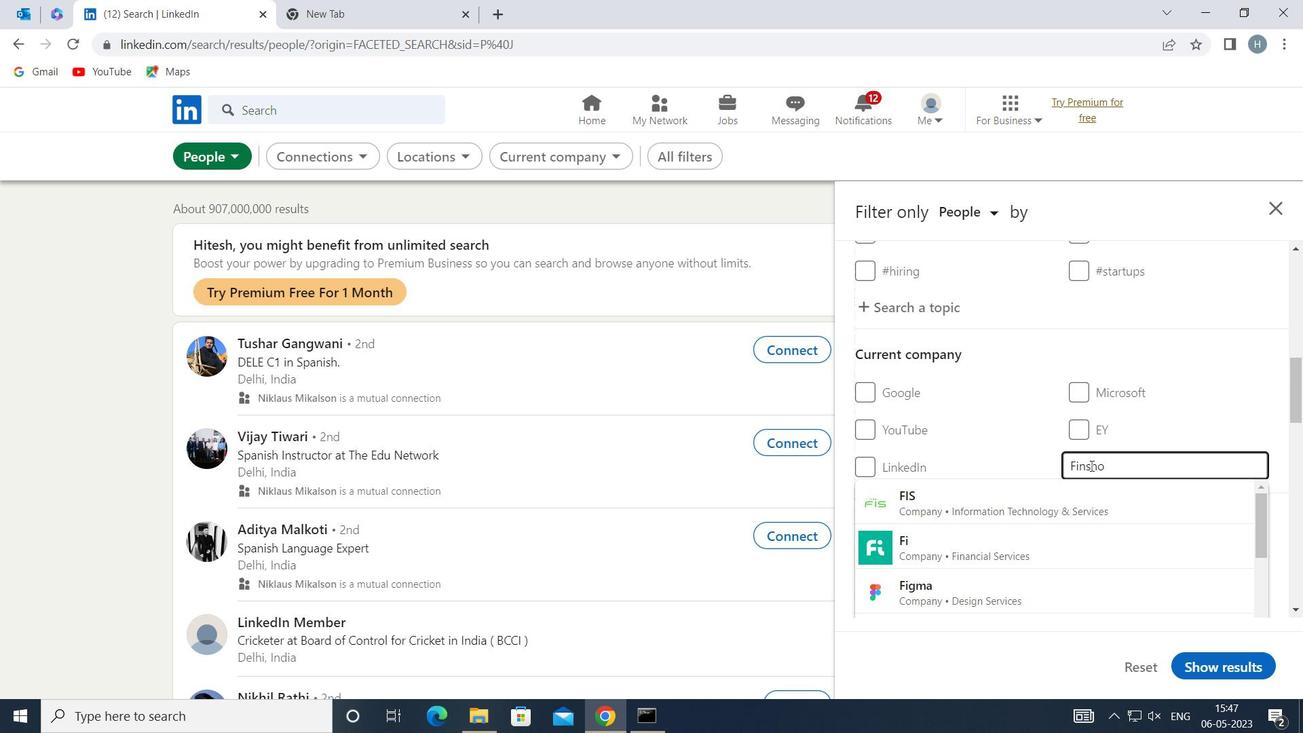 
Action: Mouse moved to (1229, 401)
Screenshot: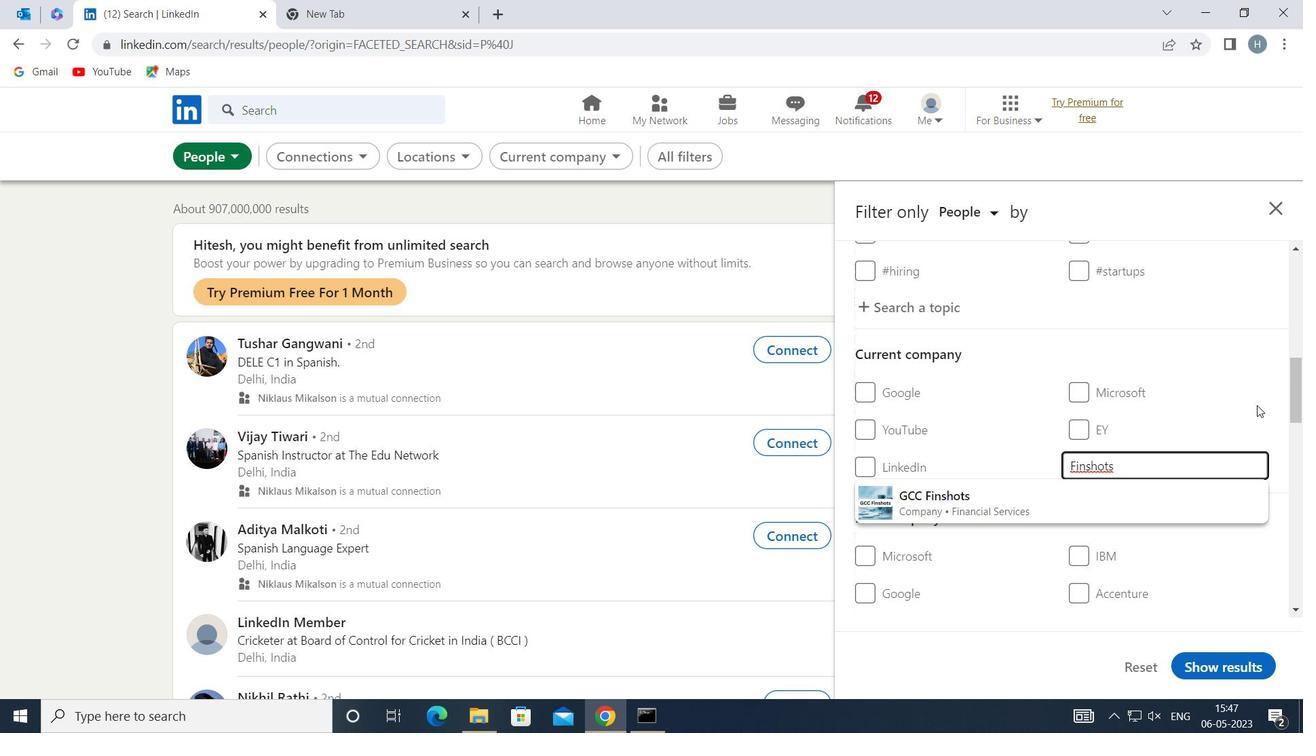 
Action: Mouse pressed left at (1229, 401)
Screenshot: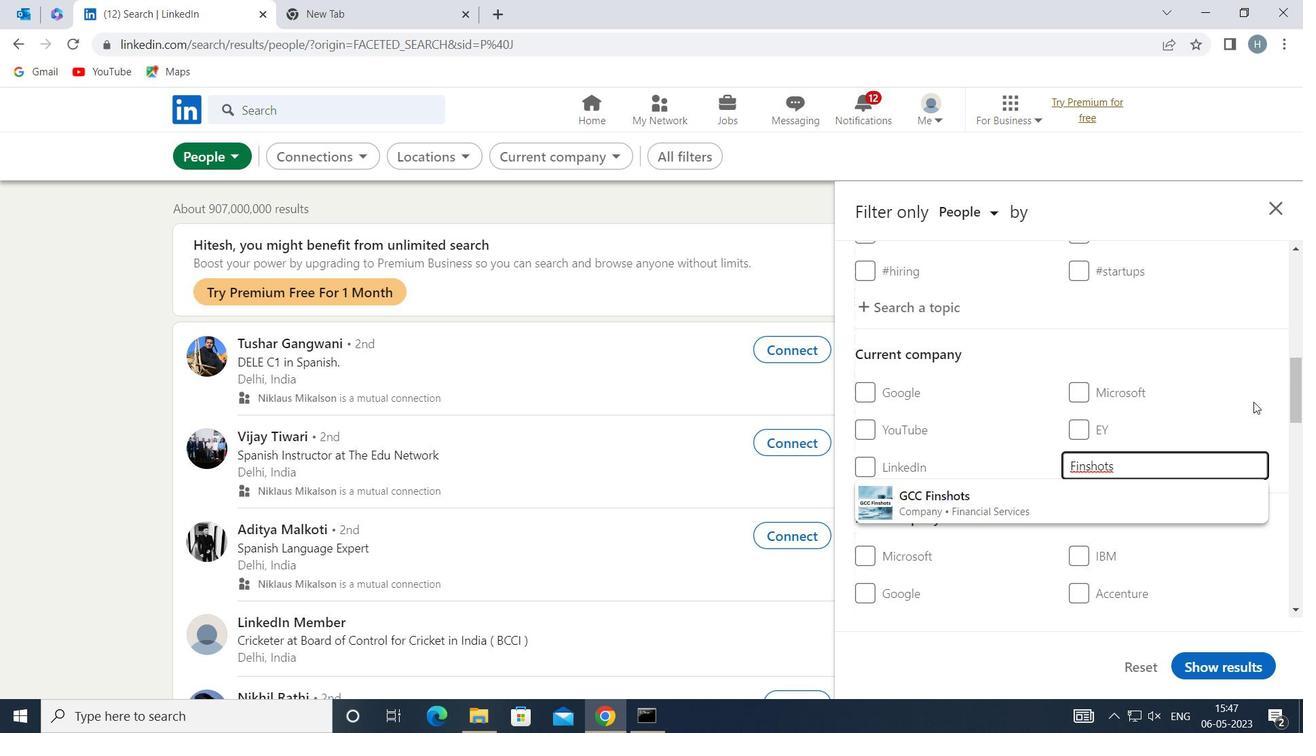 
Action: Mouse moved to (1189, 452)
Screenshot: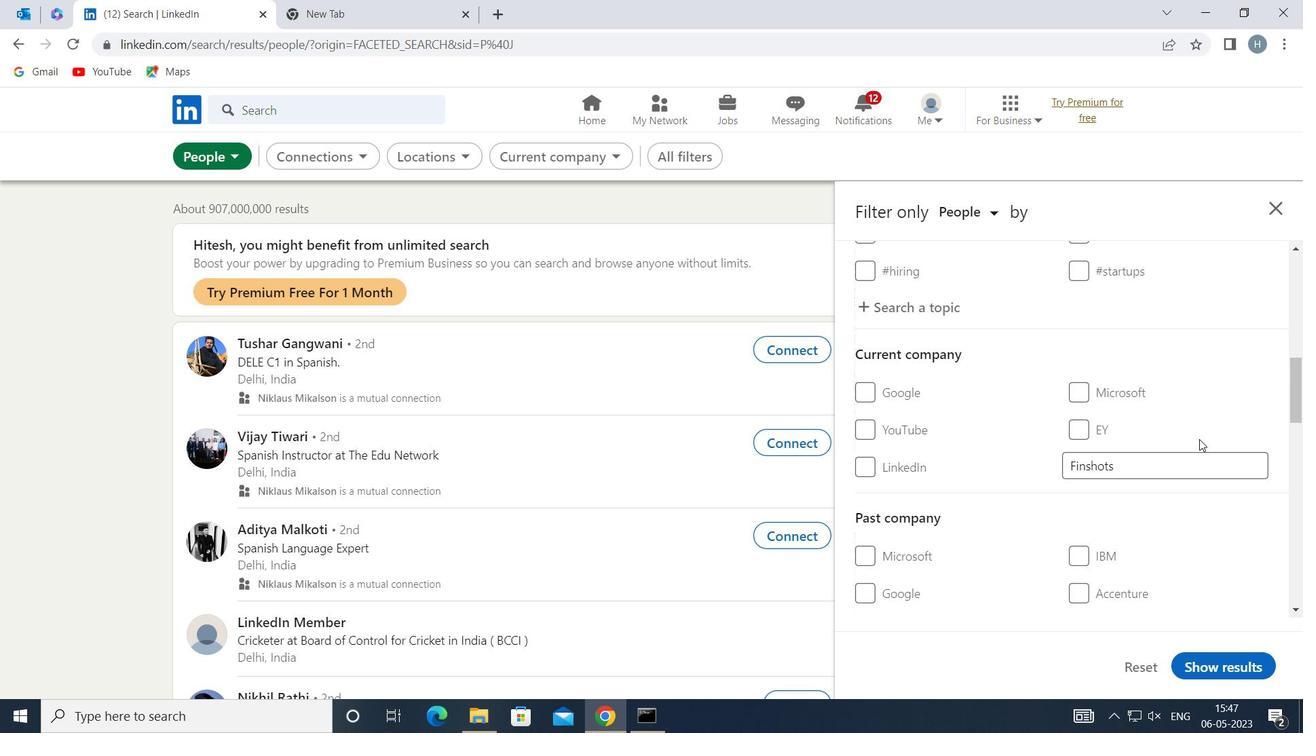 
Action: Mouse scrolled (1189, 451) with delta (0, 0)
Screenshot: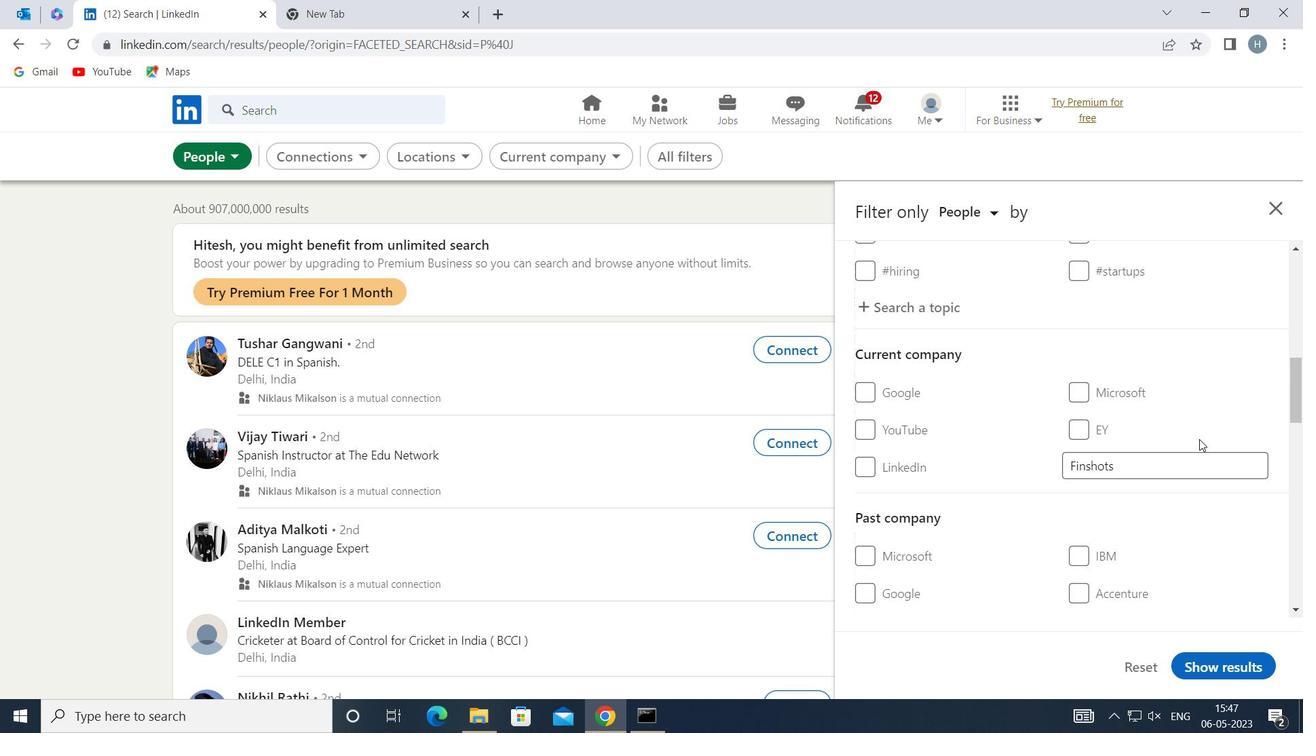
Action: Mouse moved to (1179, 450)
Screenshot: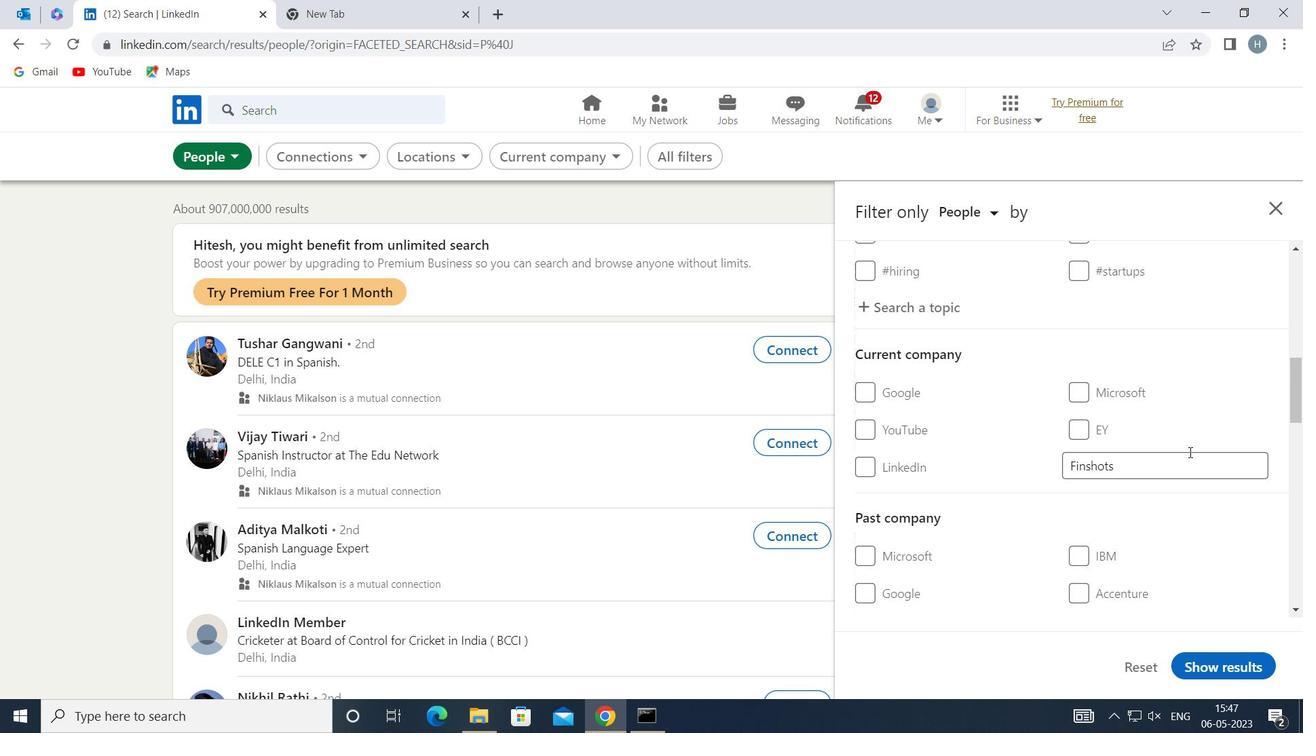 
Action: Mouse scrolled (1179, 450) with delta (0, 0)
Screenshot: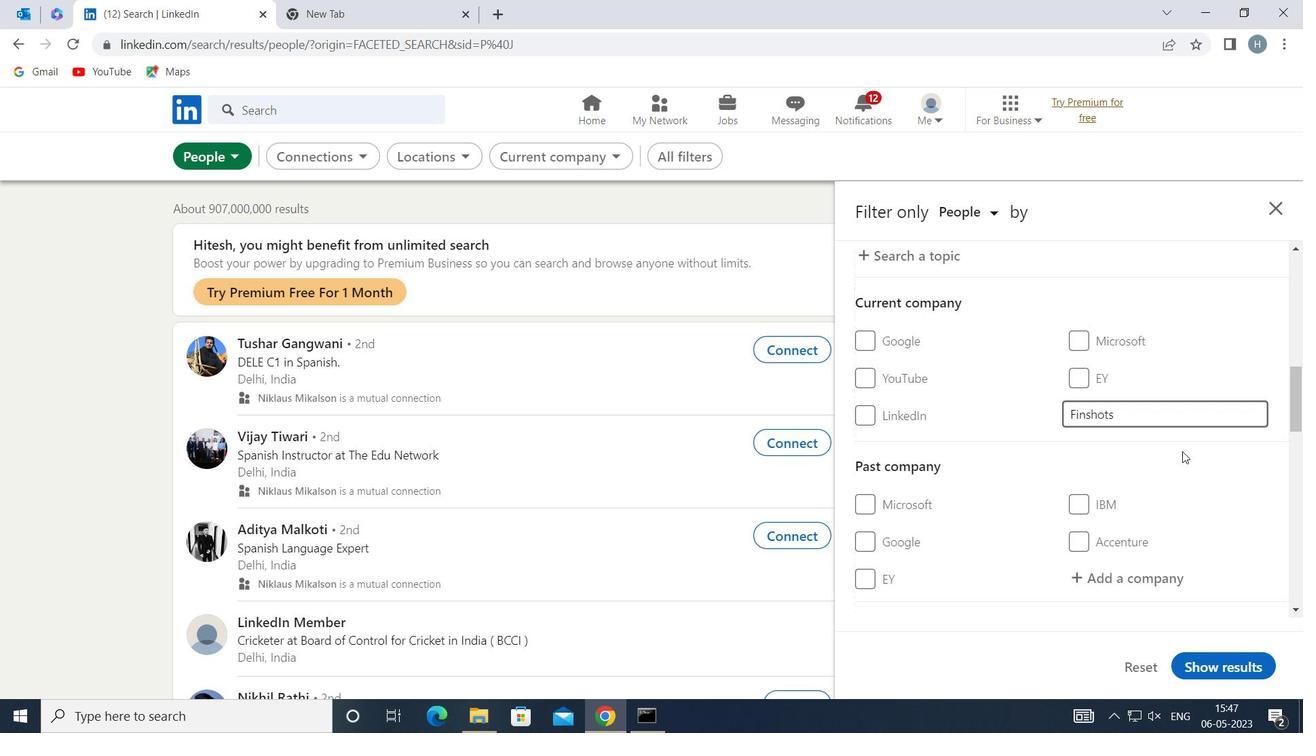 
Action: Mouse moved to (1155, 433)
Screenshot: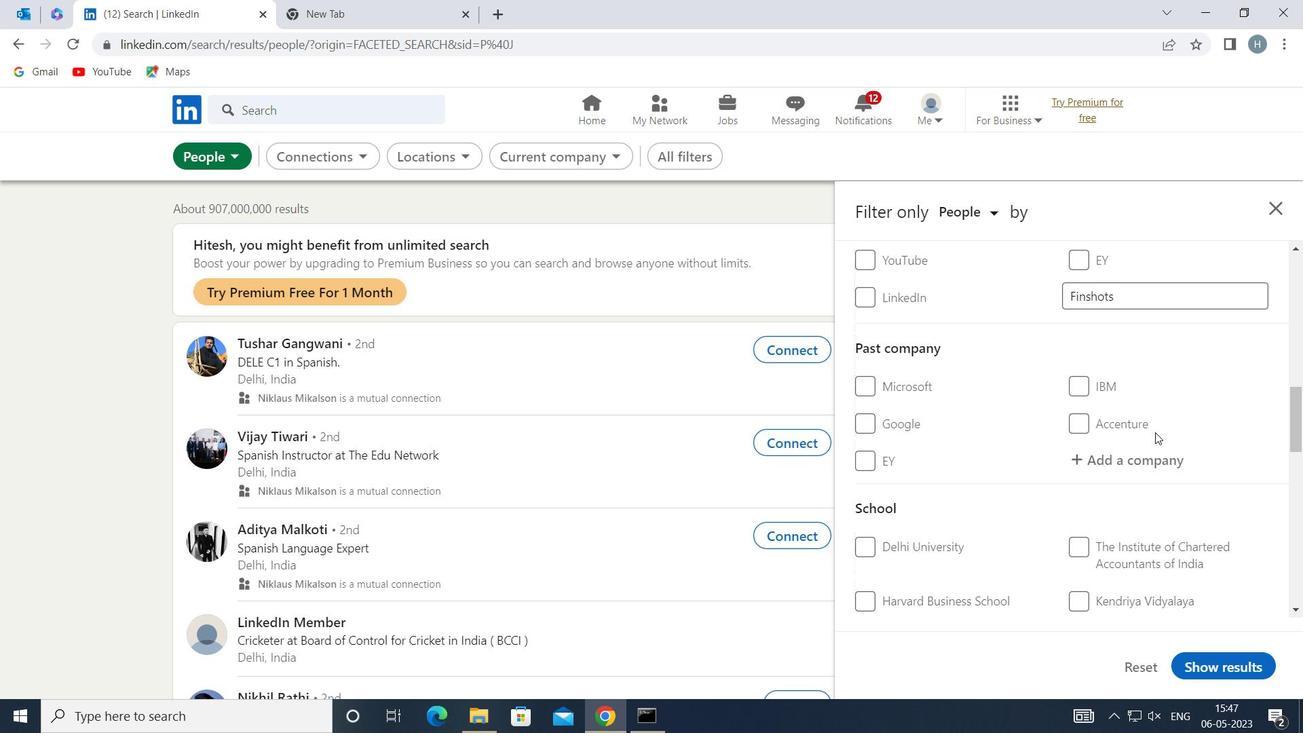 
Action: Mouse scrolled (1155, 433) with delta (0, 0)
Screenshot: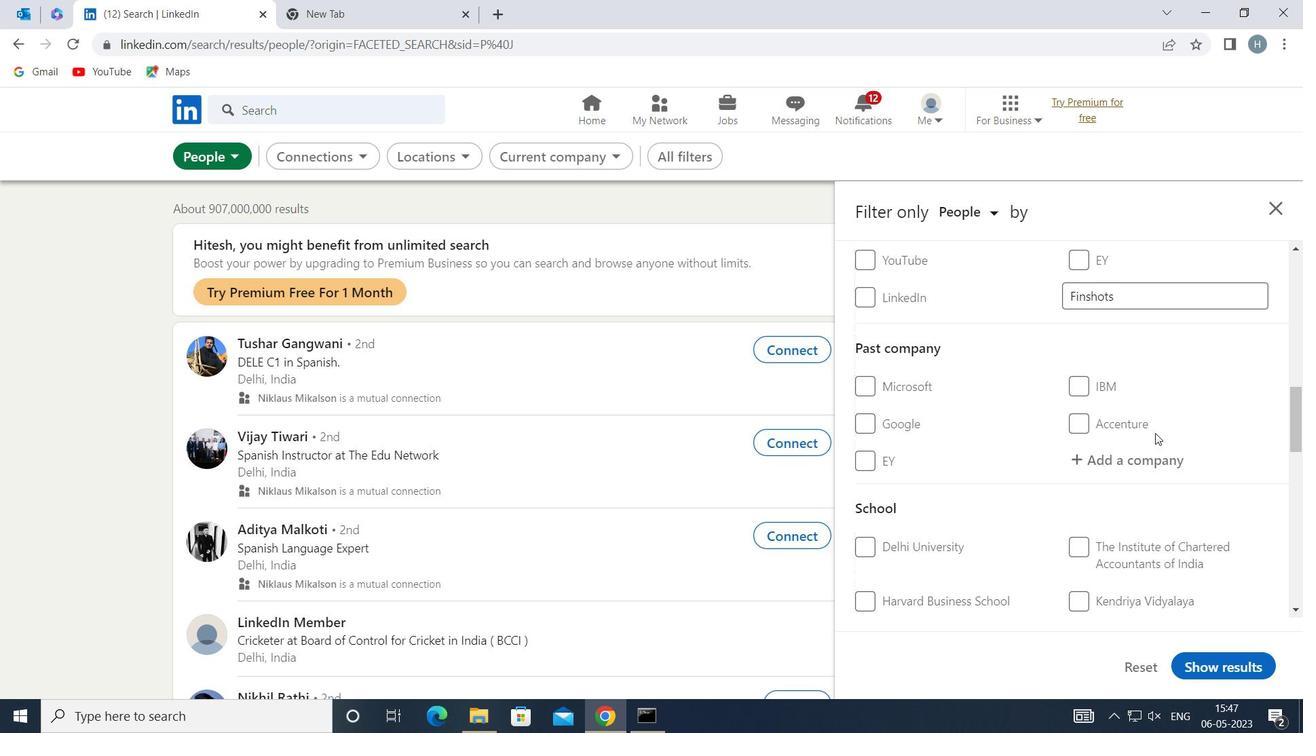 
Action: Mouse moved to (1134, 545)
Screenshot: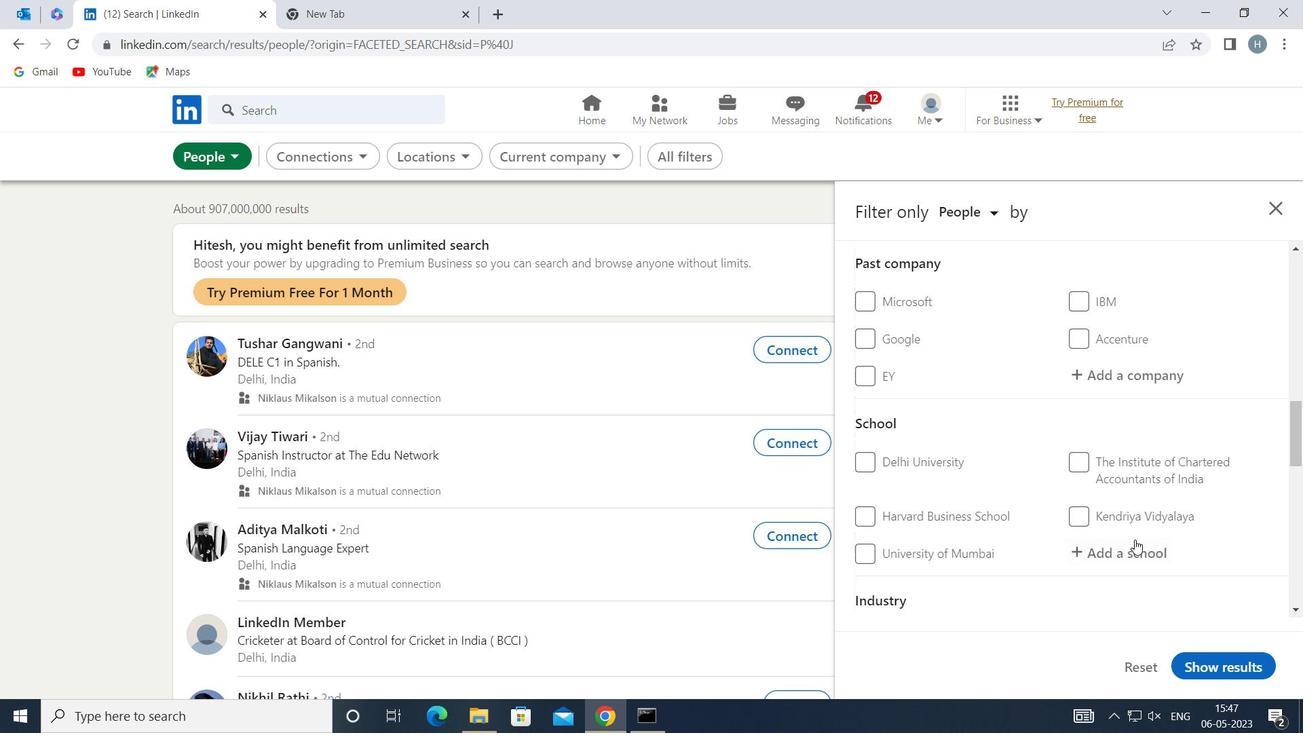 
Action: Mouse pressed left at (1134, 545)
Screenshot: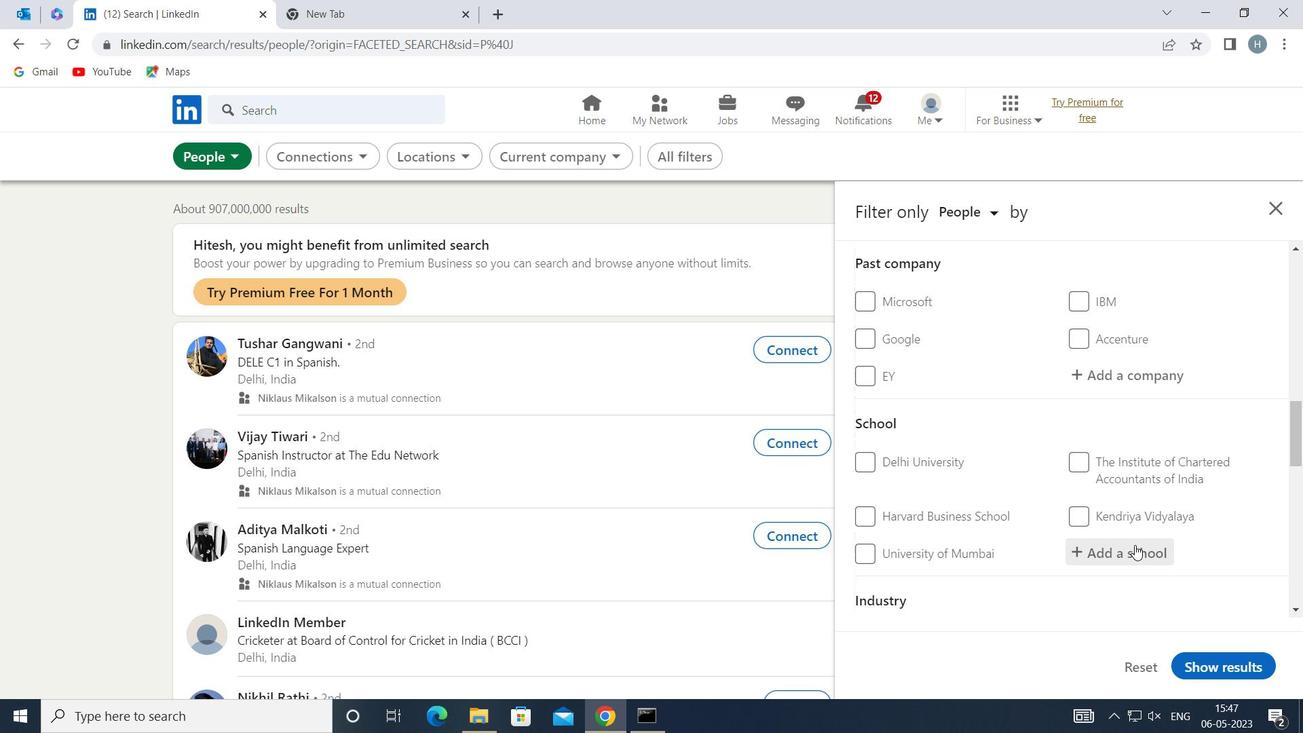 
Action: Mouse moved to (1136, 545)
Screenshot: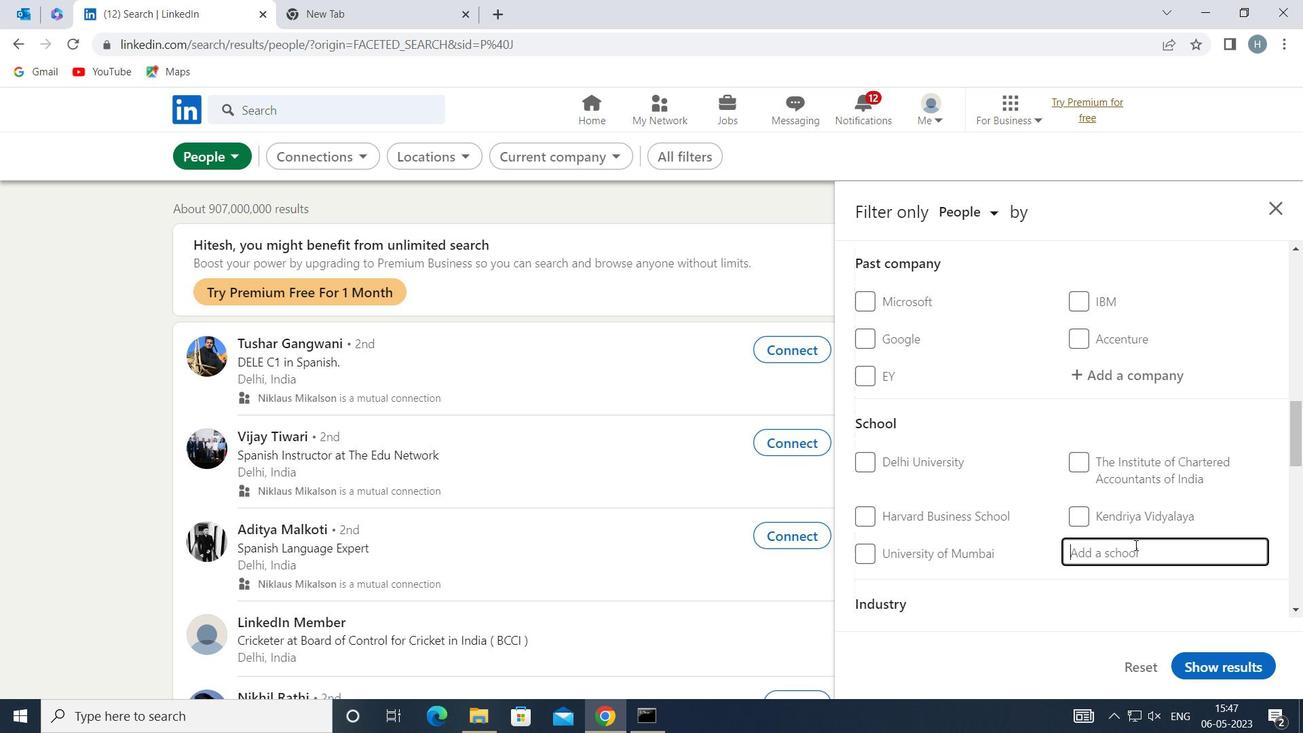 
Action: Key pressed <Key.shift><Key.shift>GOA<Key.space><Key.shift>ENGI
Screenshot: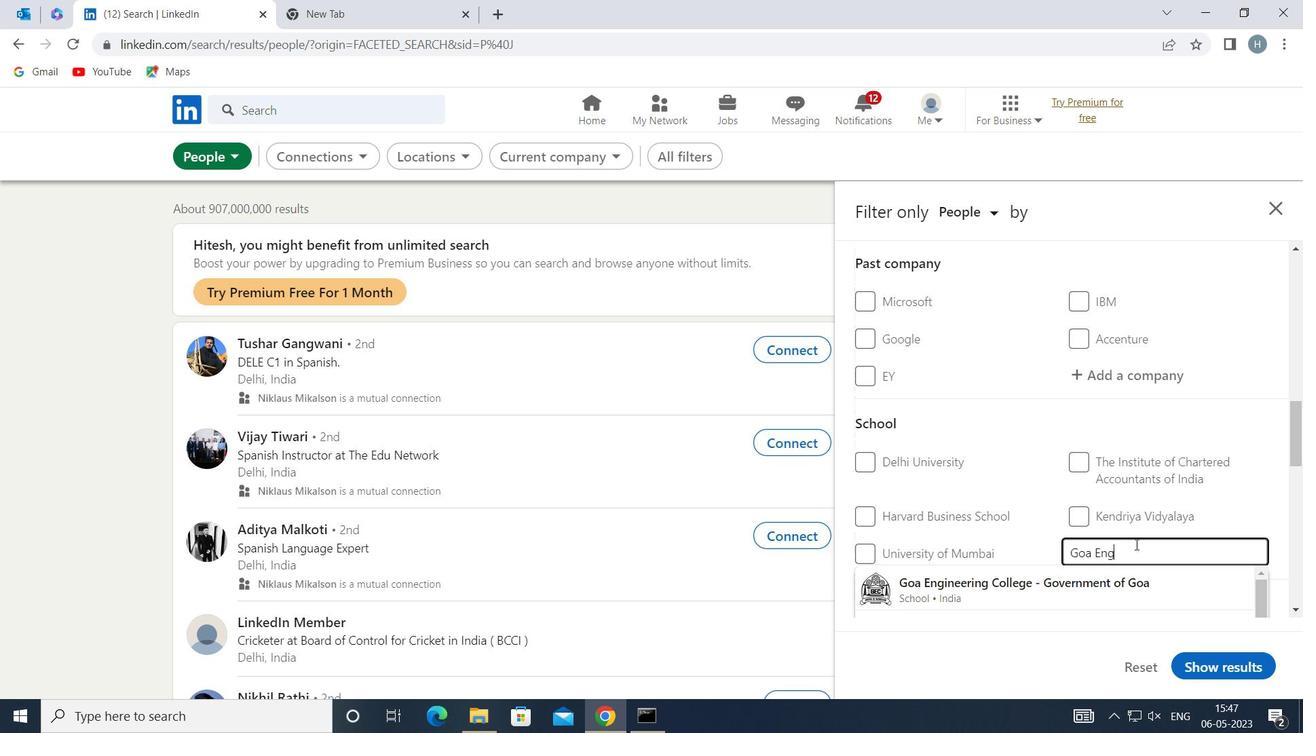 
Action: Mouse moved to (1125, 583)
Screenshot: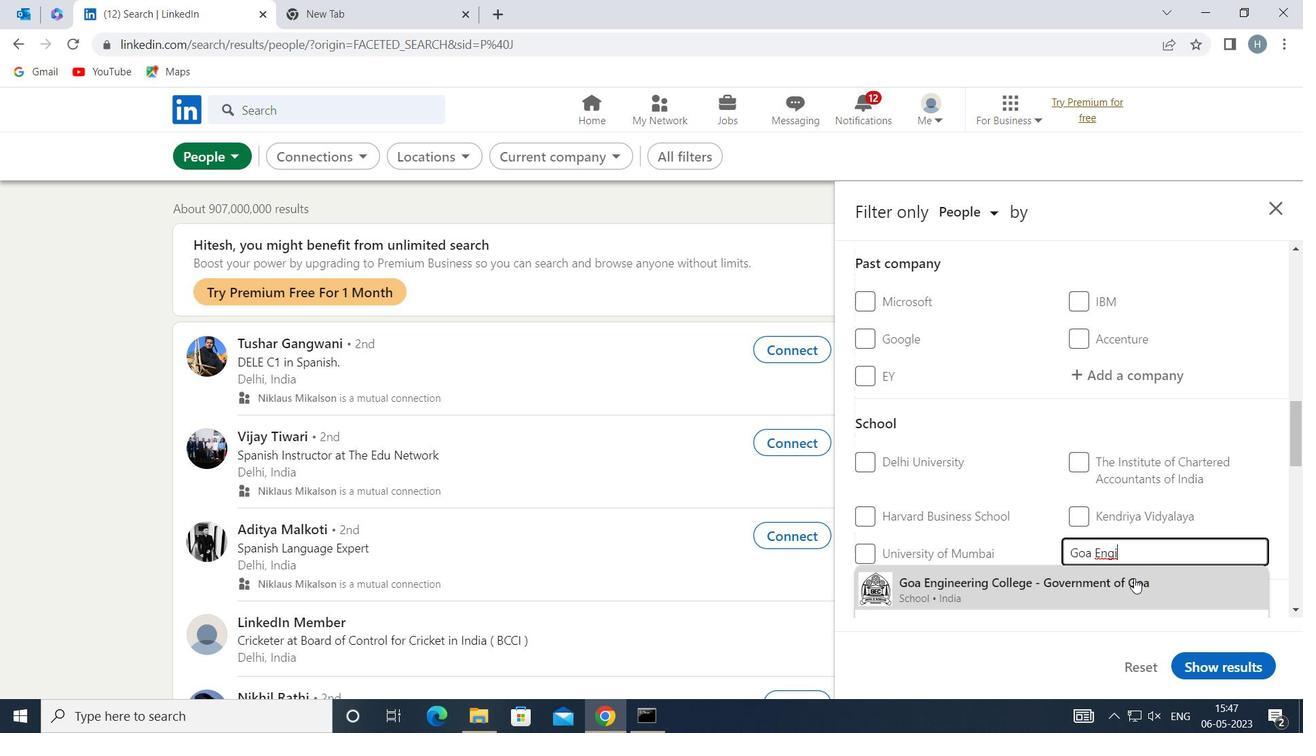 
Action: Mouse pressed left at (1125, 583)
Screenshot: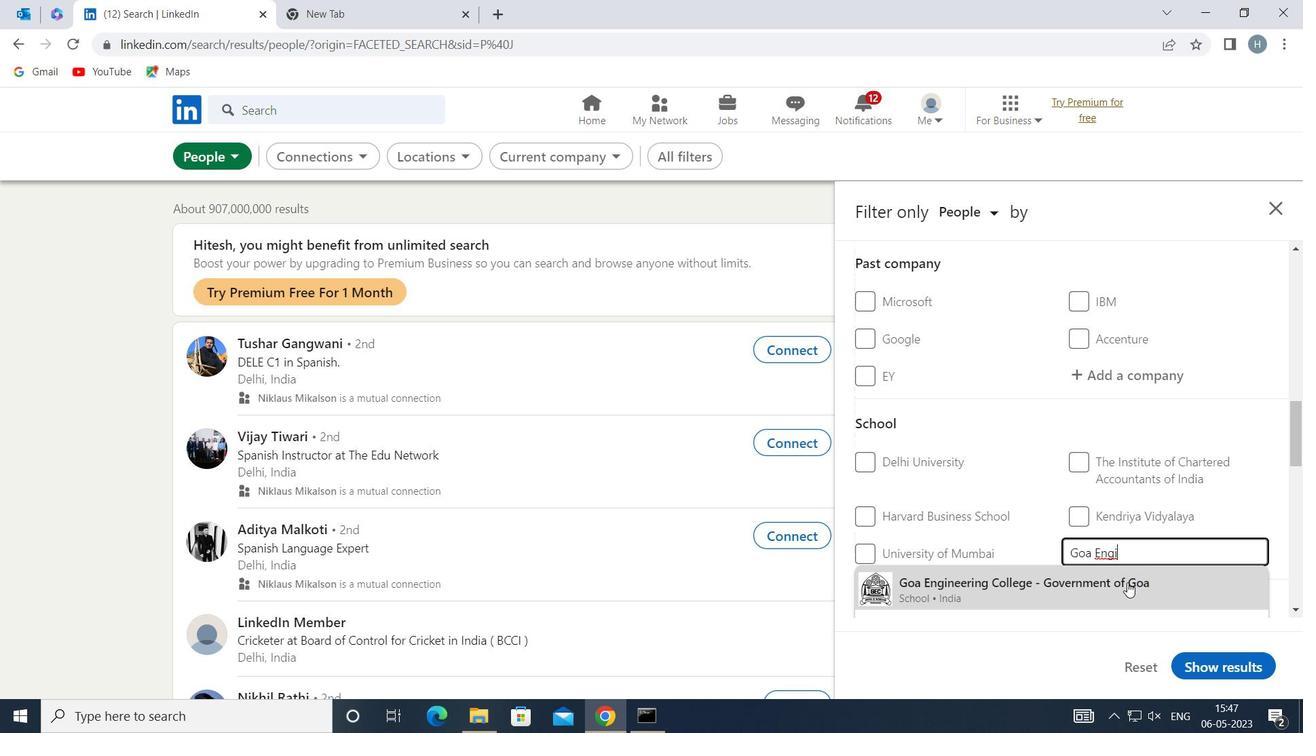 
Action: Mouse moved to (1052, 517)
Screenshot: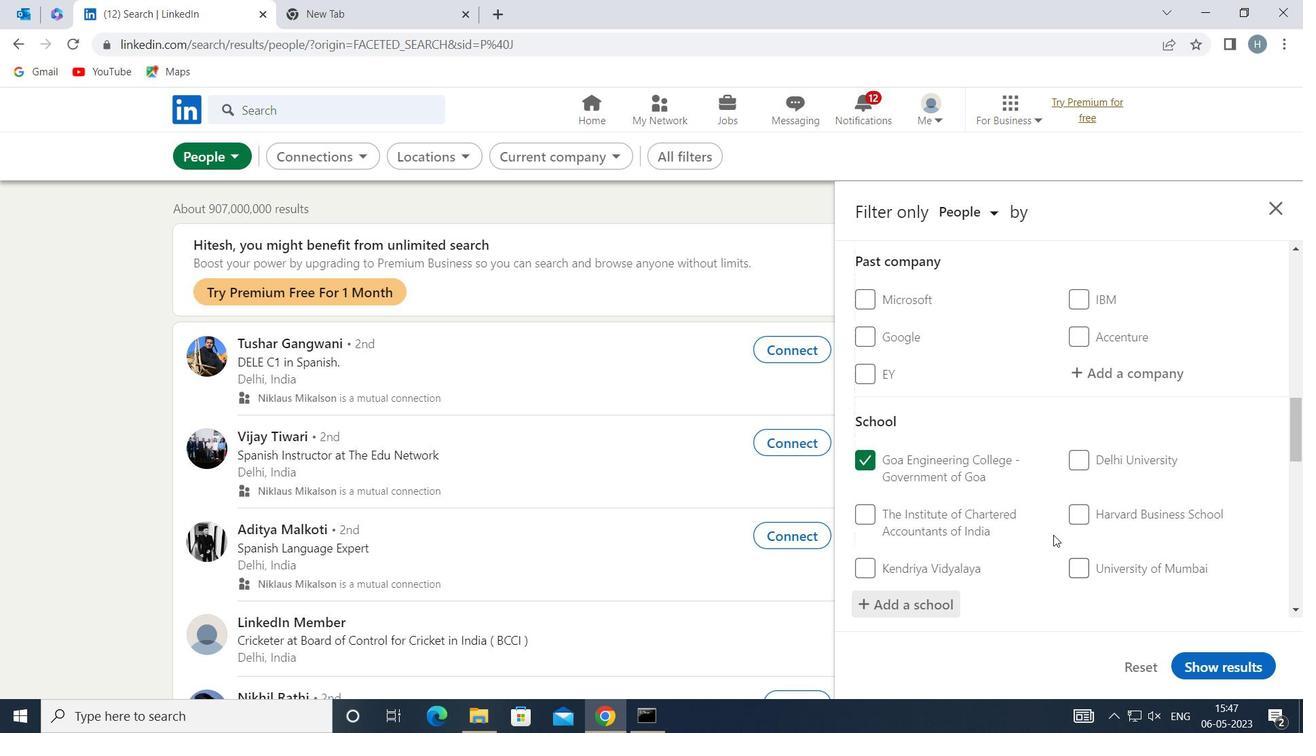 
Action: Mouse scrolled (1052, 516) with delta (0, 0)
Screenshot: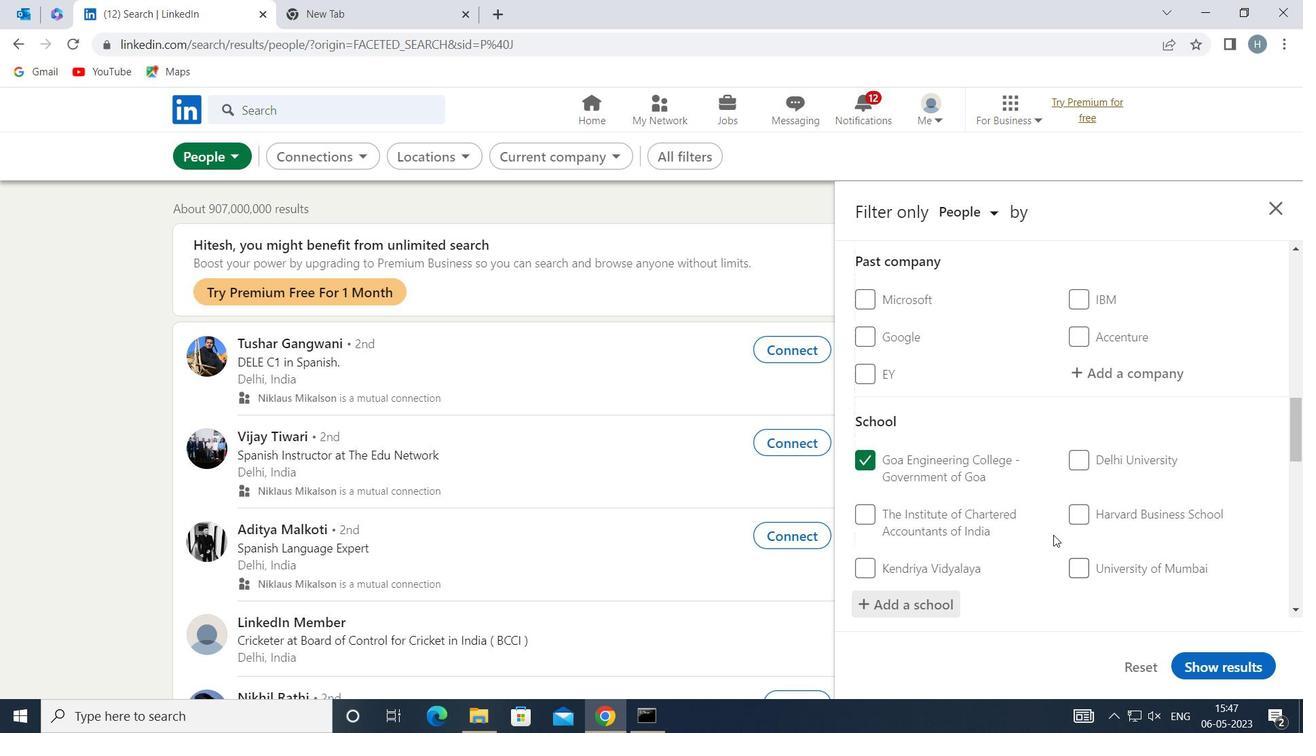 
Action: Mouse moved to (1050, 509)
Screenshot: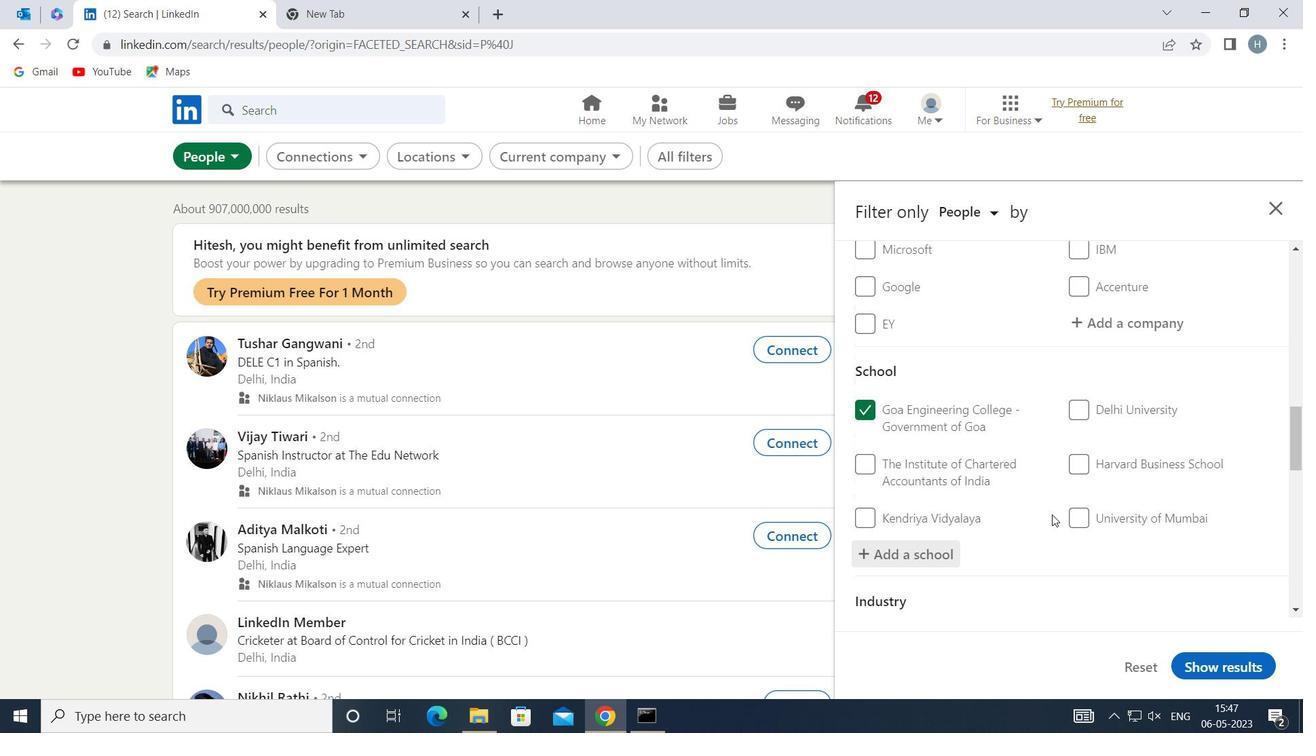 
Action: Mouse scrolled (1050, 508) with delta (0, 0)
Screenshot: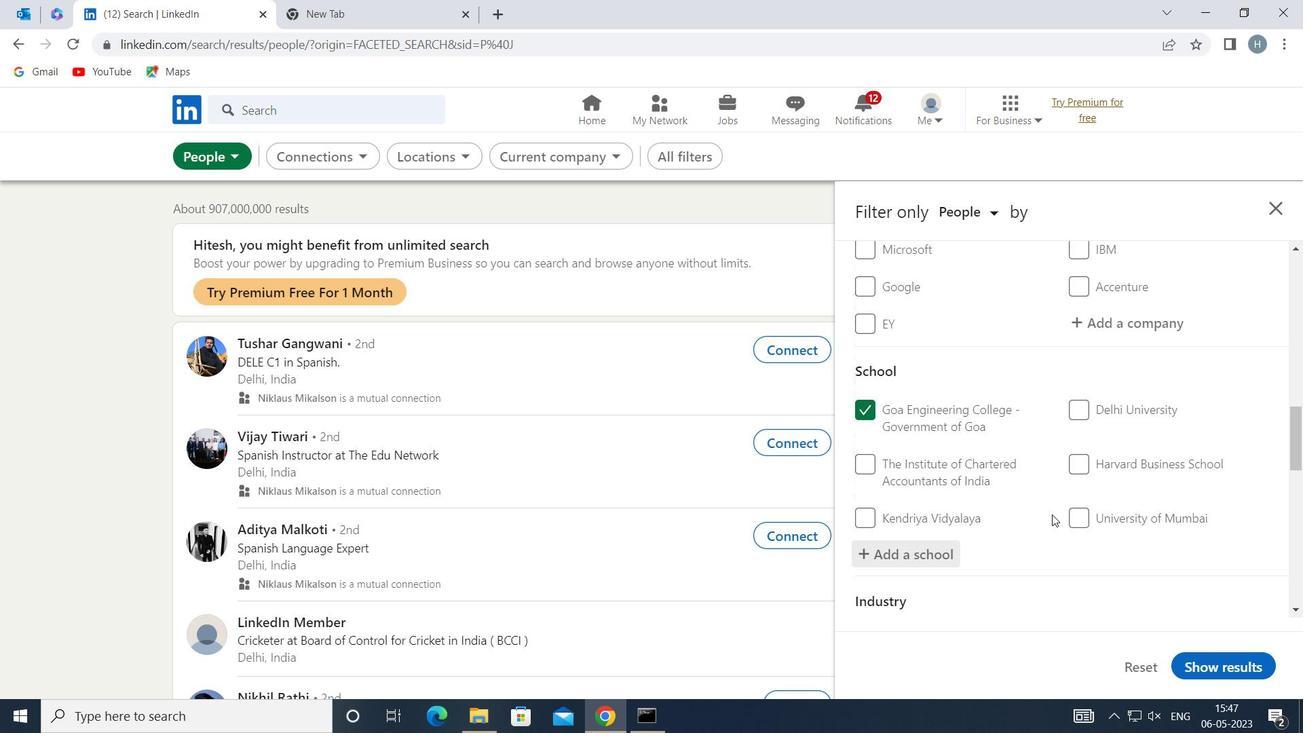 
Action: Mouse scrolled (1050, 508) with delta (0, 0)
Screenshot: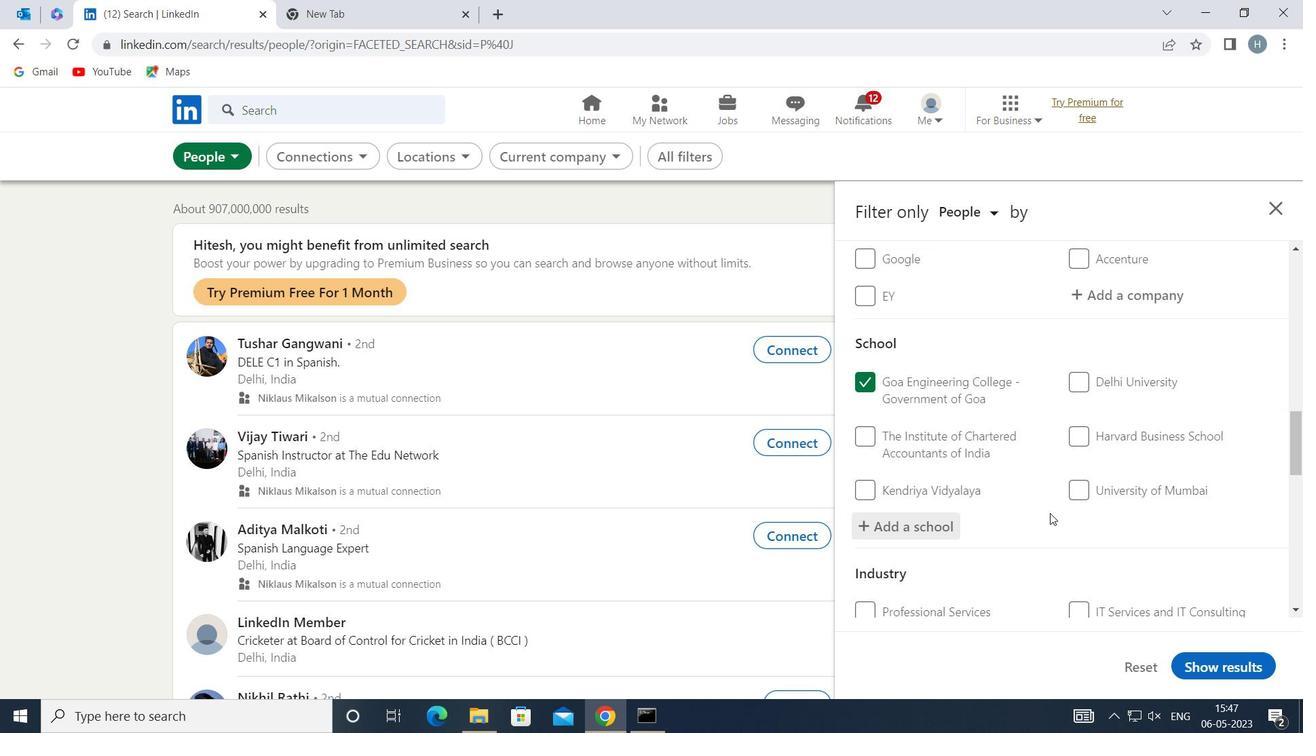 
Action: Mouse moved to (1050, 509)
Screenshot: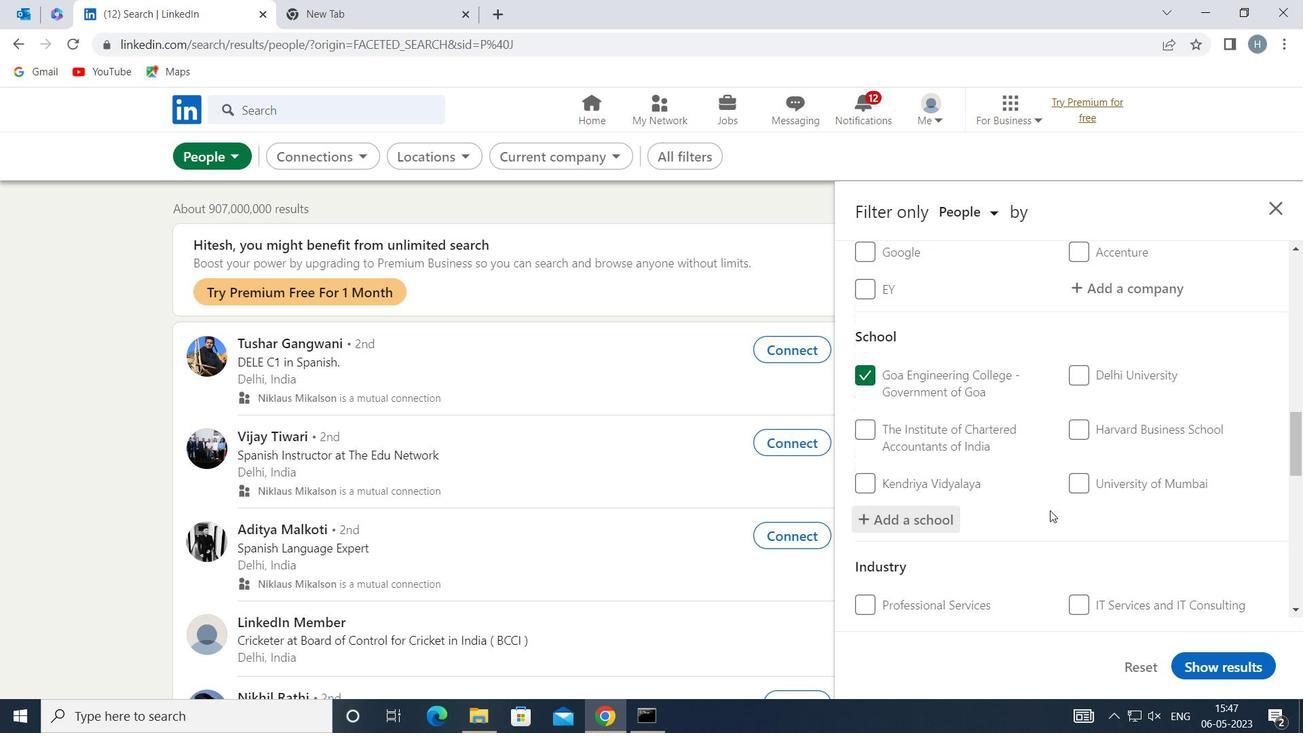 
Action: Mouse scrolled (1050, 508) with delta (0, 0)
Screenshot: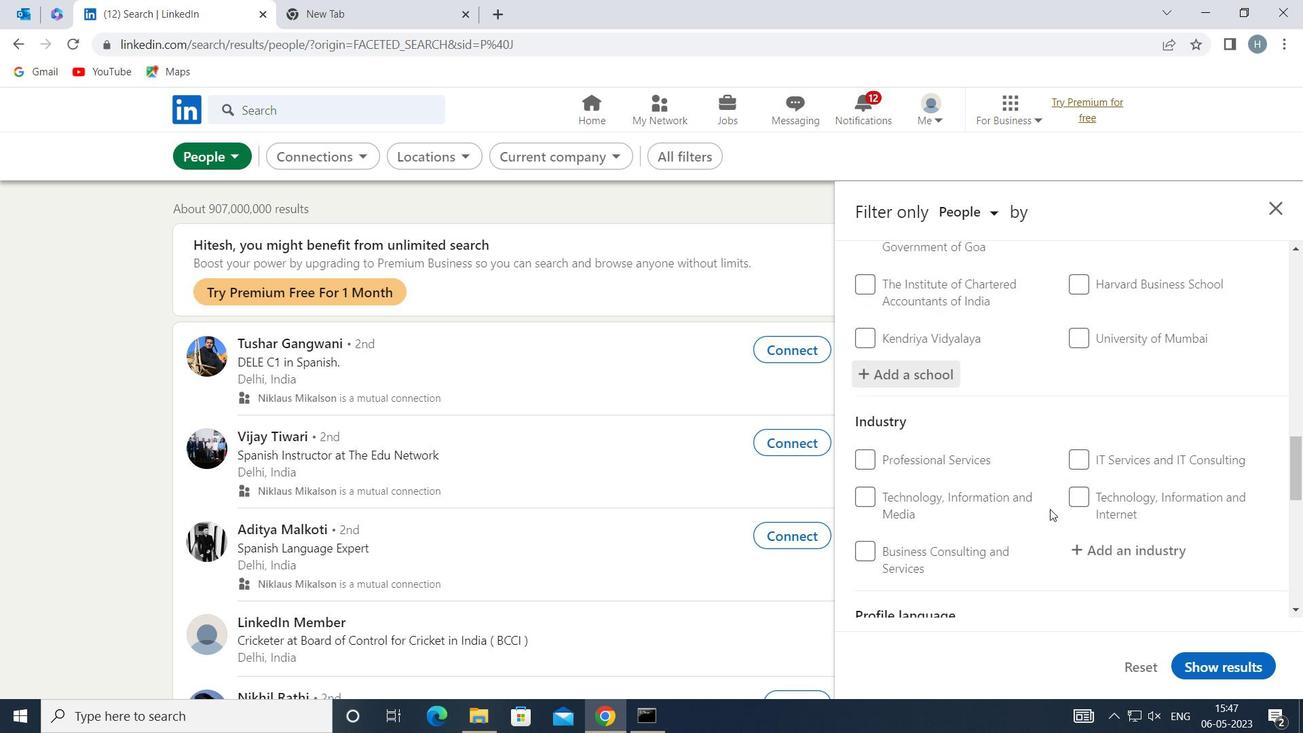 
Action: Mouse moved to (1126, 439)
Screenshot: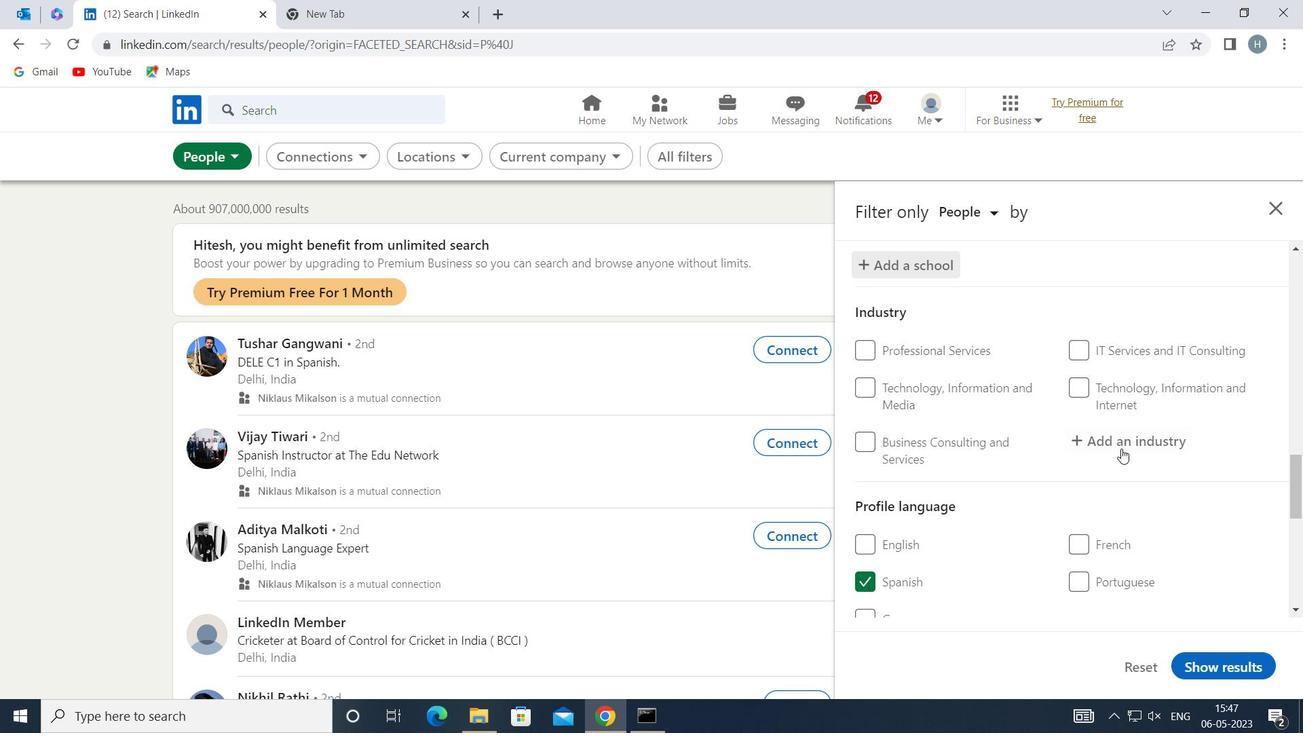 
Action: Mouse pressed left at (1126, 439)
Screenshot: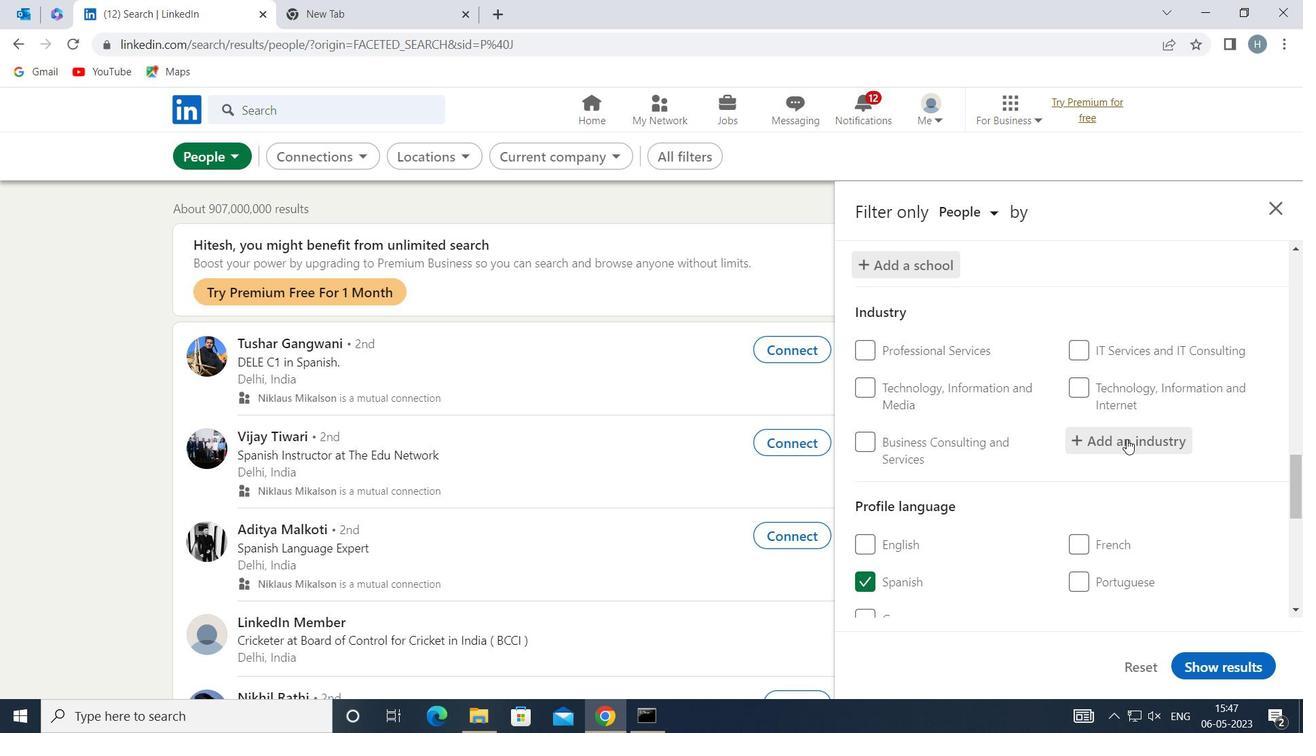 
Action: Mouse moved to (1126, 439)
Screenshot: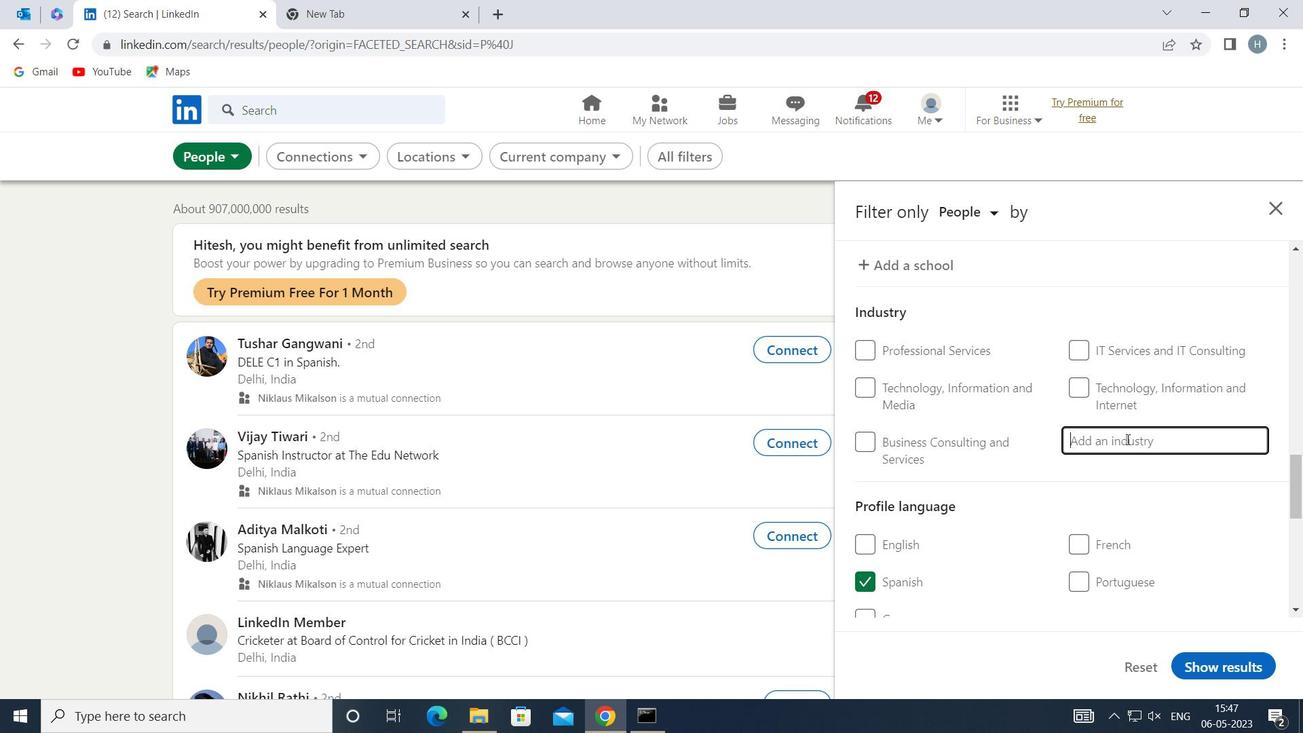 
Action: Key pressed <Key.shift>INSURANCE
Screenshot: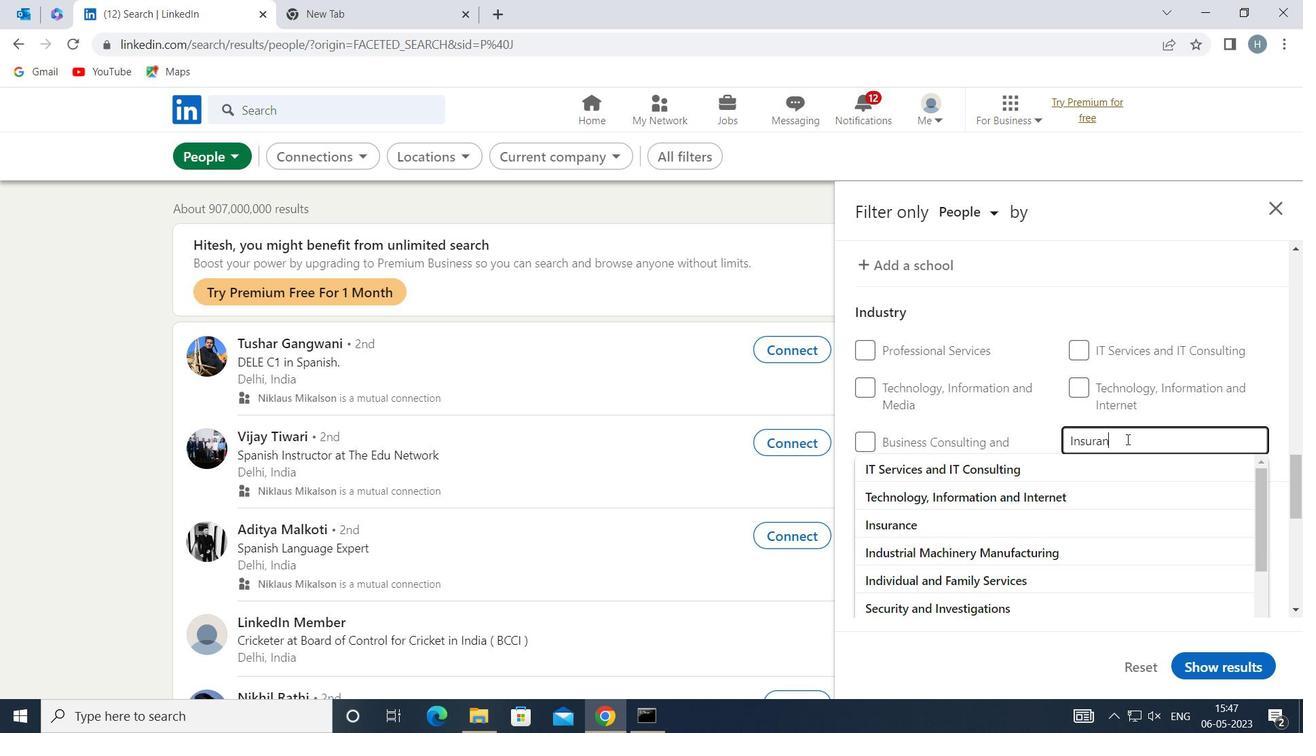 
Action: Mouse moved to (1016, 547)
Screenshot: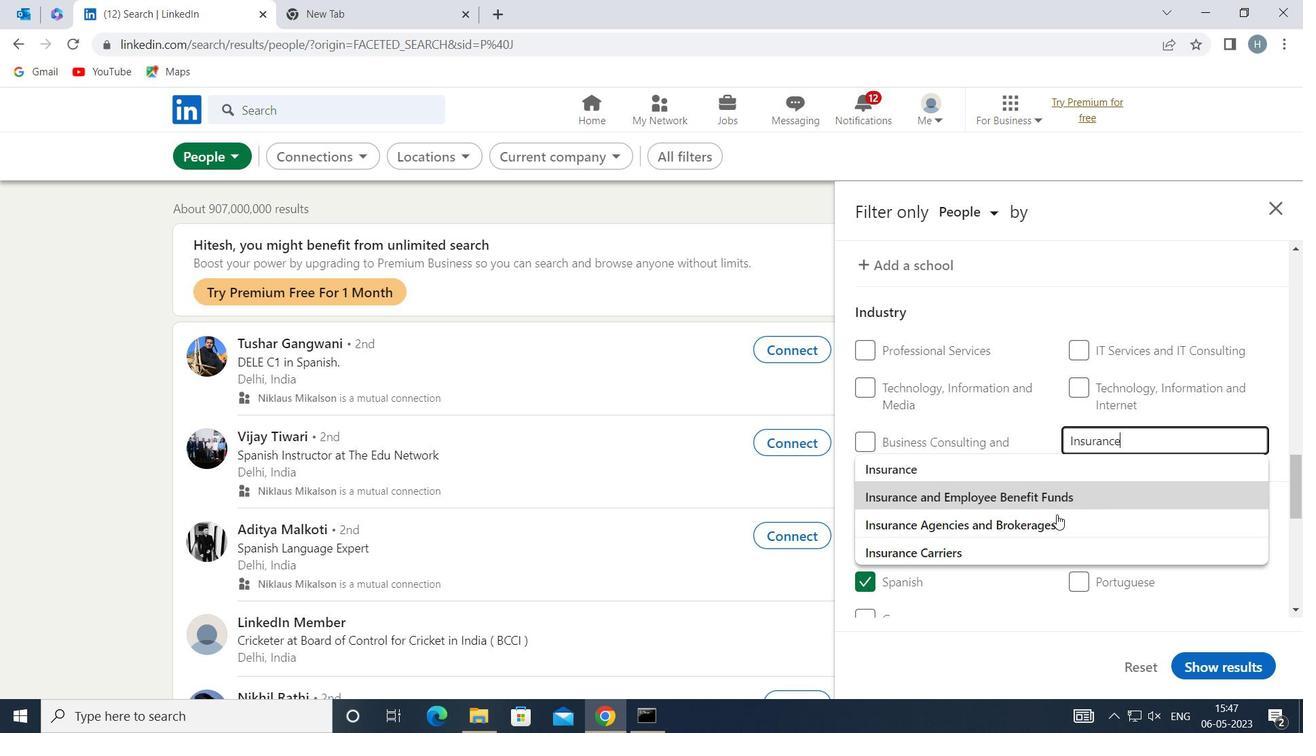 
Action: Mouse pressed left at (1016, 547)
Screenshot: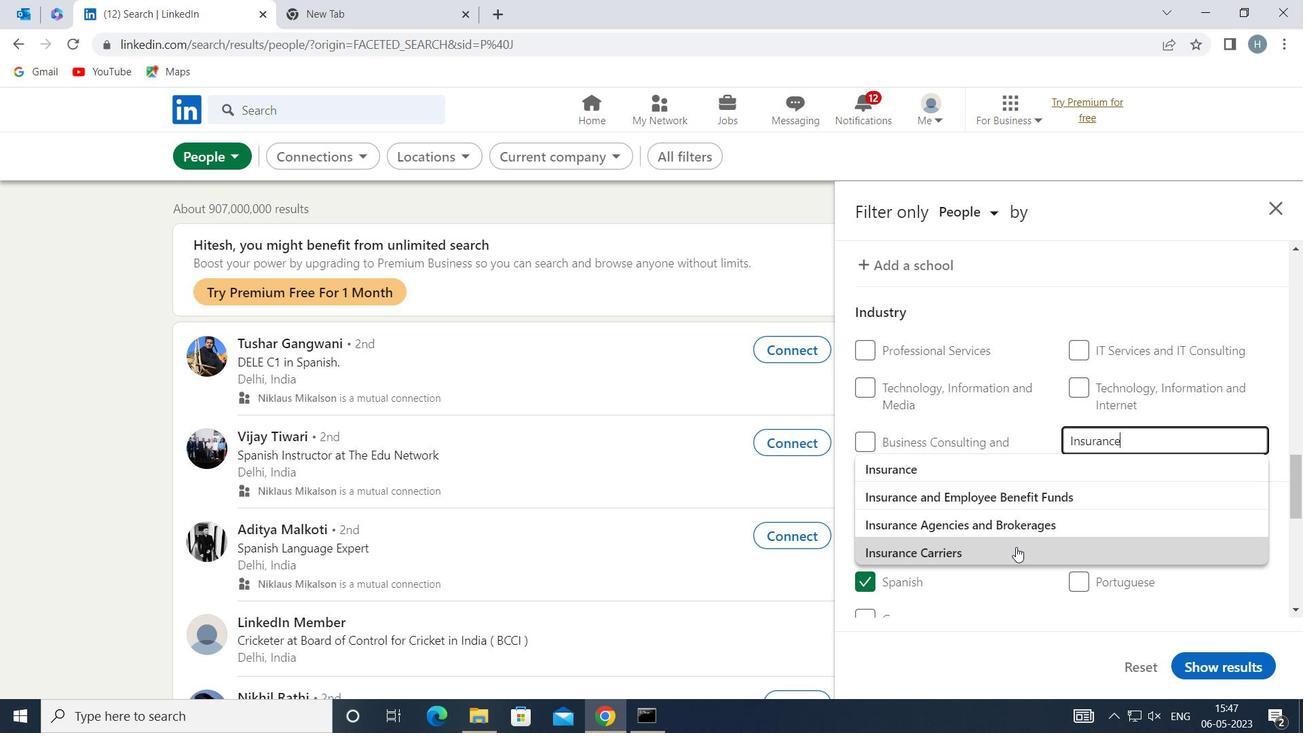 
Action: Mouse moved to (982, 460)
Screenshot: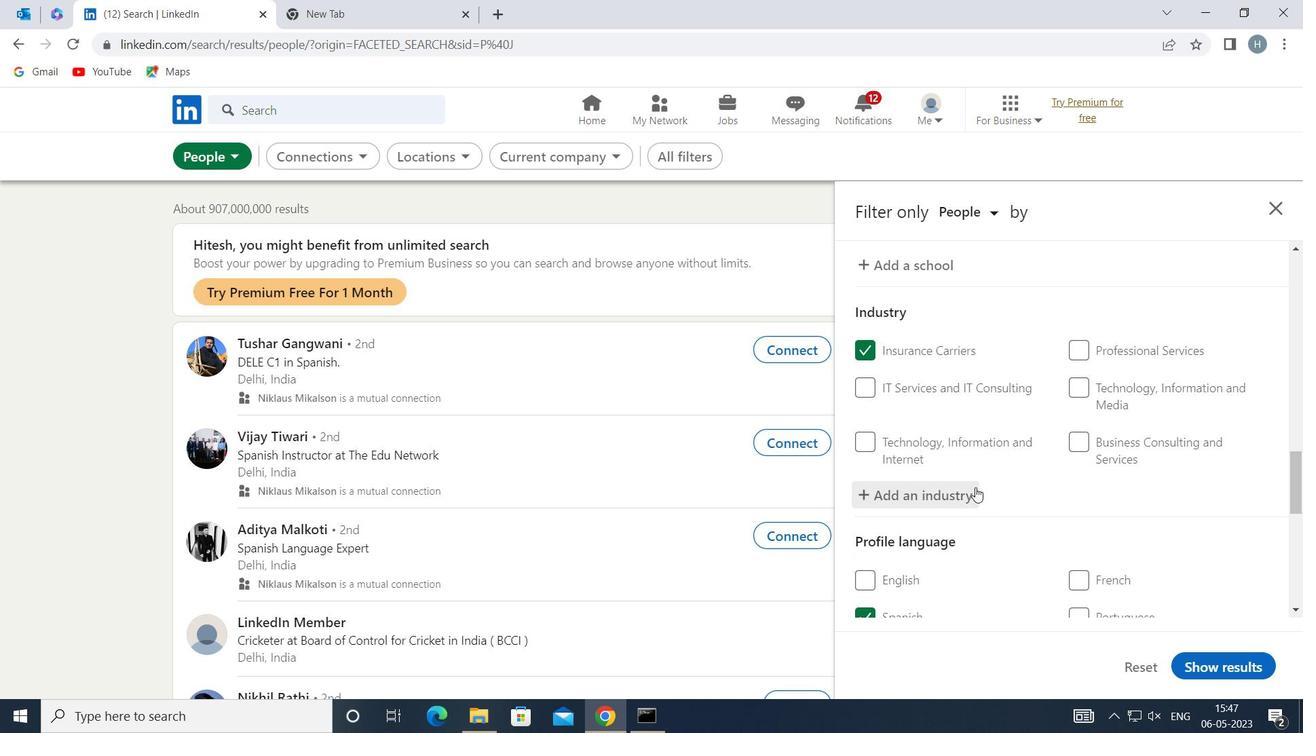 
Action: Mouse scrolled (982, 460) with delta (0, 0)
Screenshot: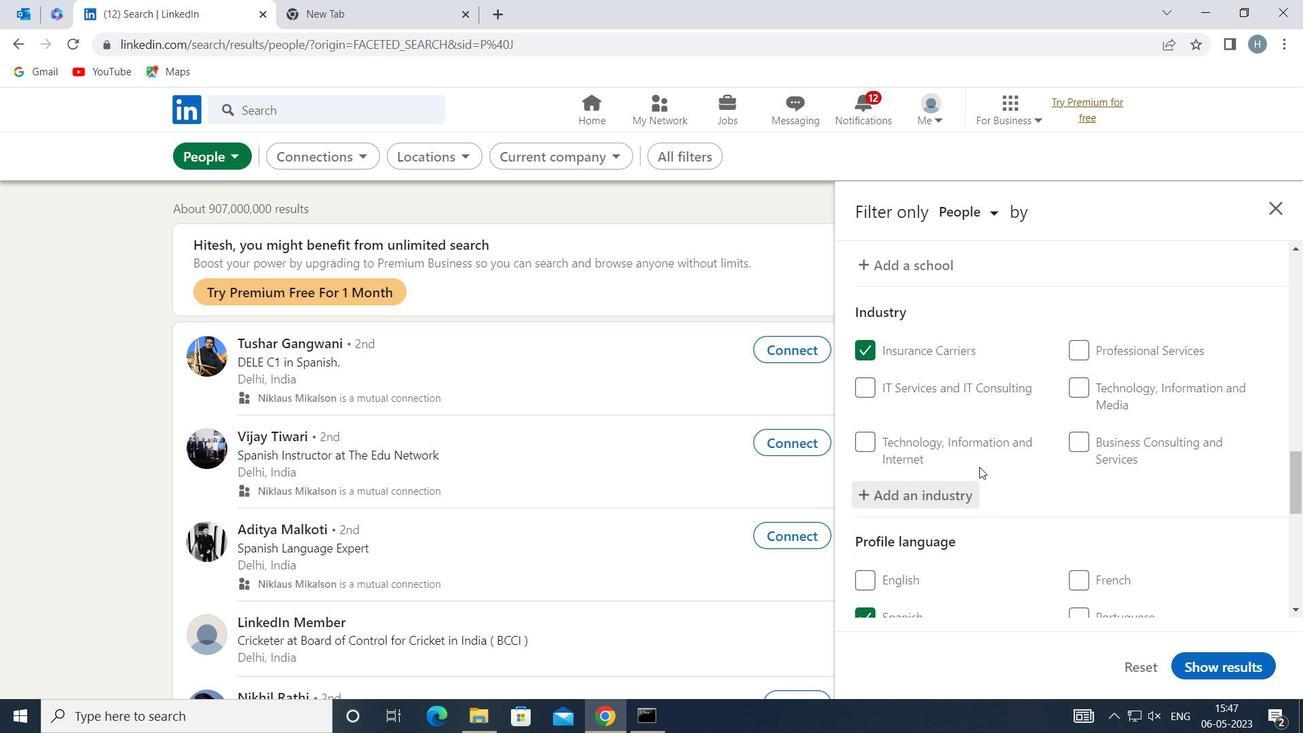 
Action: Mouse moved to (1029, 437)
Screenshot: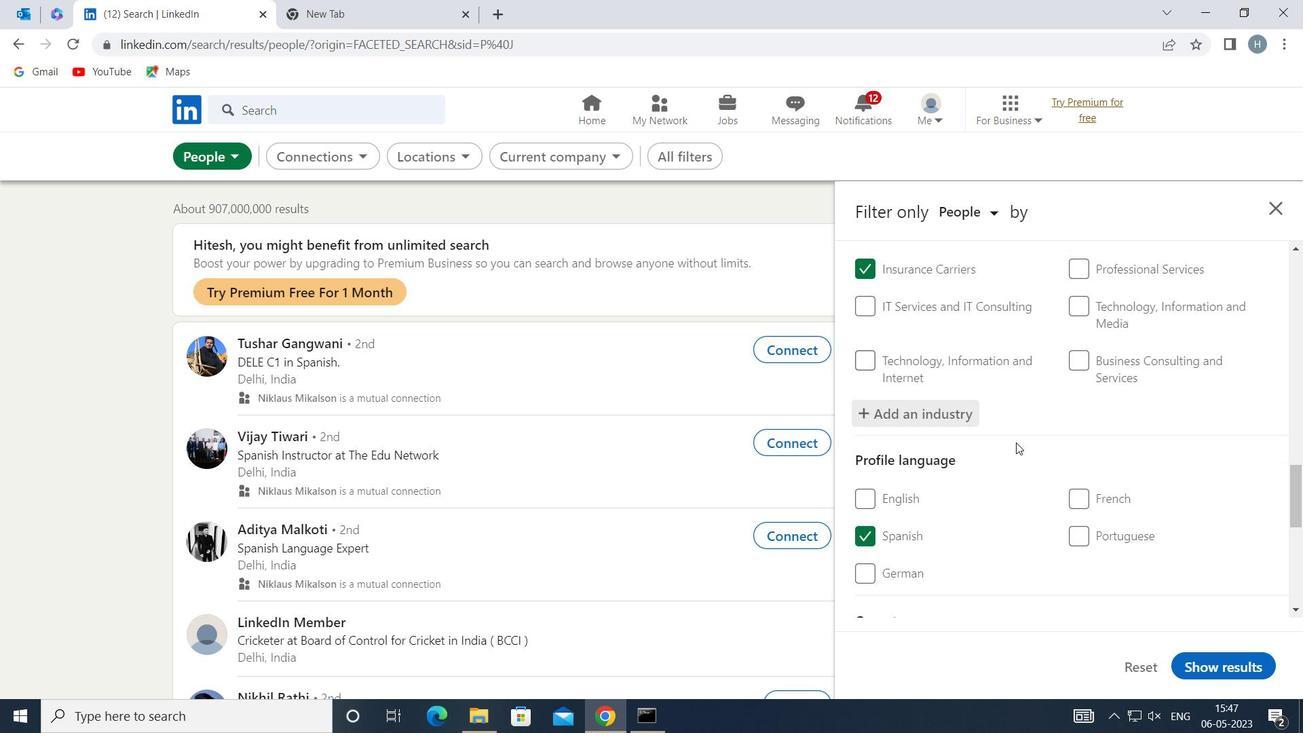 
Action: Mouse scrolled (1029, 436) with delta (0, 0)
Screenshot: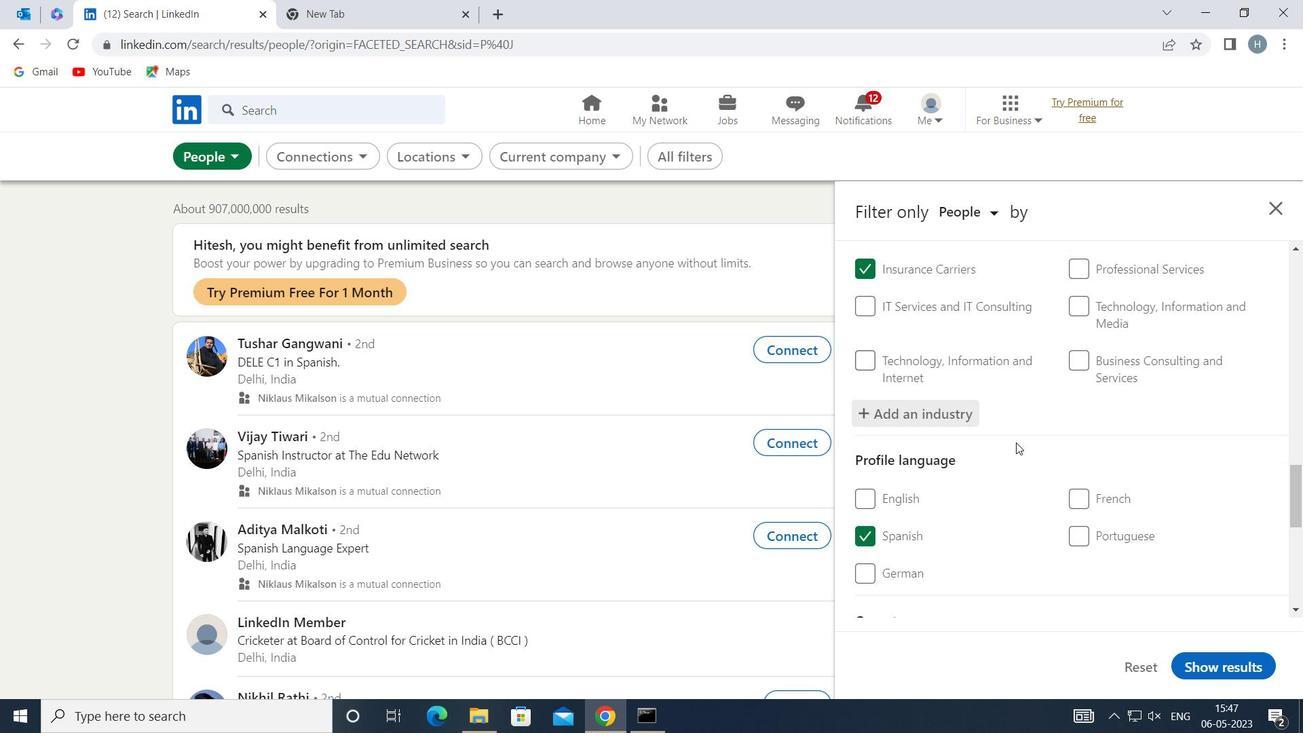 
Action: Mouse moved to (1031, 437)
Screenshot: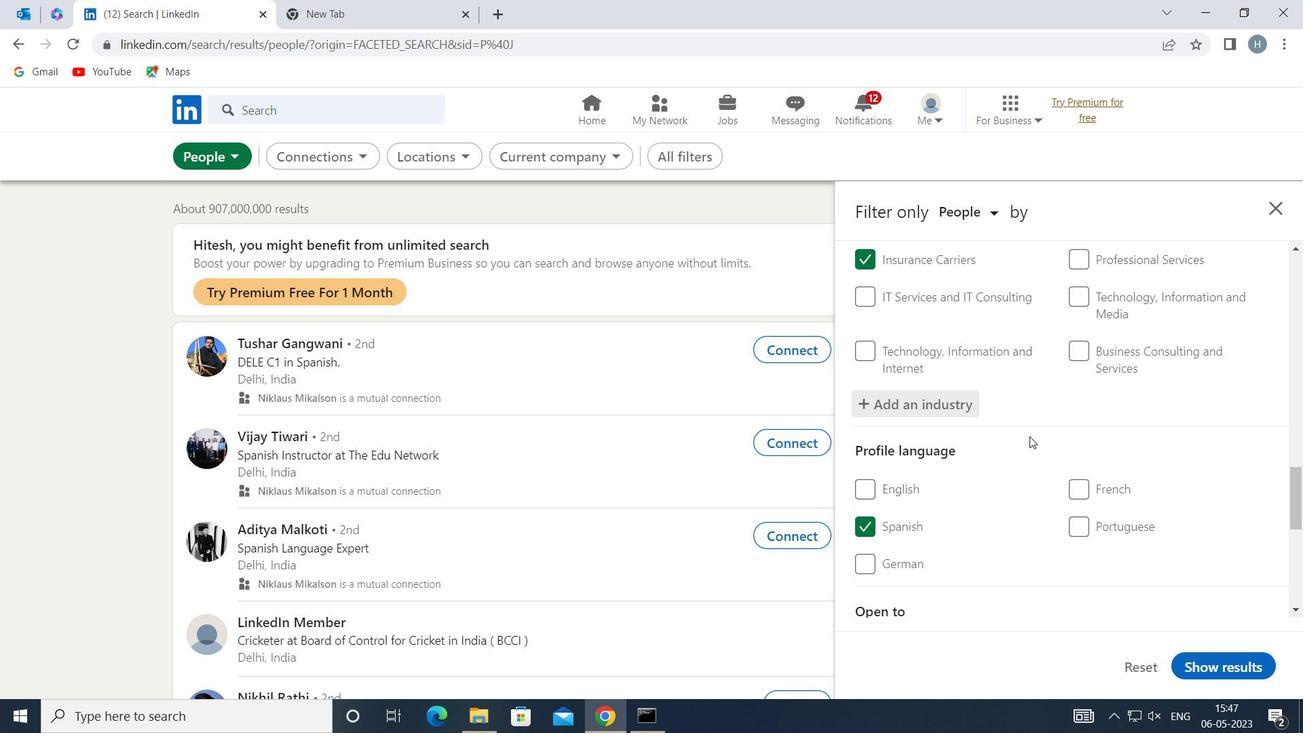 
Action: Mouse scrolled (1031, 436) with delta (0, 0)
Screenshot: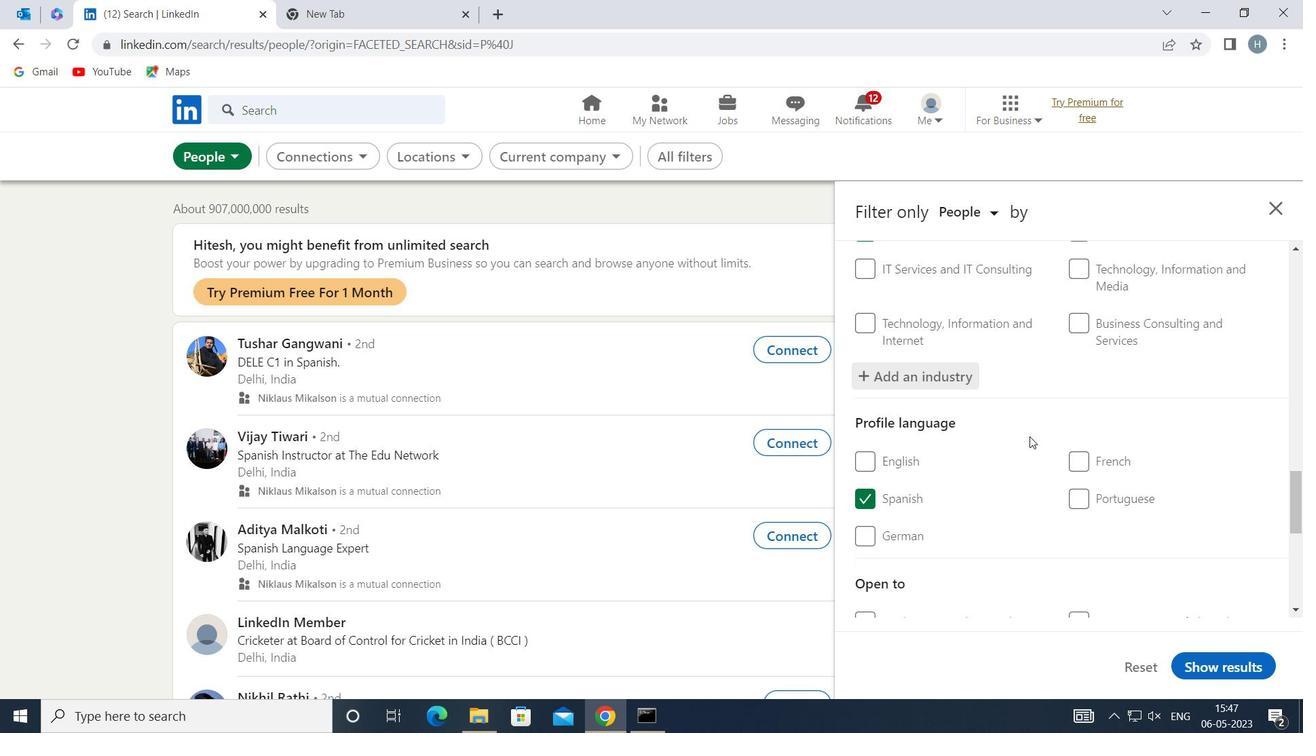 
Action: Mouse moved to (1033, 437)
Screenshot: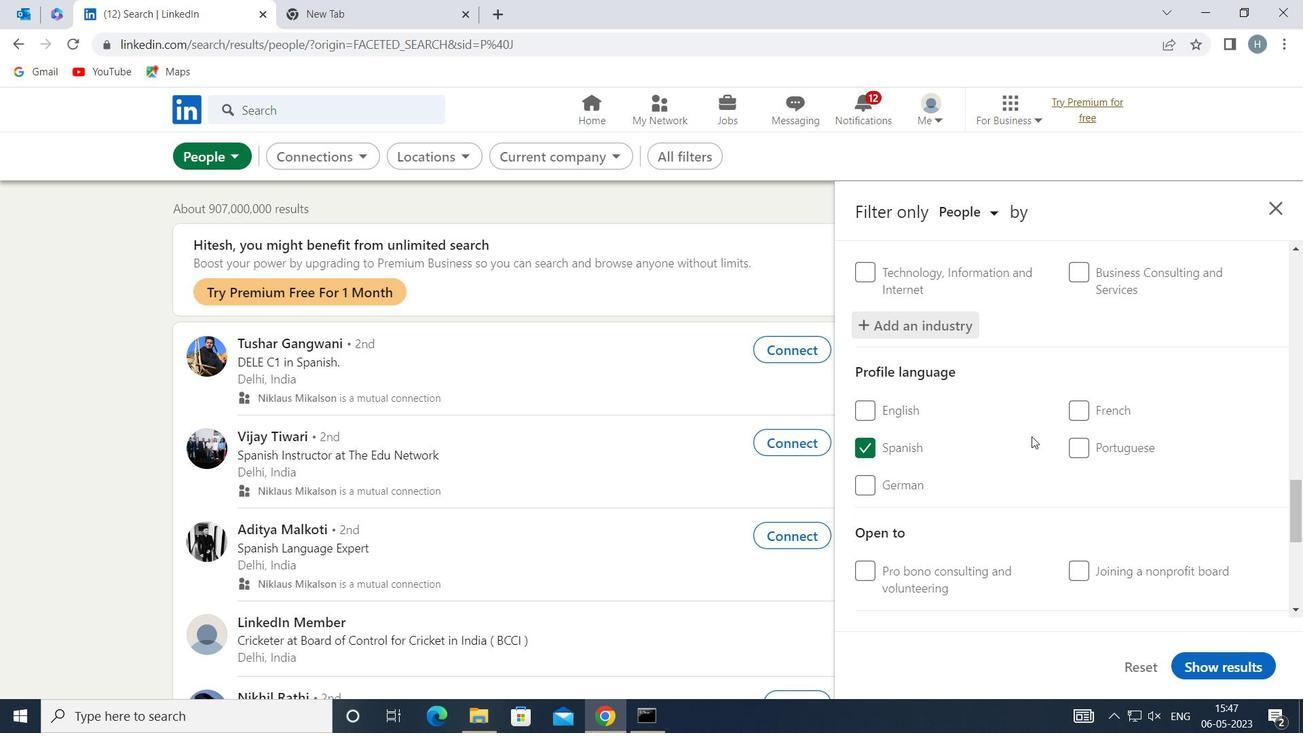 
Action: Mouse scrolled (1033, 436) with delta (0, 0)
Screenshot: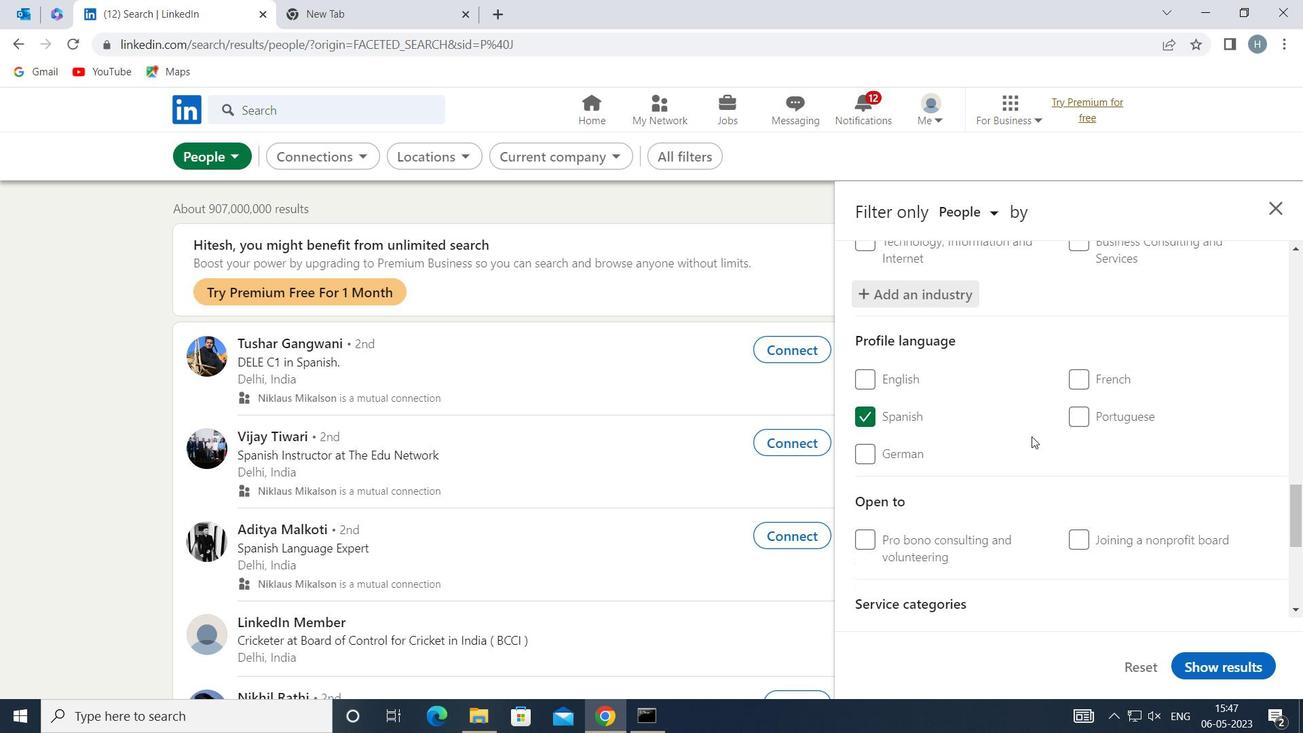 
Action: Mouse scrolled (1033, 436) with delta (0, 0)
Screenshot: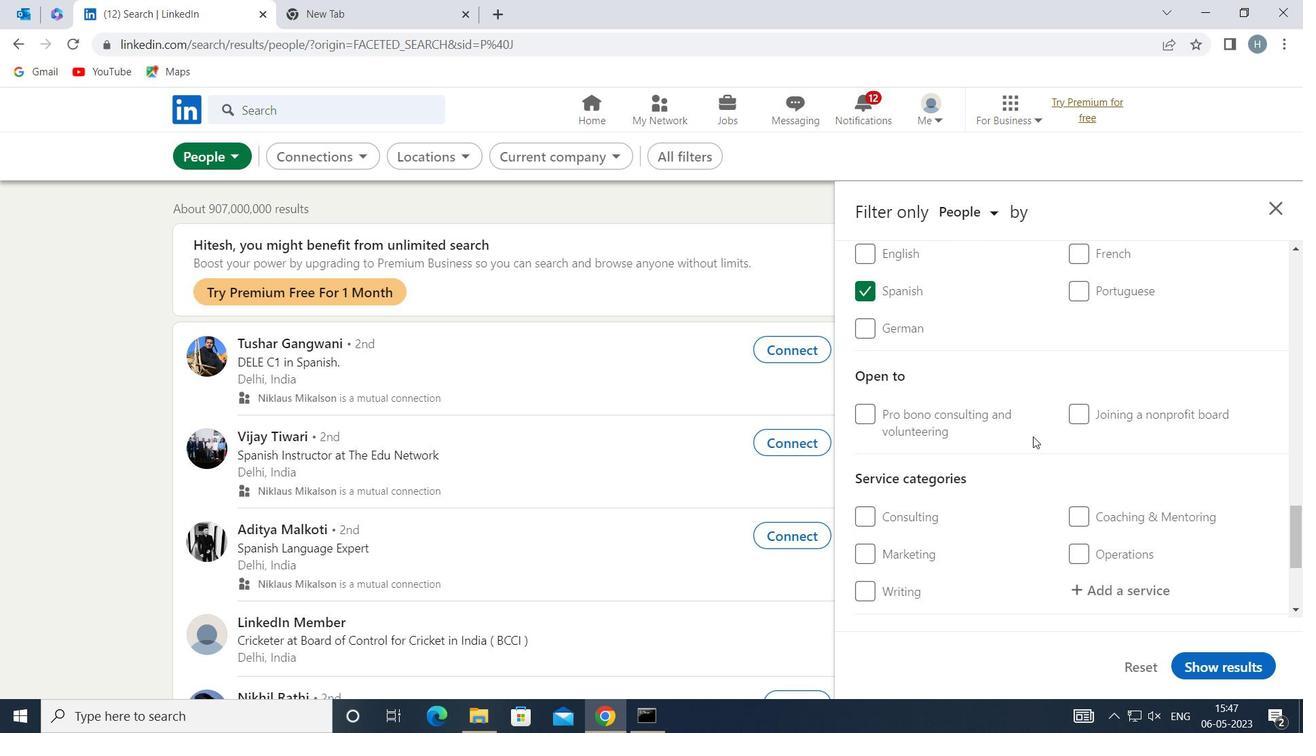 
Action: Mouse moved to (1117, 492)
Screenshot: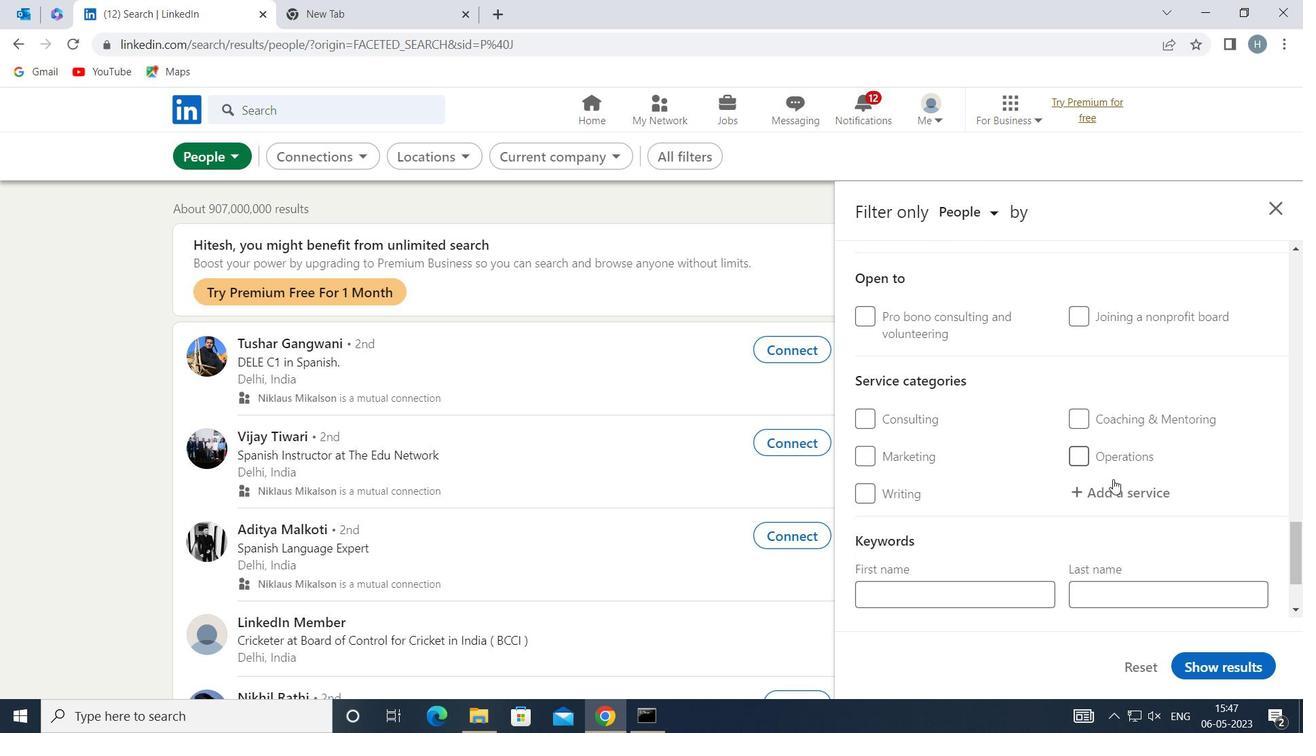 
Action: Mouse pressed left at (1117, 492)
Screenshot: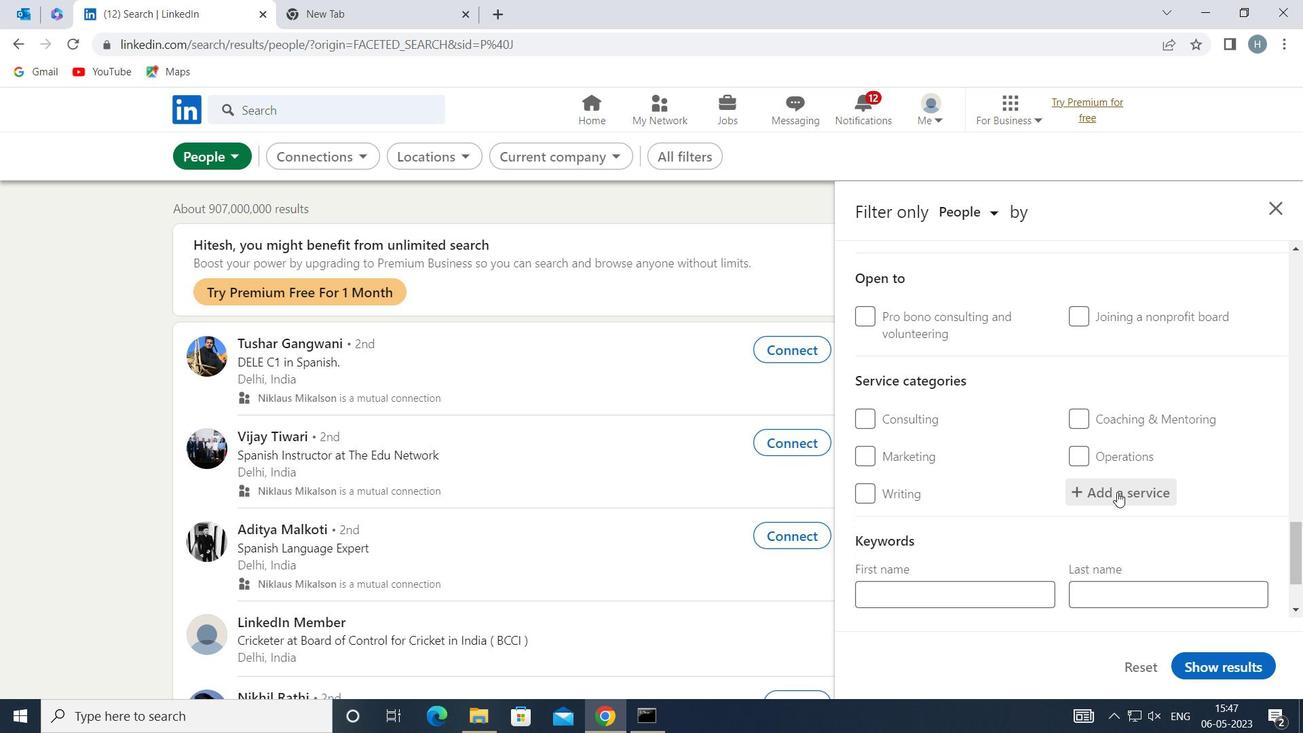 
Action: Mouse moved to (1118, 492)
Screenshot: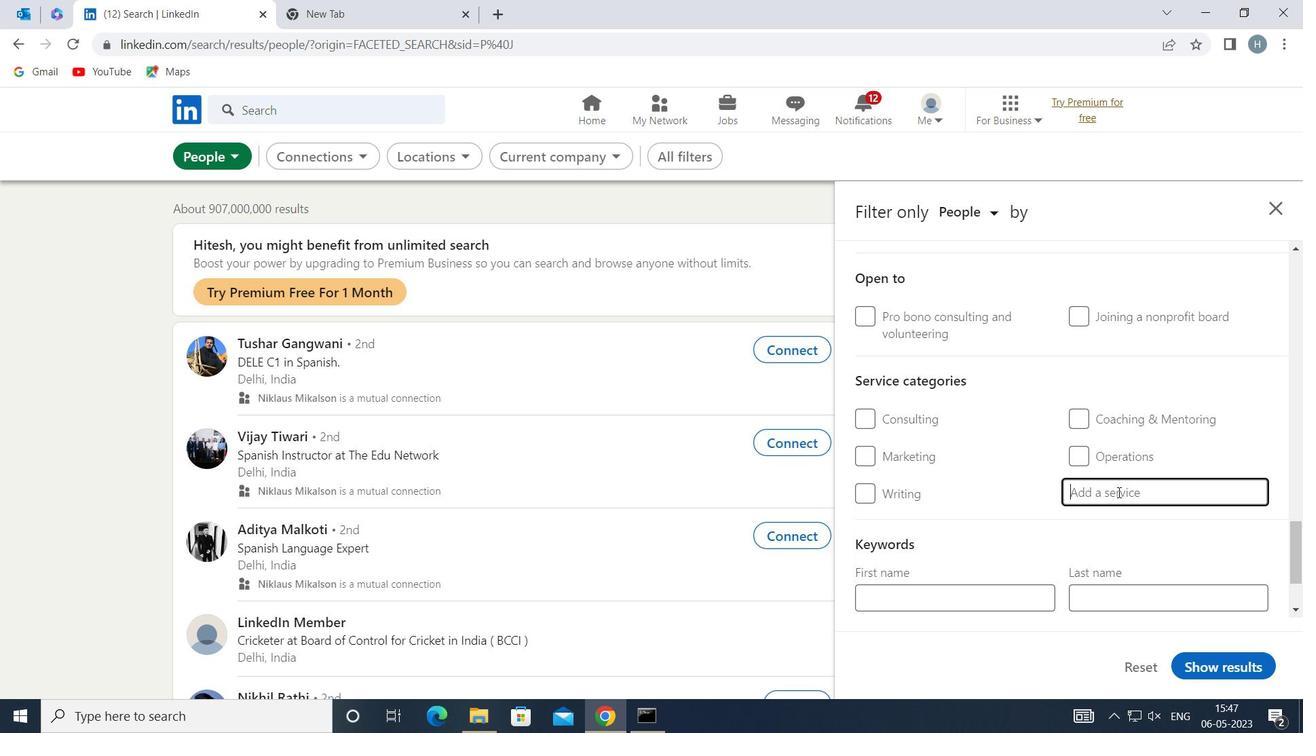 
Action: Key pressed <Key.shift><Key.shift><Key.shift><Key.shift><Key.shift><Key.shift><Key.shift><Key.shift><Key.shift><Key.shift><Key.shift><Key.shift><Key.shift><Key.shift><Key.shift><Key.shift><Key.shift><Key.shift><Key.shift>INTER
Screenshot: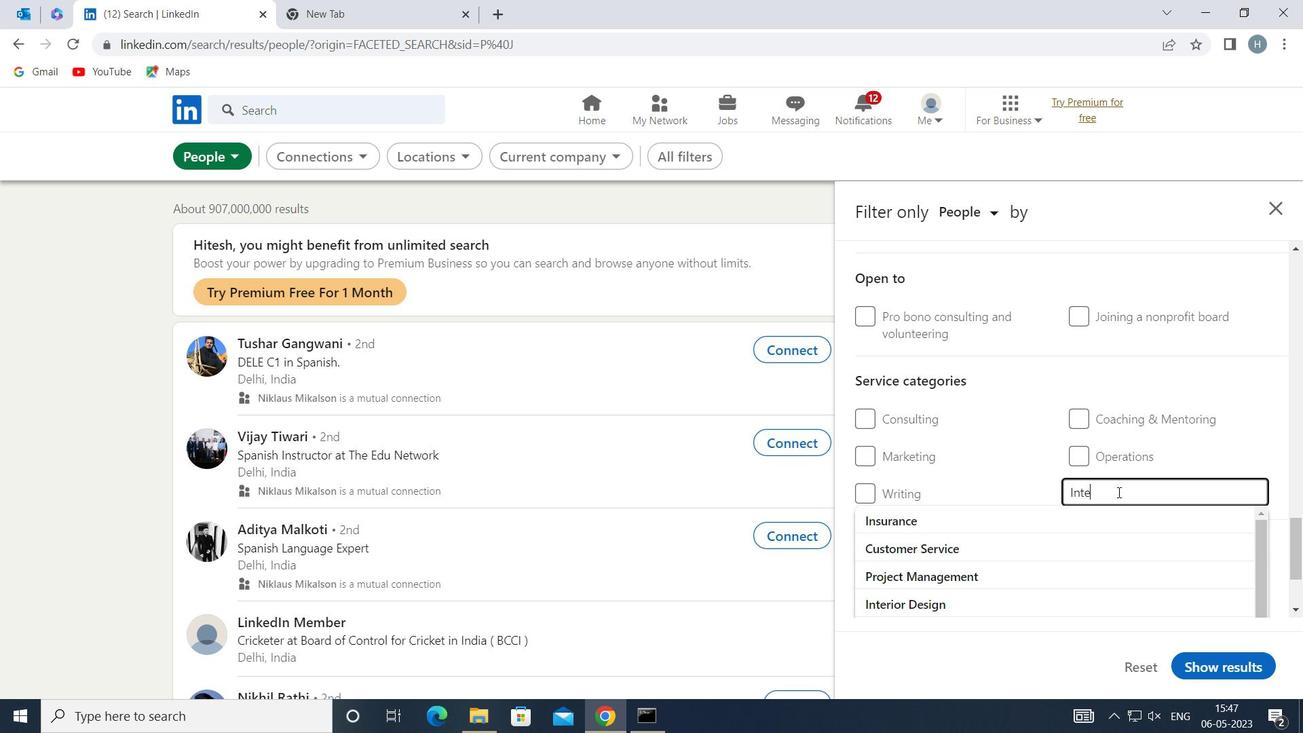 
Action: Mouse moved to (1120, 490)
Screenshot: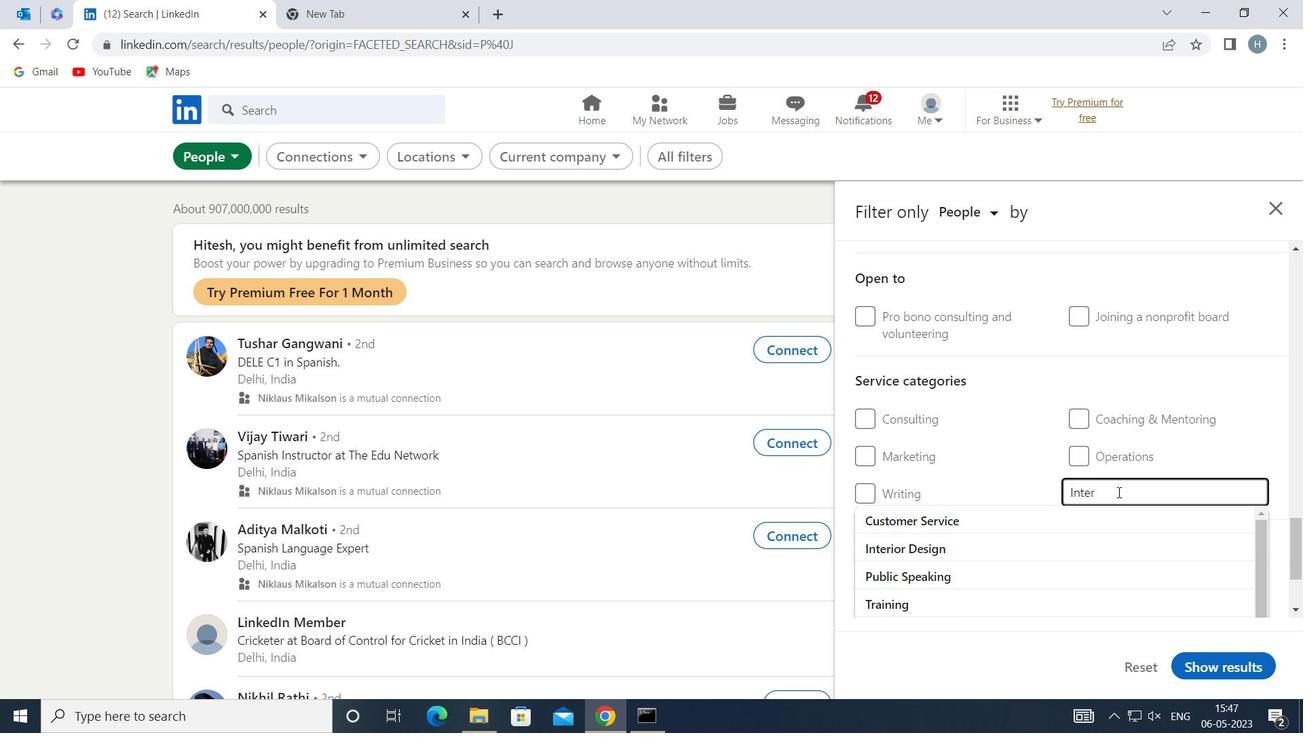 
Action: Key pressed A
Screenshot: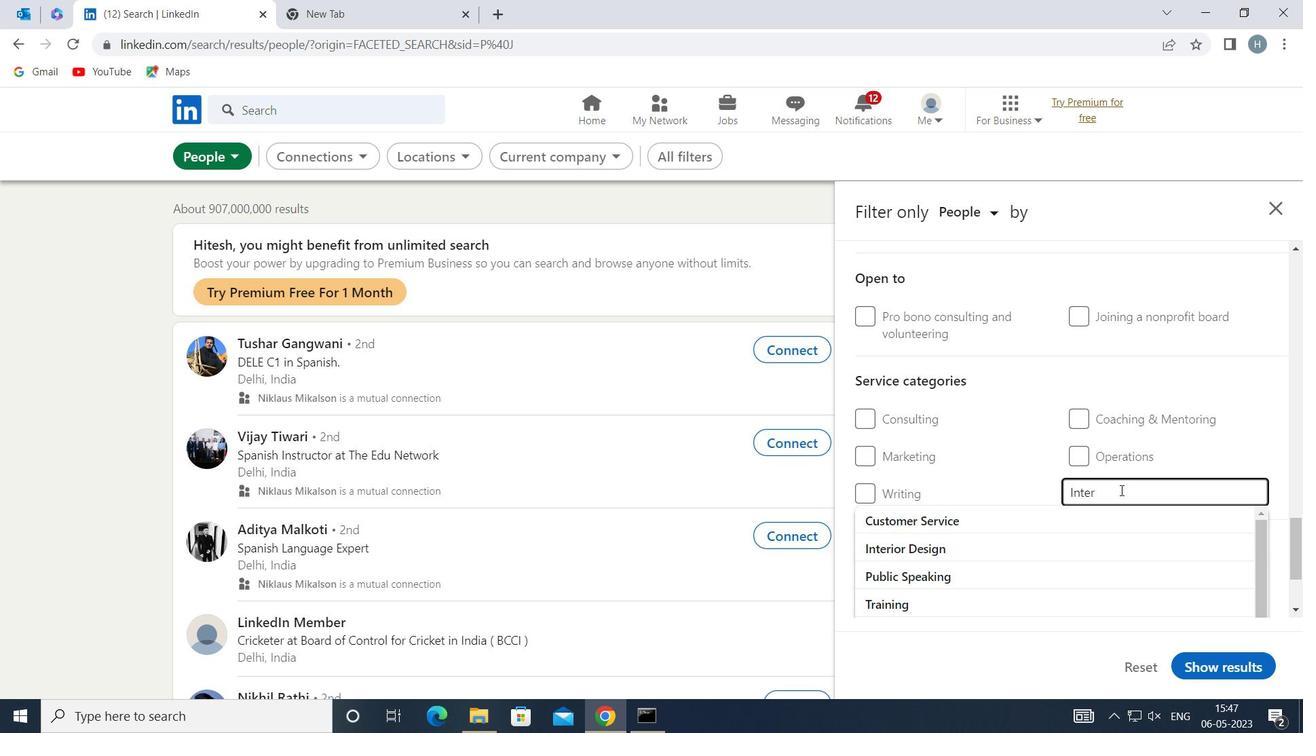 
Action: Mouse moved to (1058, 545)
Screenshot: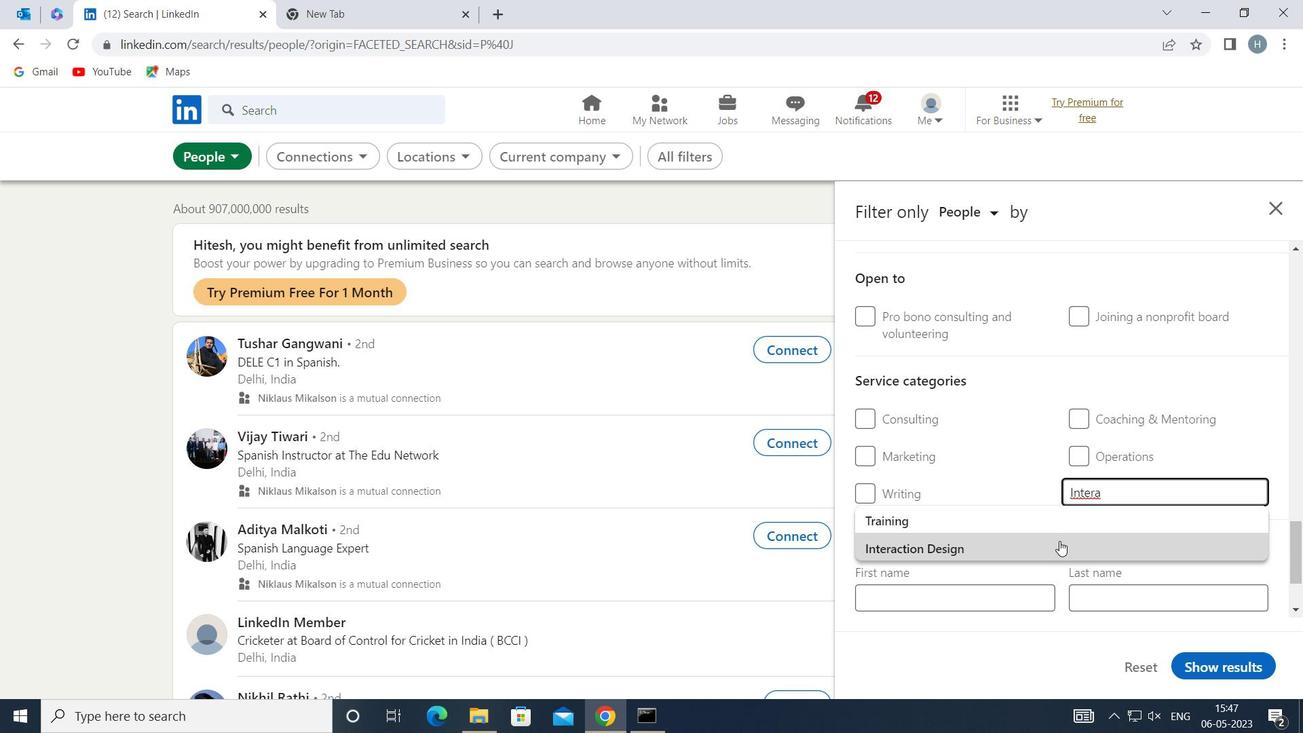 
Action: Mouse pressed left at (1058, 545)
Screenshot: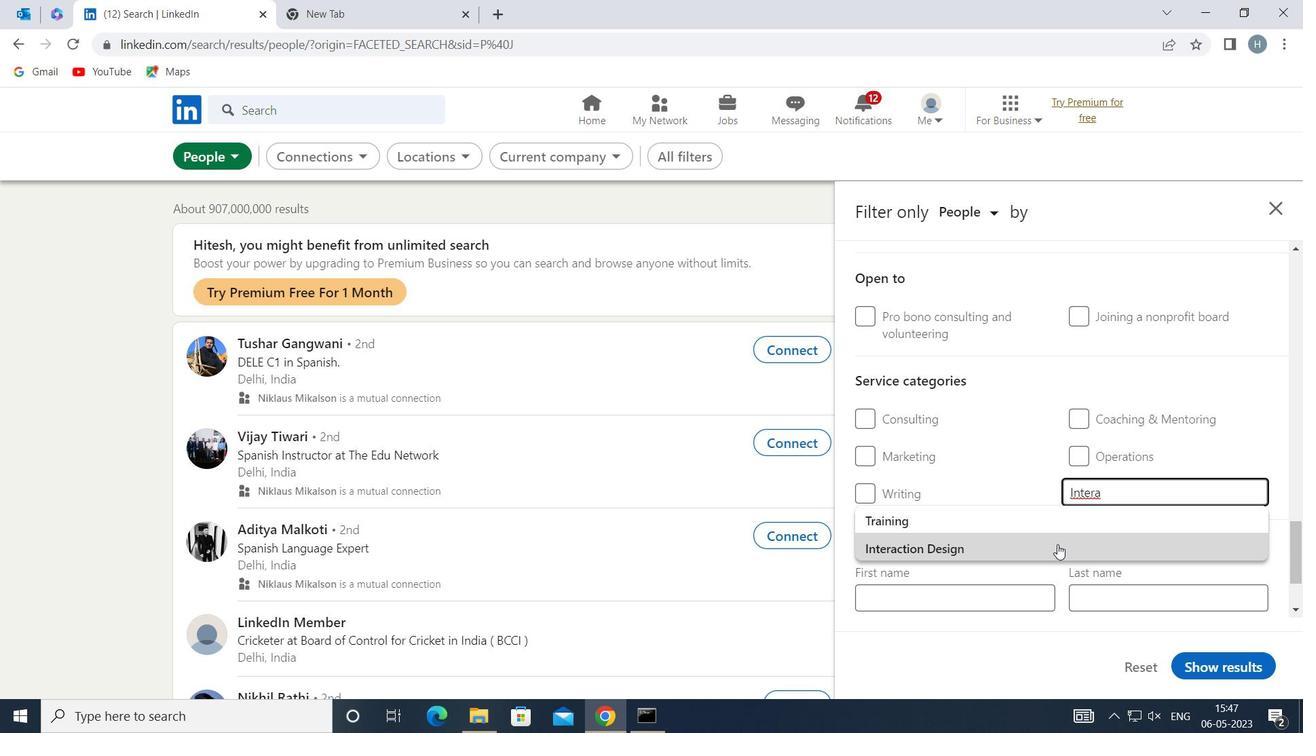 
Action: Mouse moved to (1044, 516)
Screenshot: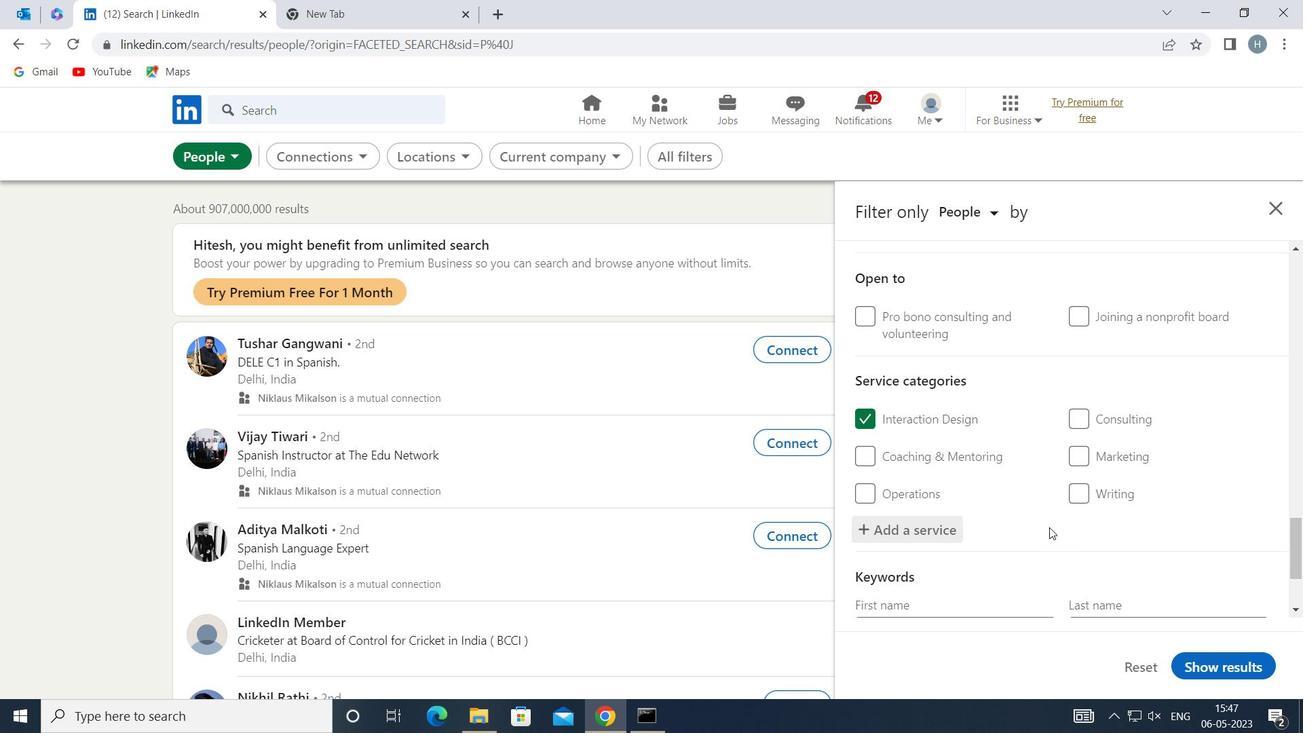 
Action: Mouse scrolled (1044, 515) with delta (0, 0)
Screenshot: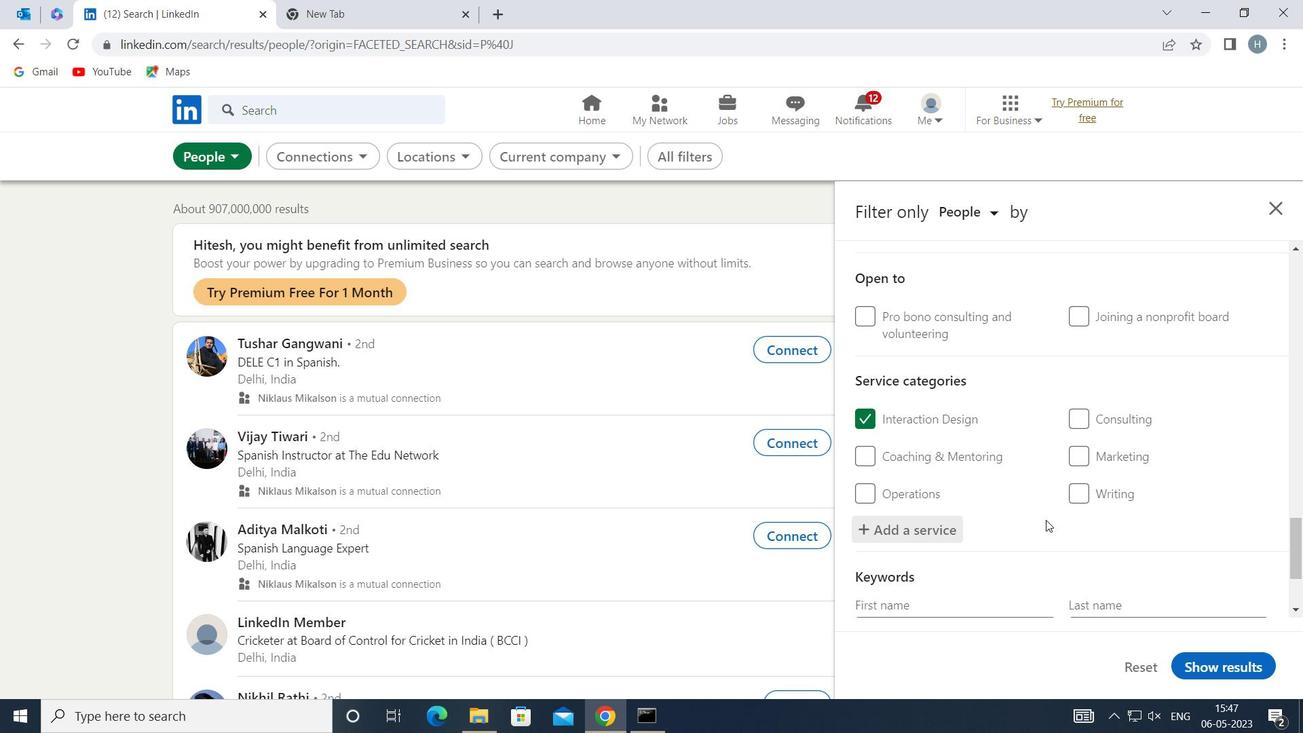 
Action: Mouse scrolled (1044, 515) with delta (0, 0)
Screenshot: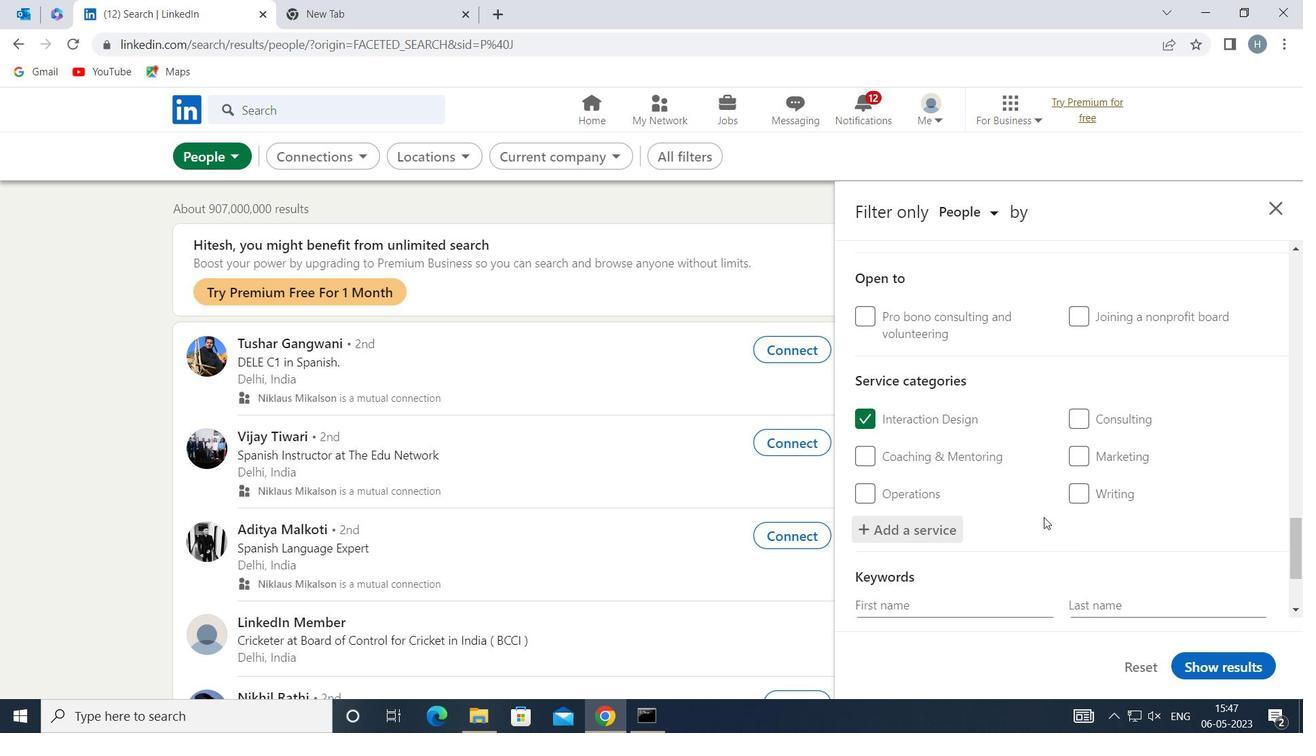 
Action: Mouse moved to (1044, 511)
Screenshot: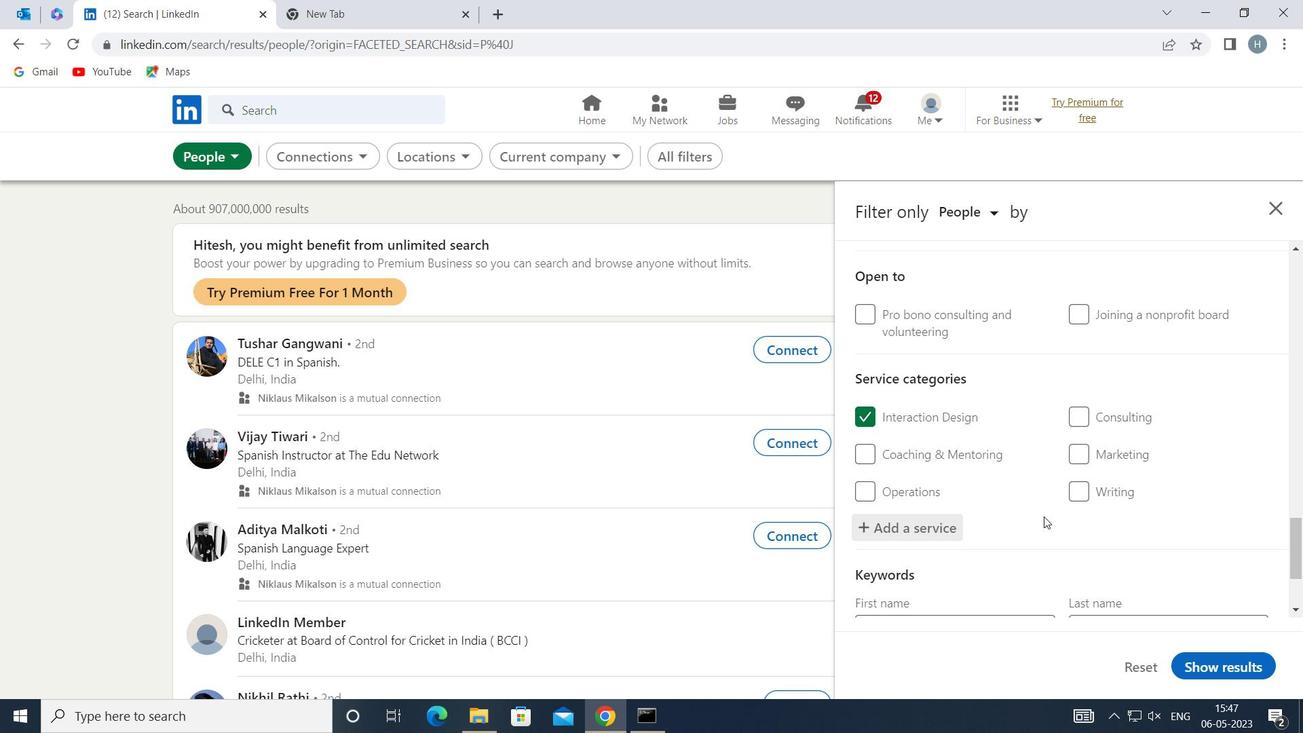 
Action: Mouse scrolled (1044, 510) with delta (0, 0)
Screenshot: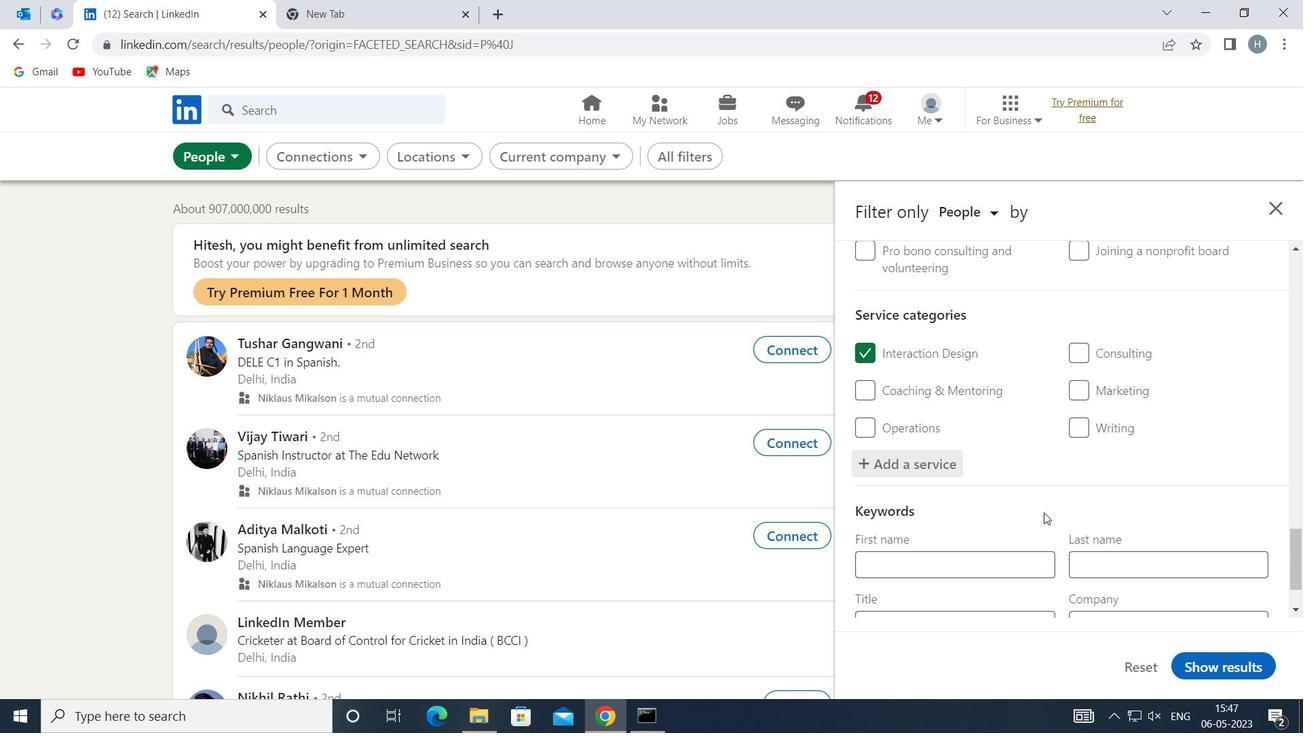 
Action: Mouse scrolled (1044, 510) with delta (0, 0)
Screenshot: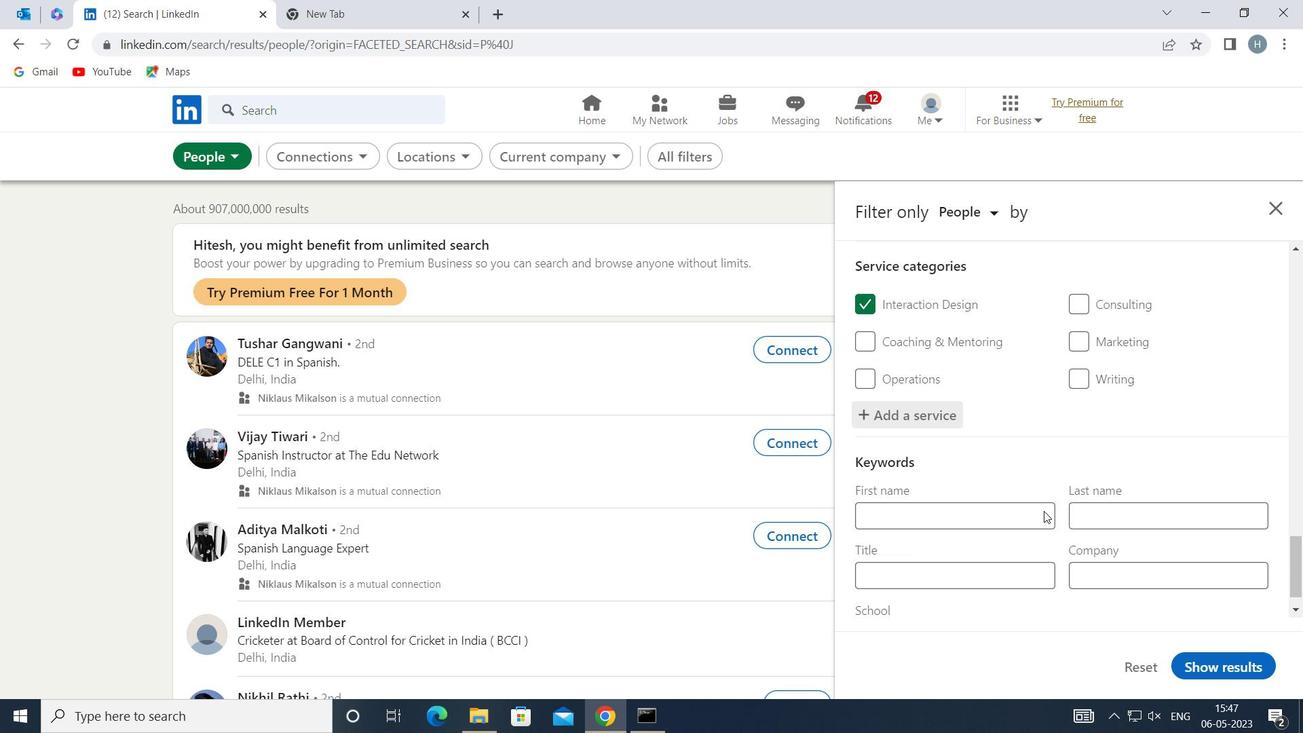 
Action: Mouse moved to (1030, 540)
Screenshot: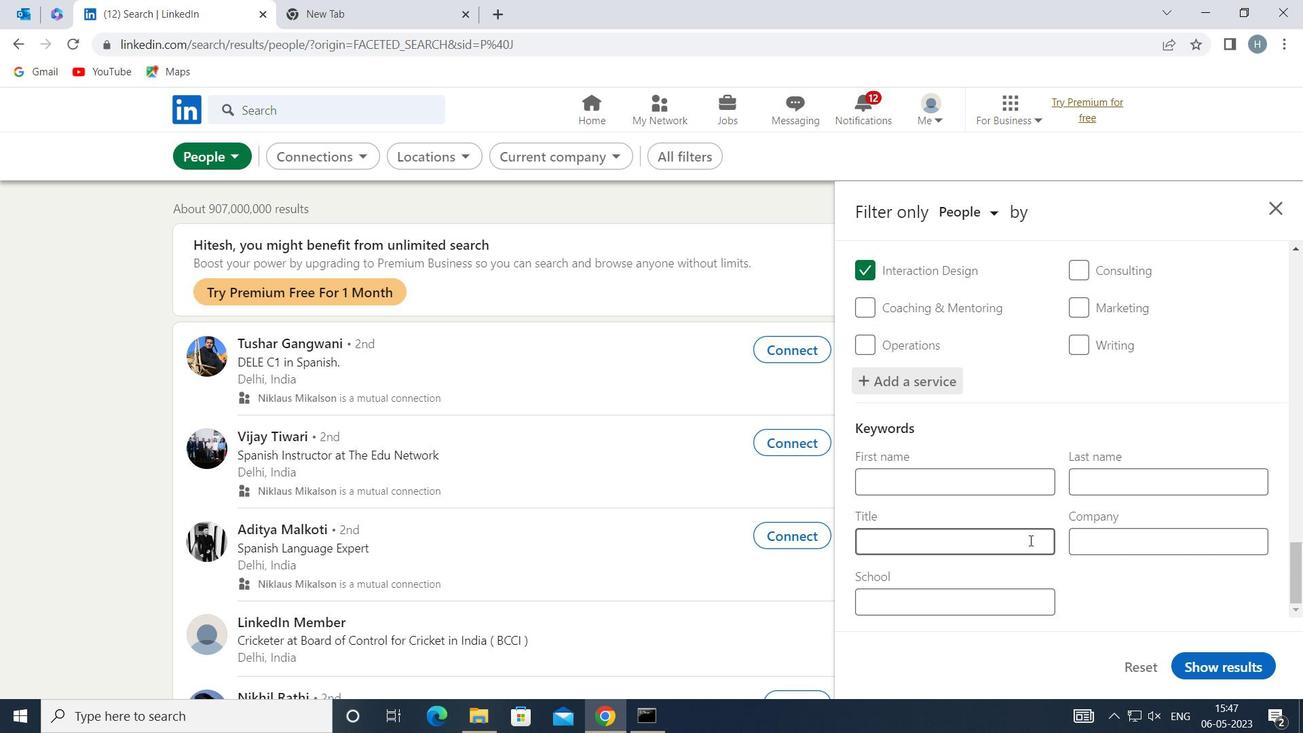 
Action: Mouse pressed left at (1030, 540)
Screenshot: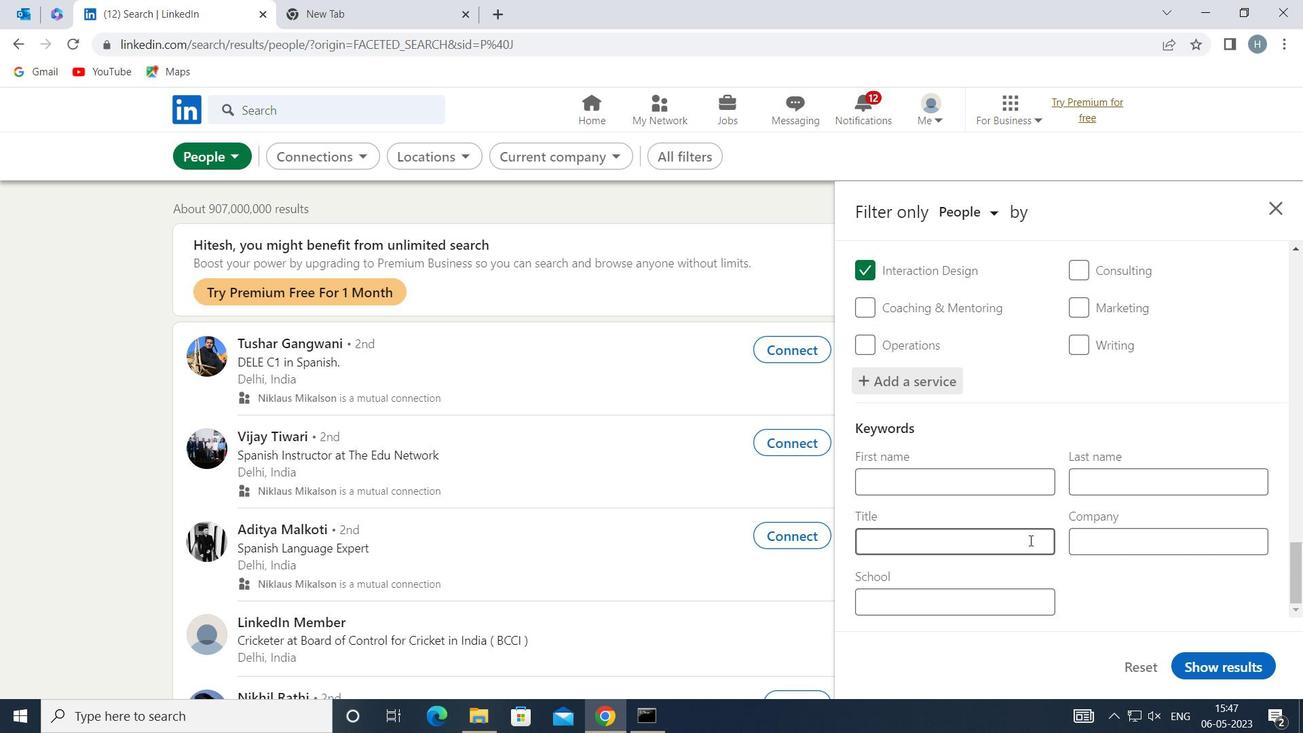 
Action: Key pressed <Key.shift>LEAD
Screenshot: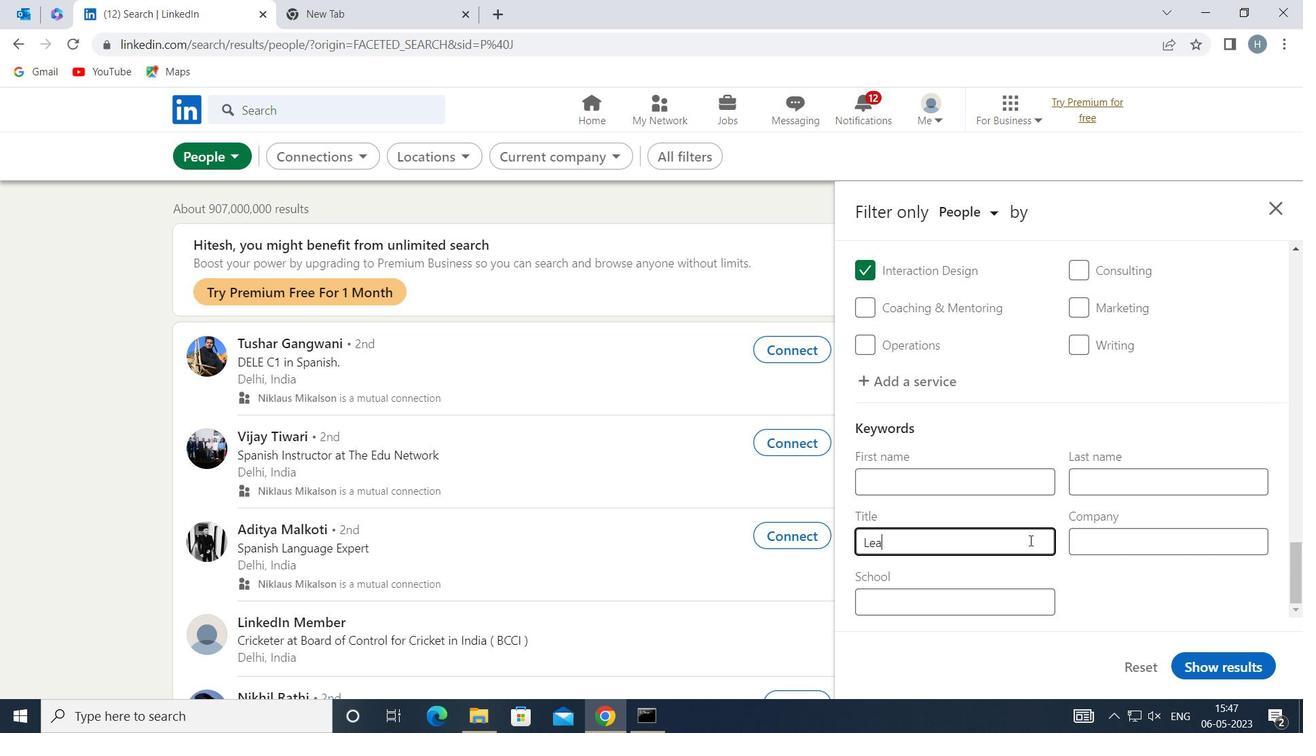 
Action: Mouse moved to (1217, 661)
Screenshot: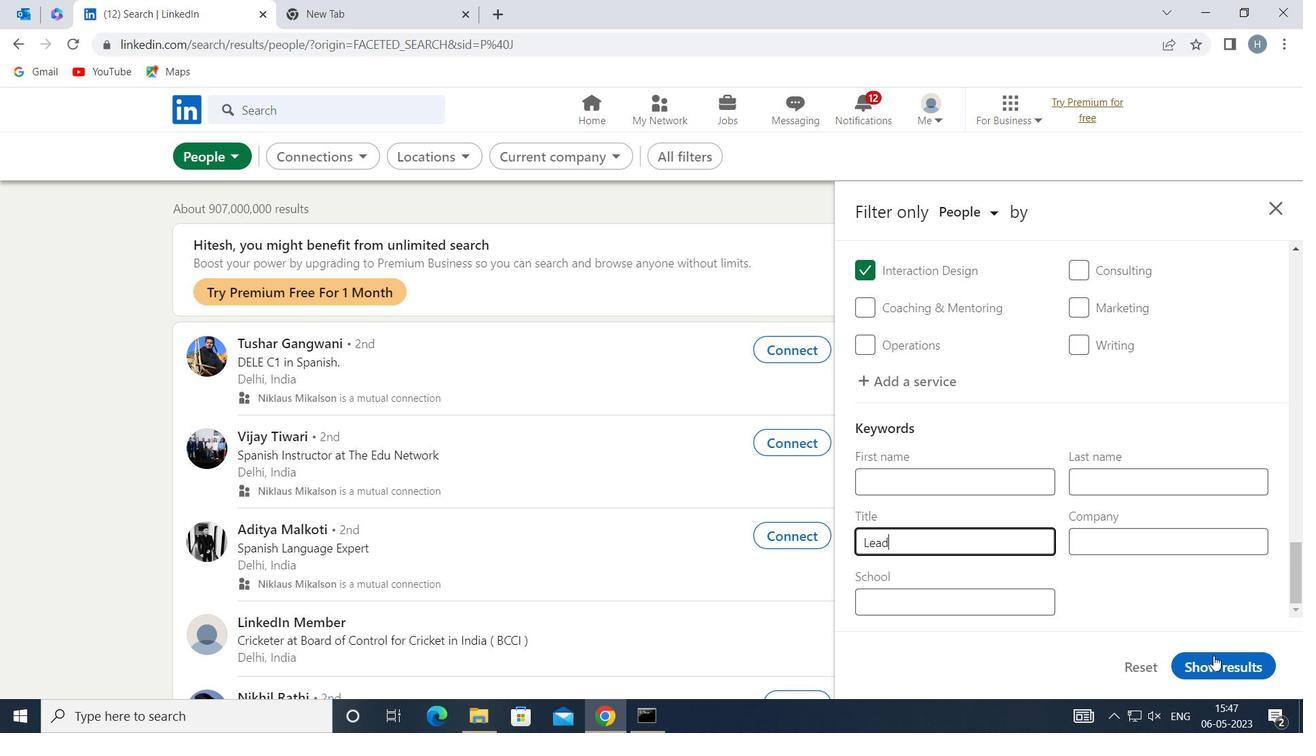 
Action: Mouse pressed left at (1217, 661)
Screenshot: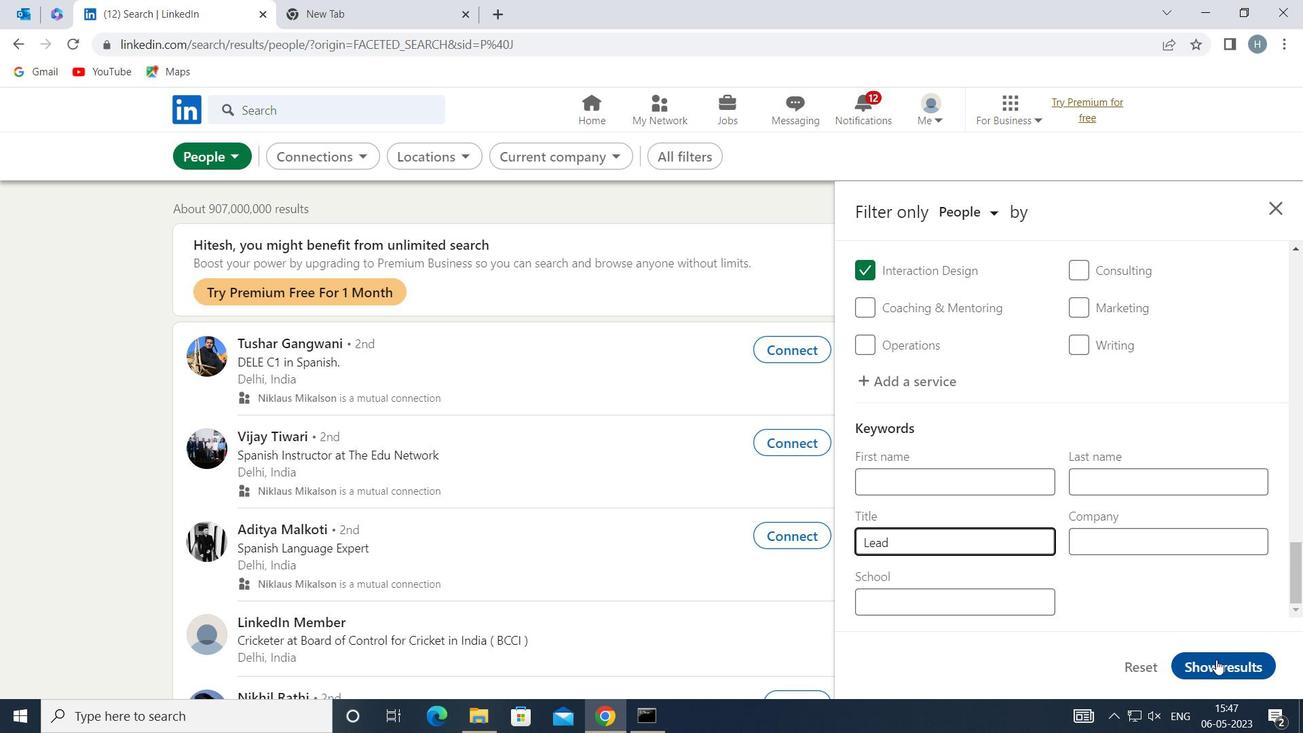 
Action: Mouse moved to (779, 396)
Screenshot: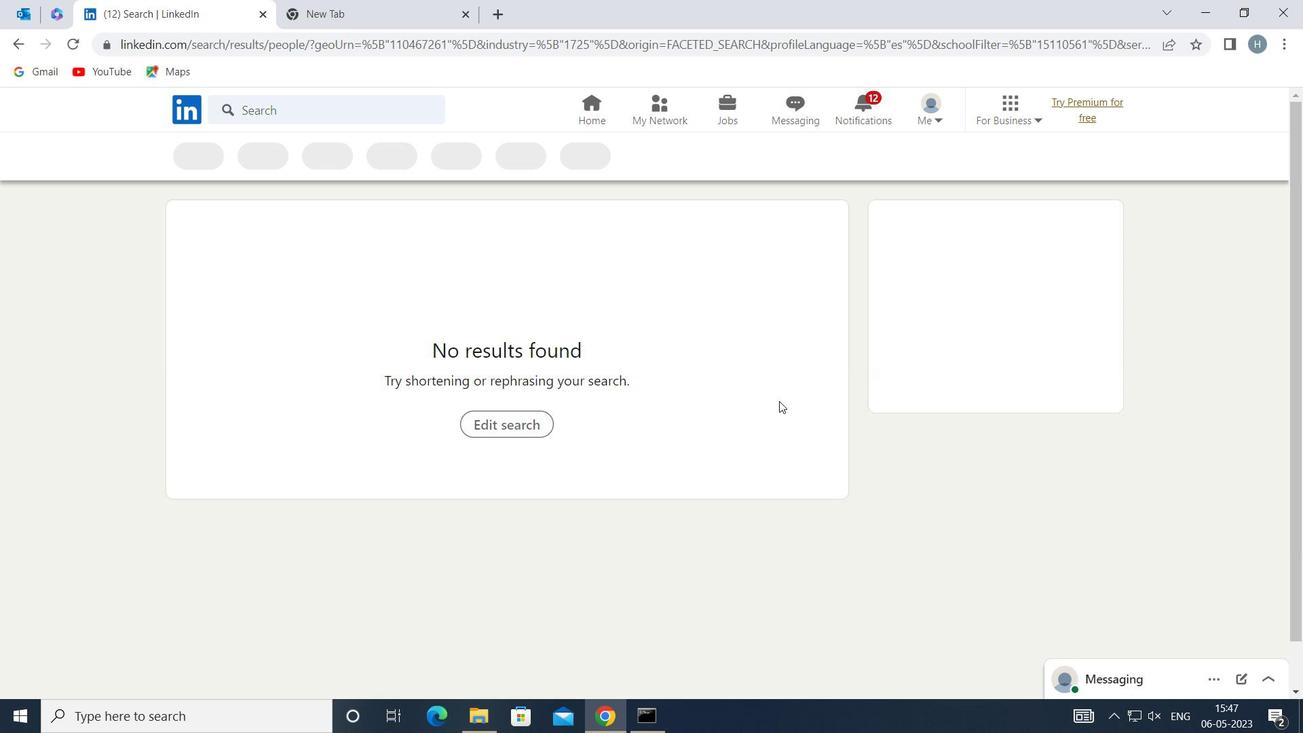 
